 Task: For heading Use Roboto mono with blue colour & bold.  font size for heading20,  'Change the font style of data to'Roboto mono and font size to 12,  Change the alignment of both headline & data to Align right In the sheet  BankStmts logbookbook
Action: Mouse moved to (566, 315)
Screenshot: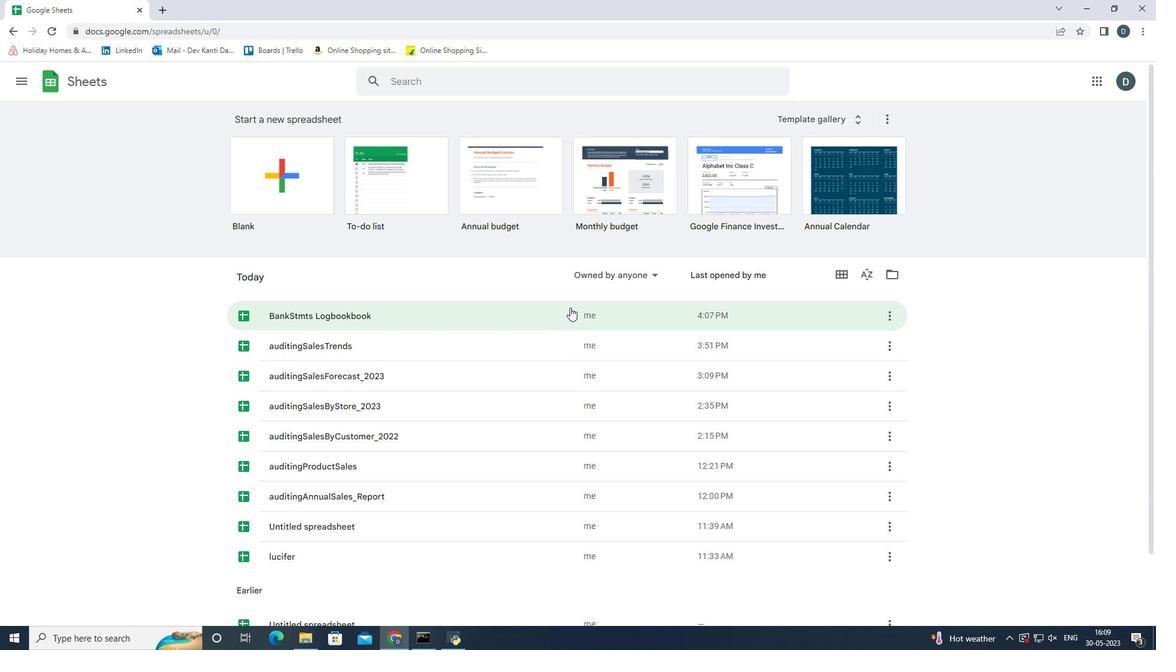 
Action: Mouse pressed left at (566, 315)
Screenshot: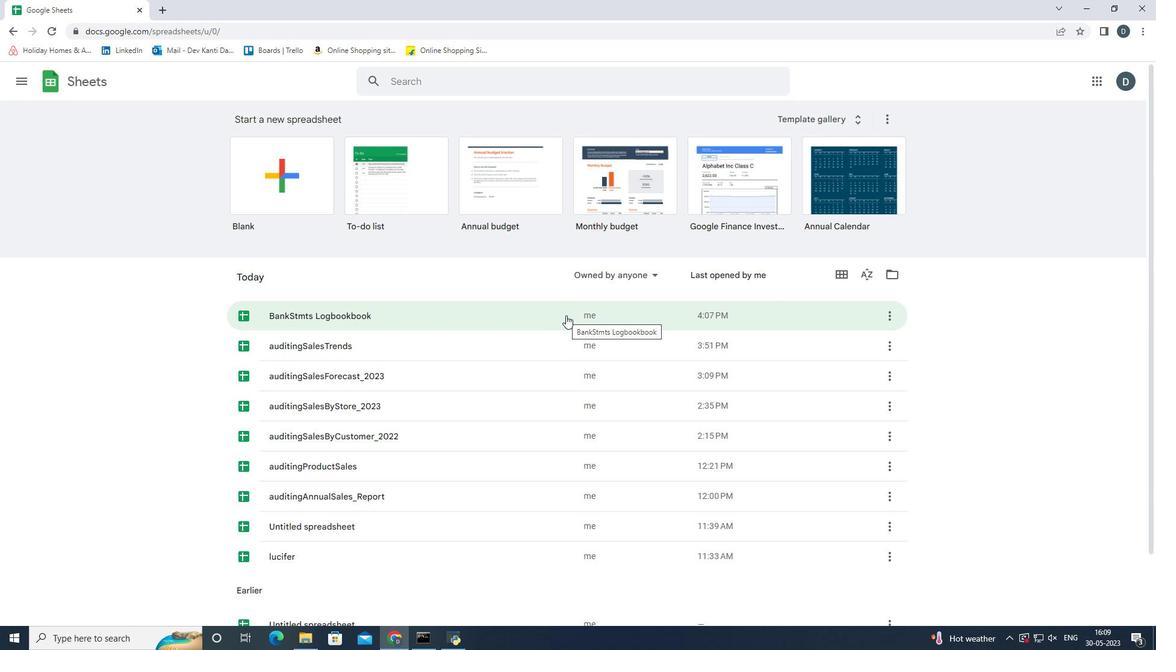 
Action: Mouse moved to (66, 166)
Screenshot: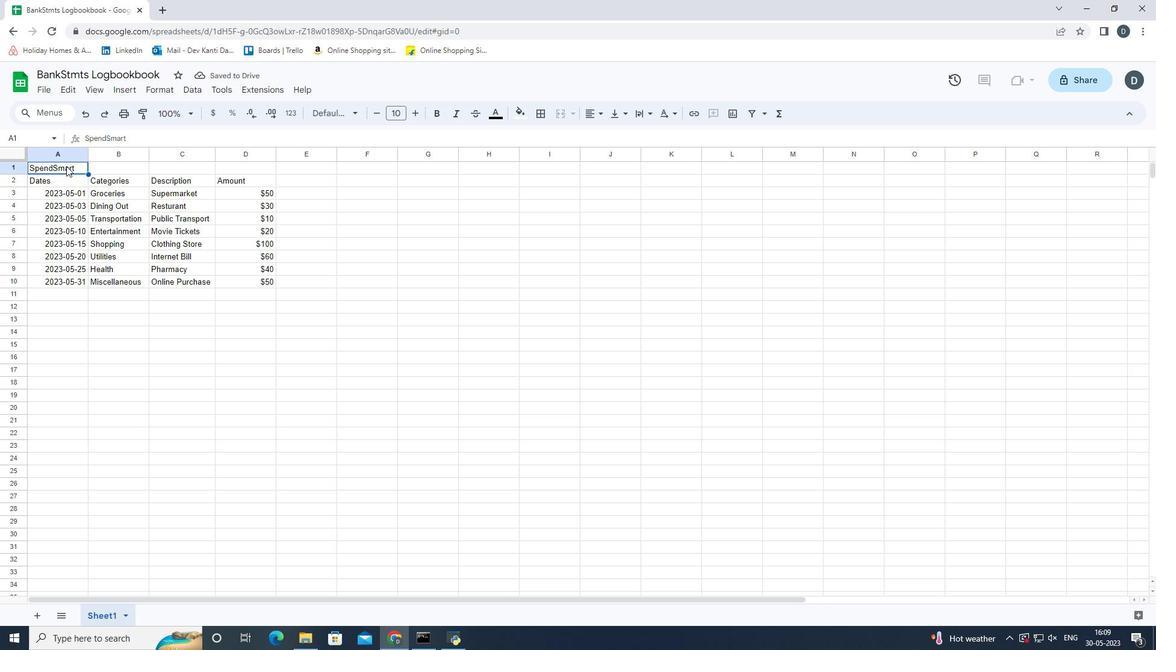 
Action: Mouse pressed left at (66, 166)
Screenshot: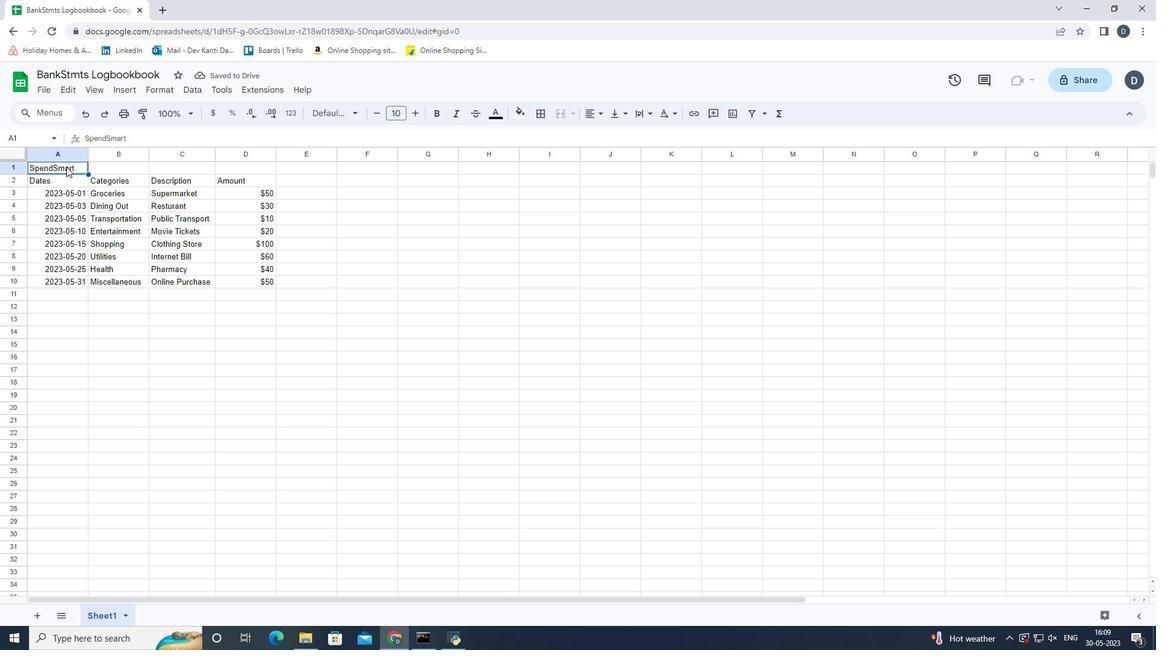 
Action: Mouse moved to (342, 110)
Screenshot: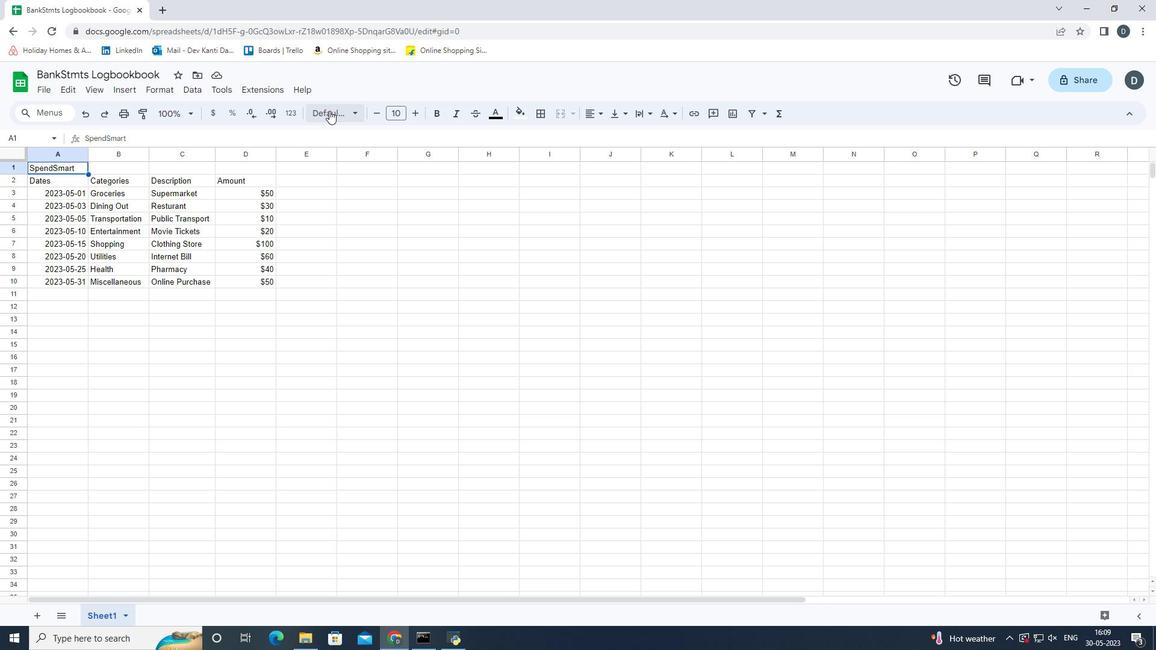 
Action: Mouse pressed left at (342, 110)
Screenshot: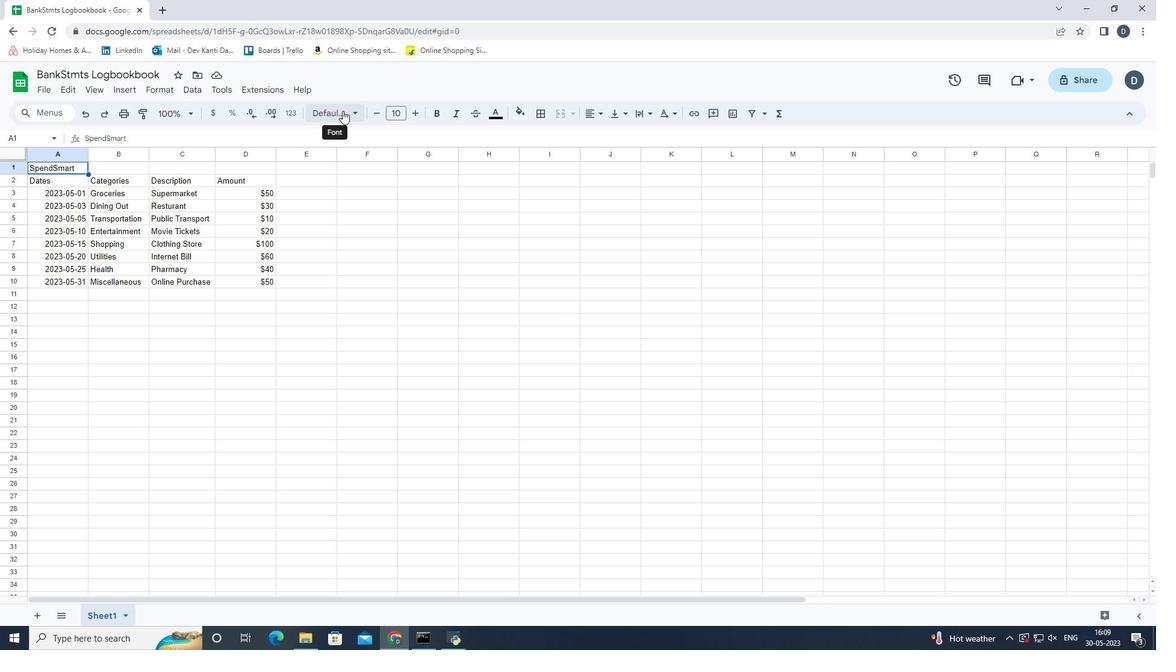 
Action: Mouse moved to (364, 345)
Screenshot: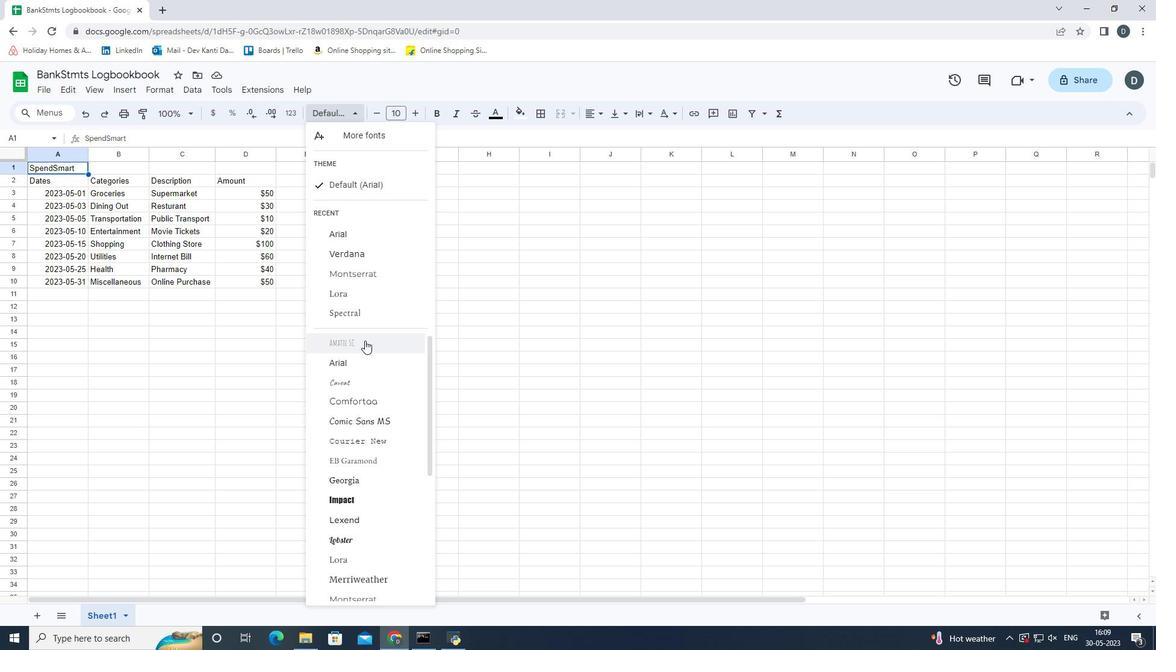 
Action: Mouse scrolled (364, 345) with delta (0, 0)
Screenshot: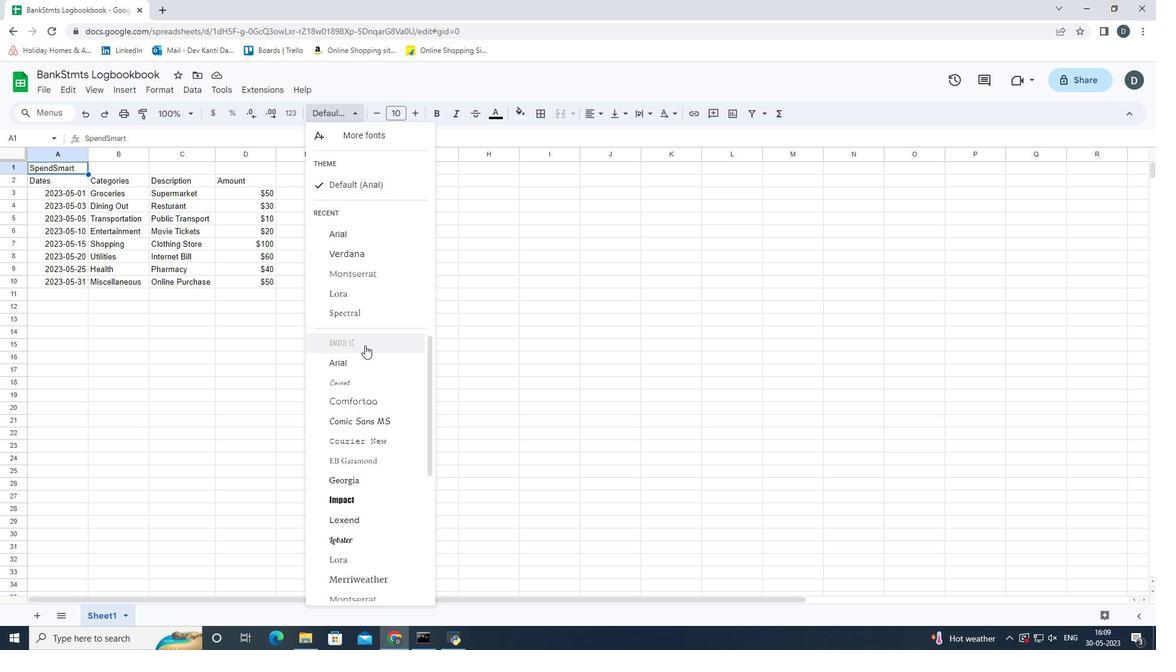 
Action: Mouse scrolled (364, 345) with delta (0, 0)
Screenshot: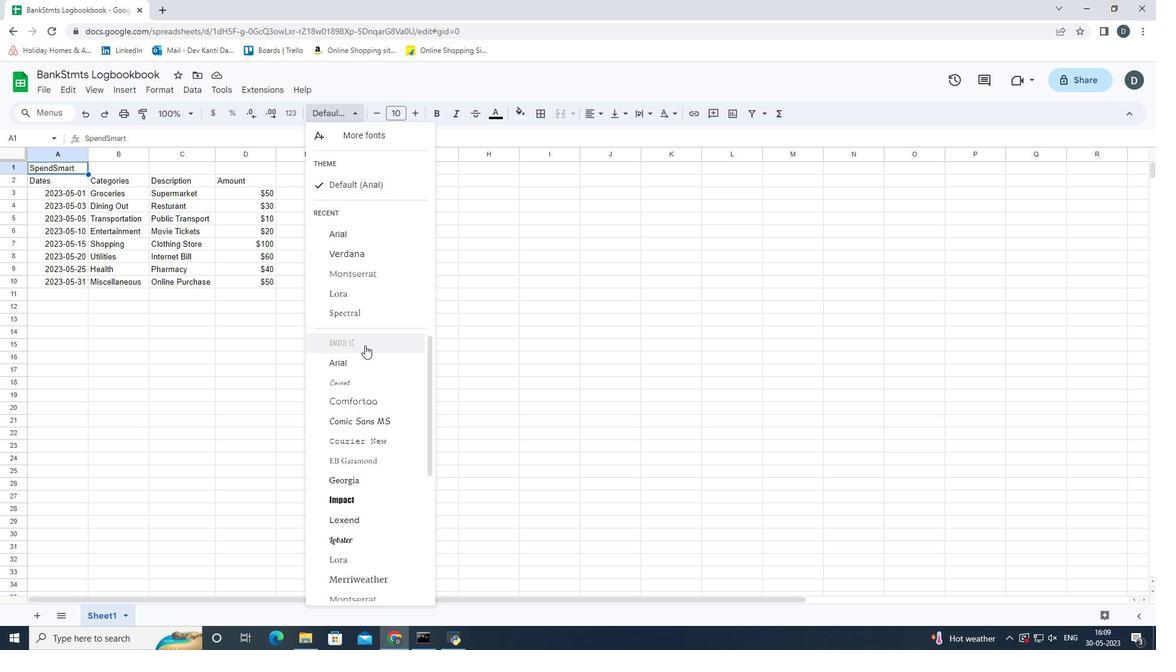 
Action: Mouse scrolled (364, 345) with delta (0, 0)
Screenshot: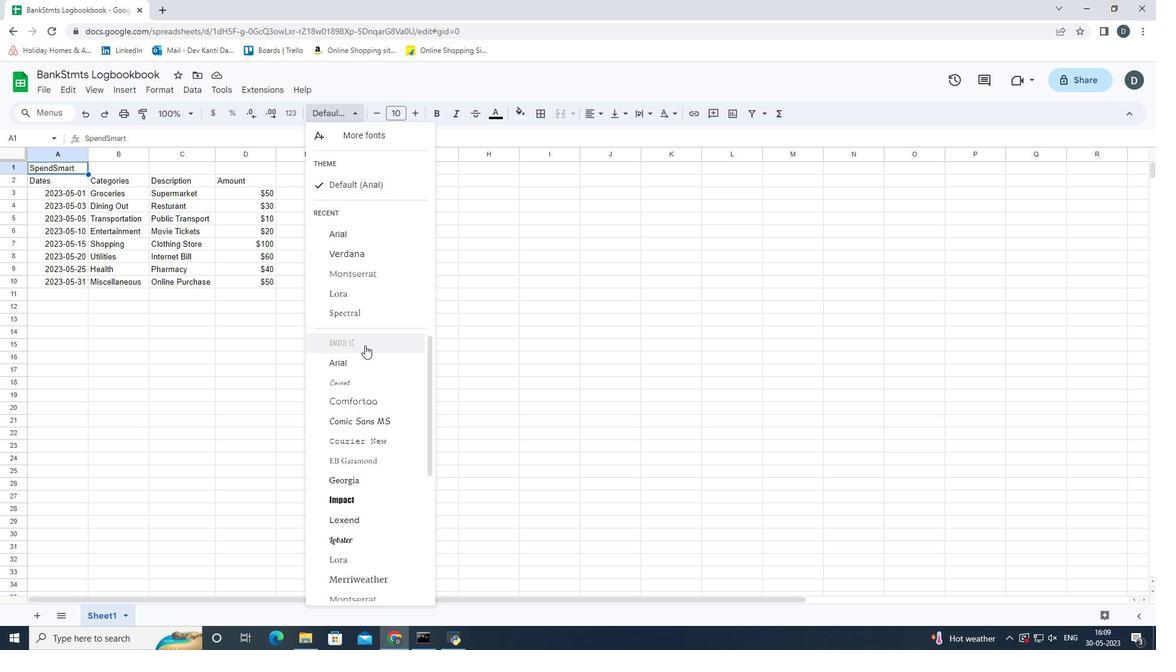 
Action: Mouse scrolled (364, 345) with delta (0, 0)
Screenshot: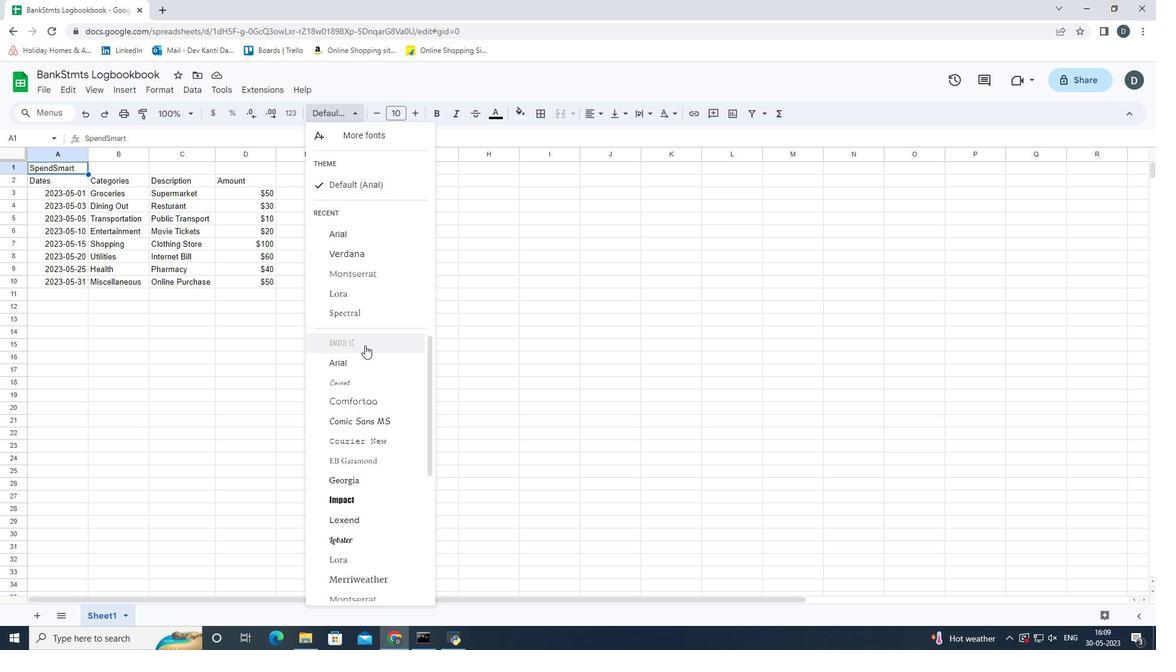 
Action: Mouse scrolled (364, 345) with delta (0, 0)
Screenshot: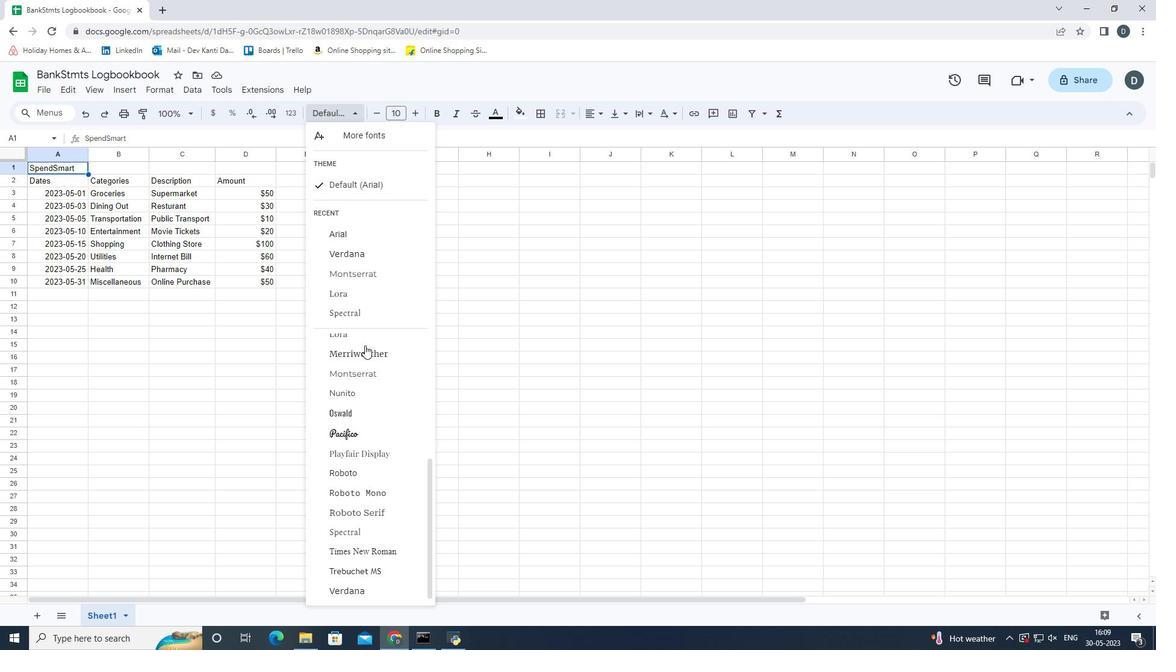
Action: Mouse scrolled (364, 345) with delta (0, 0)
Screenshot: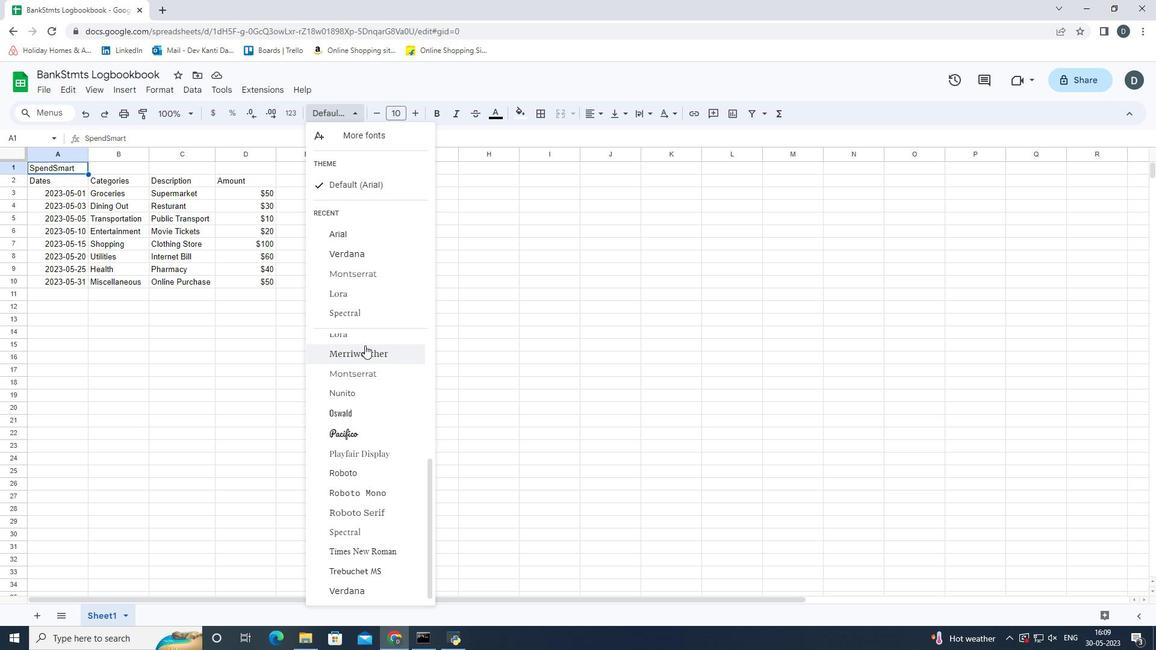 
Action: Mouse scrolled (364, 345) with delta (0, 0)
Screenshot: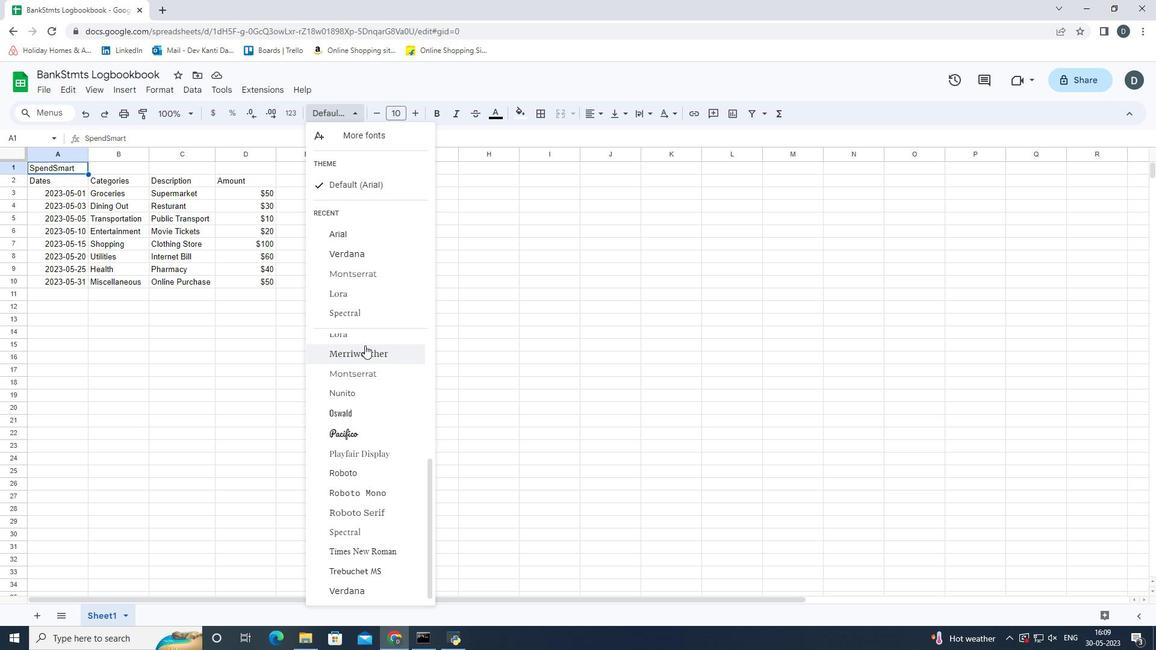 
Action: Mouse moved to (381, 496)
Screenshot: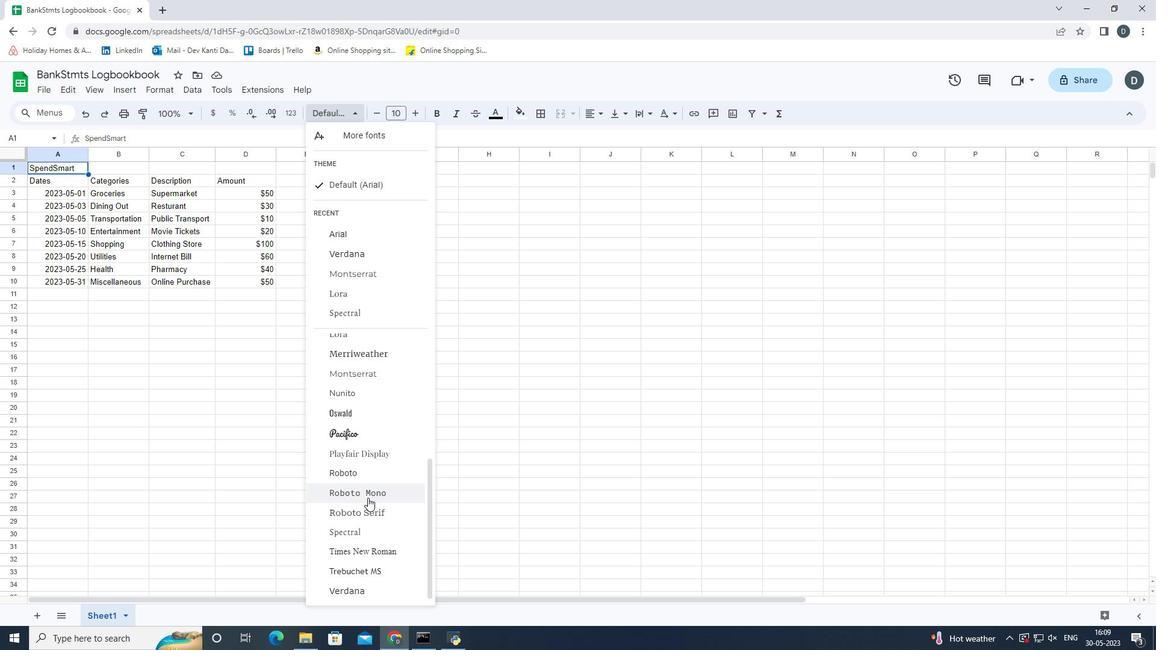 
Action: Mouse pressed left at (381, 496)
Screenshot: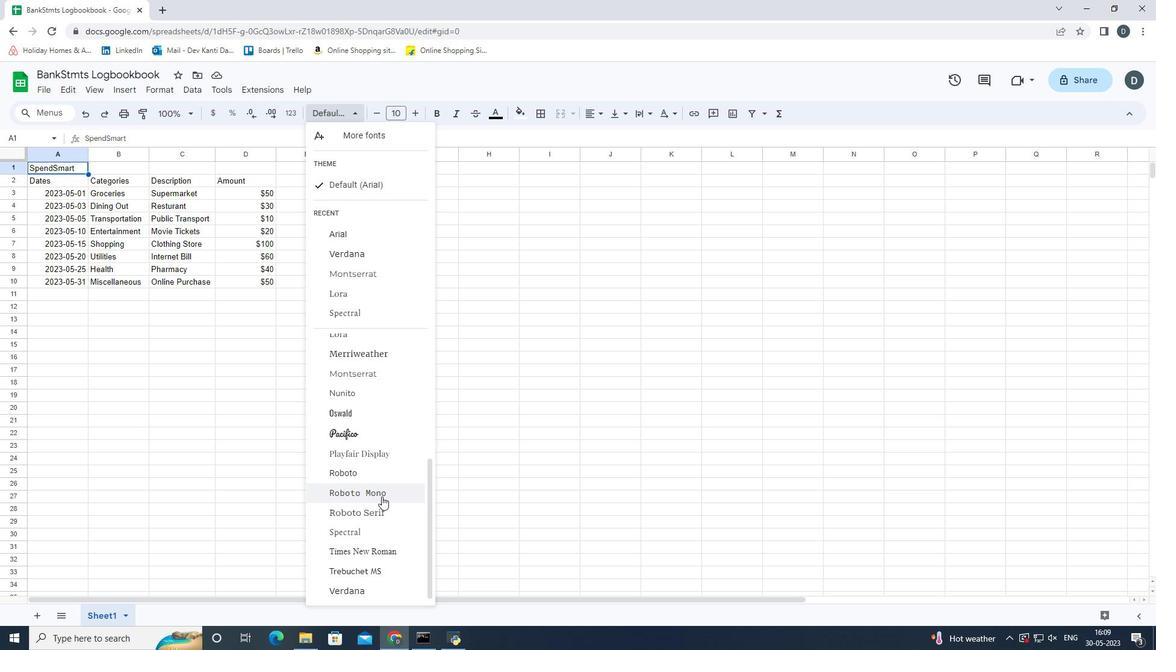 
Action: Mouse moved to (491, 115)
Screenshot: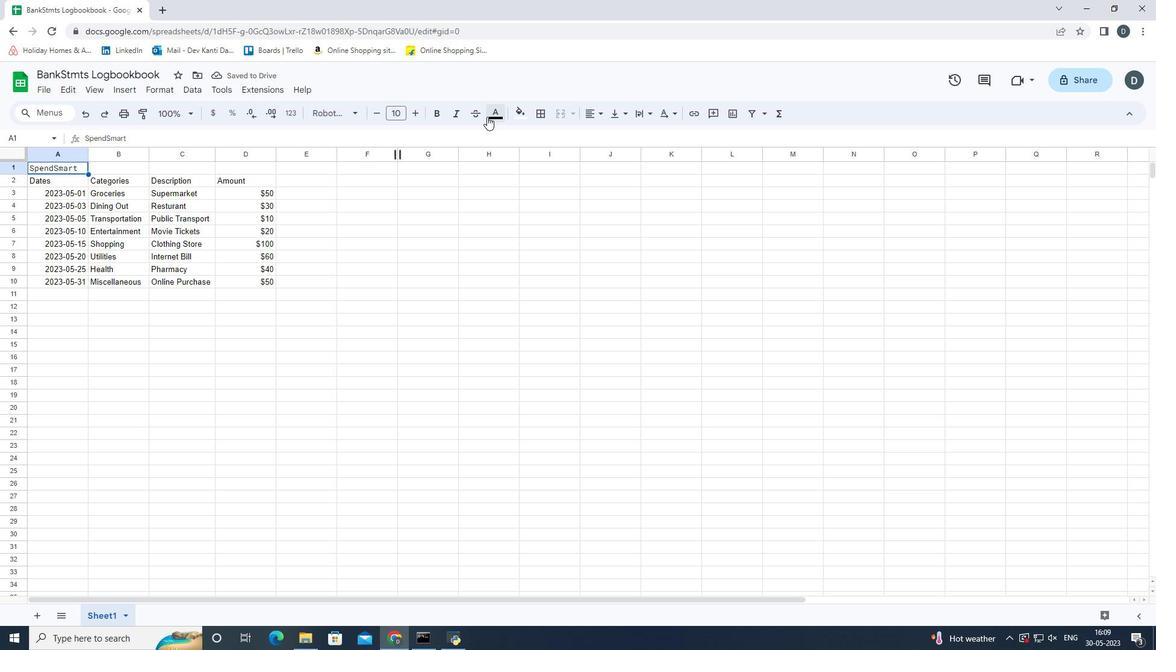 
Action: Mouse pressed left at (491, 115)
Screenshot: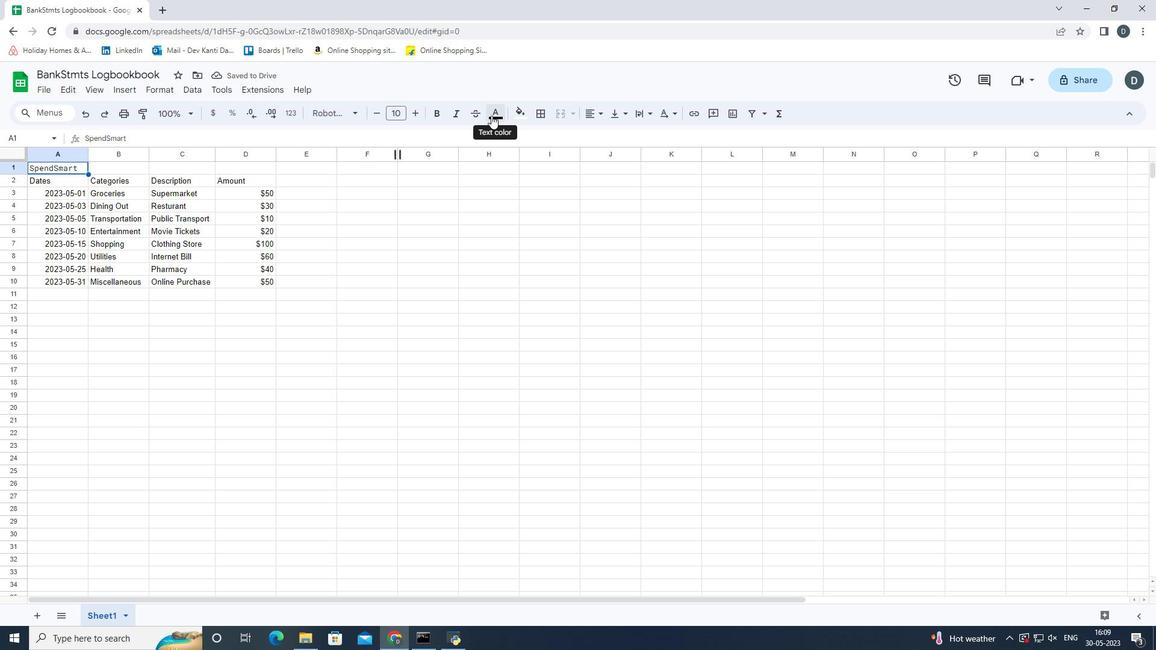 
Action: Mouse moved to (589, 169)
Screenshot: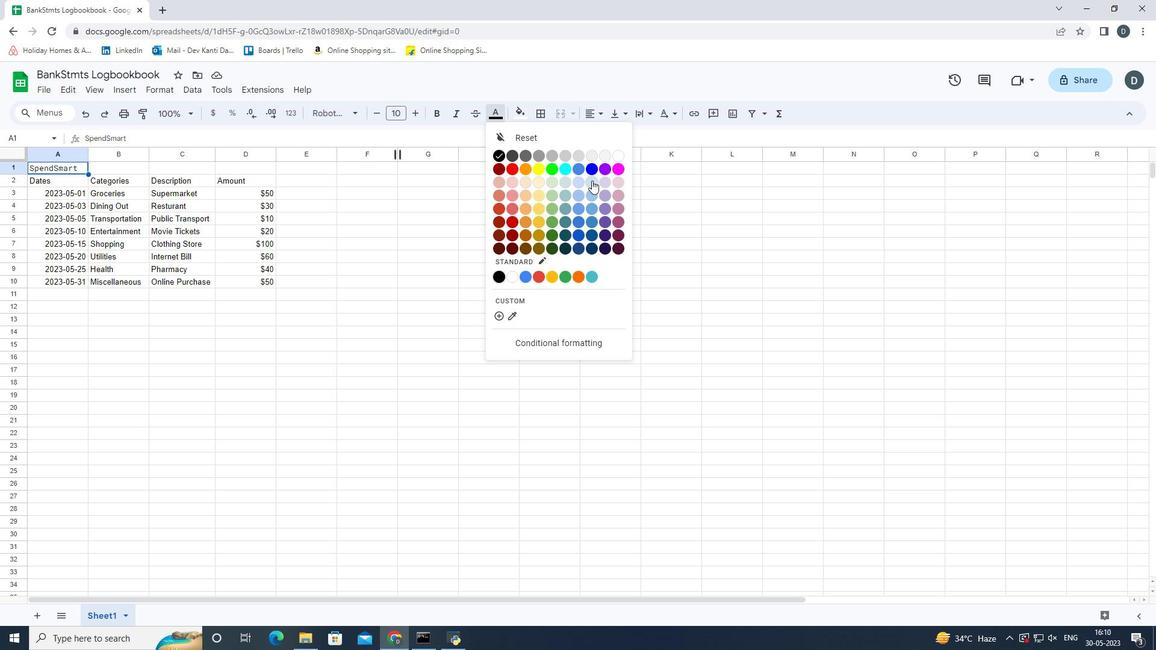 
Action: Mouse pressed left at (589, 169)
Screenshot: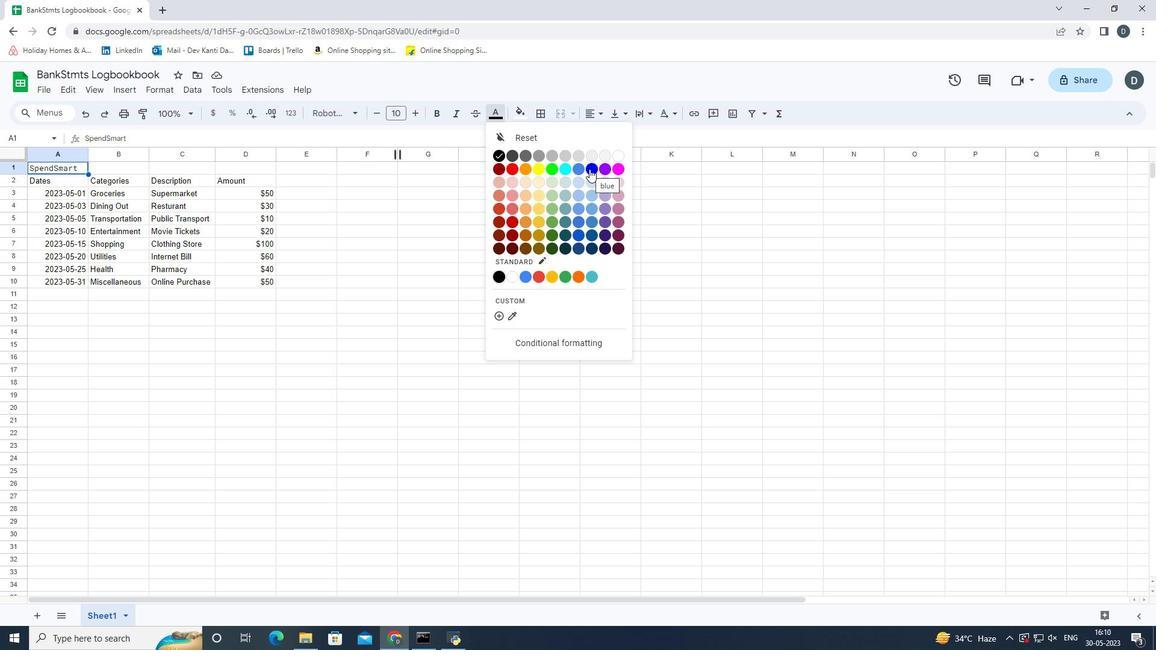 
Action: Mouse moved to (445, 118)
Screenshot: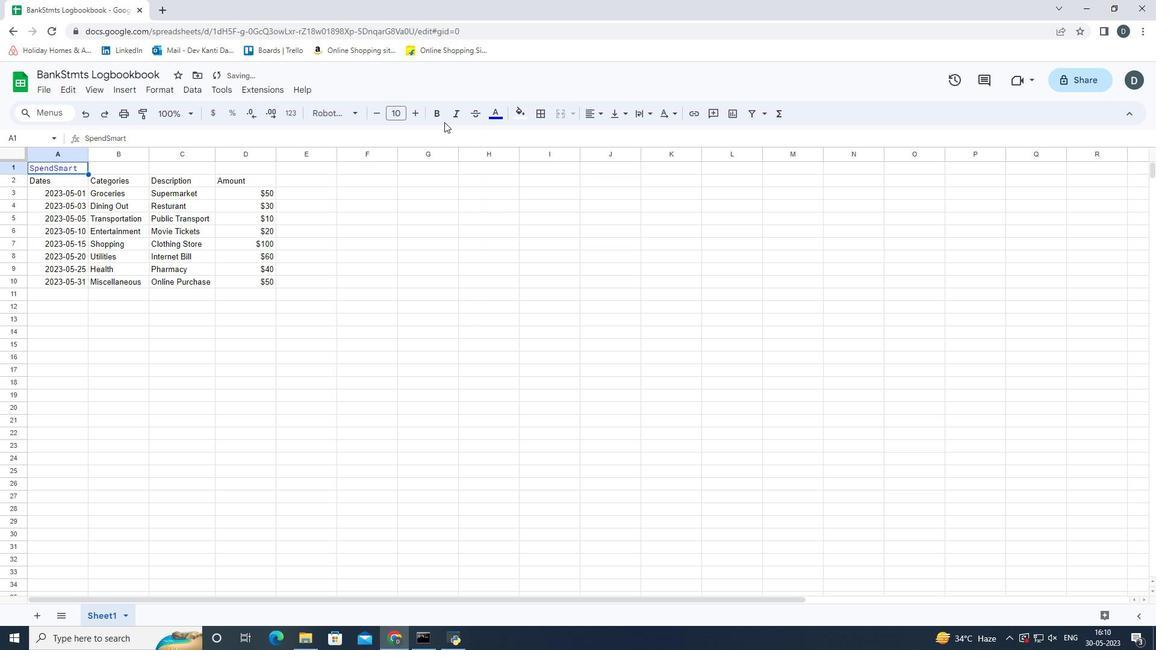 
Action: Mouse pressed left at (445, 118)
Screenshot: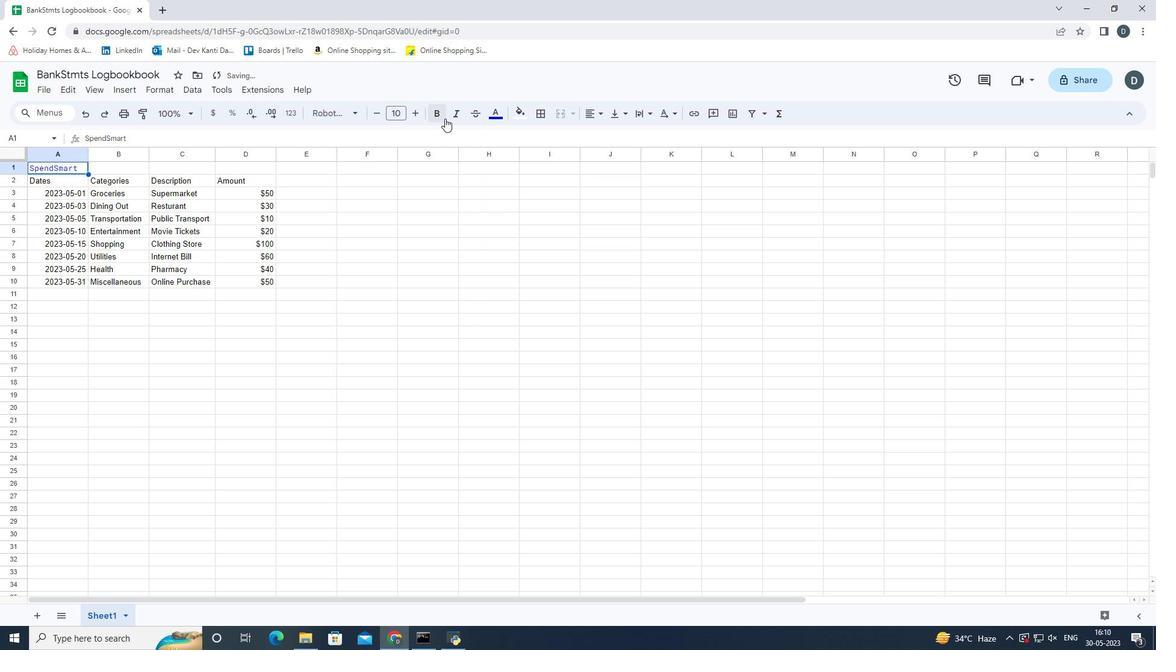 
Action: Mouse moved to (414, 113)
Screenshot: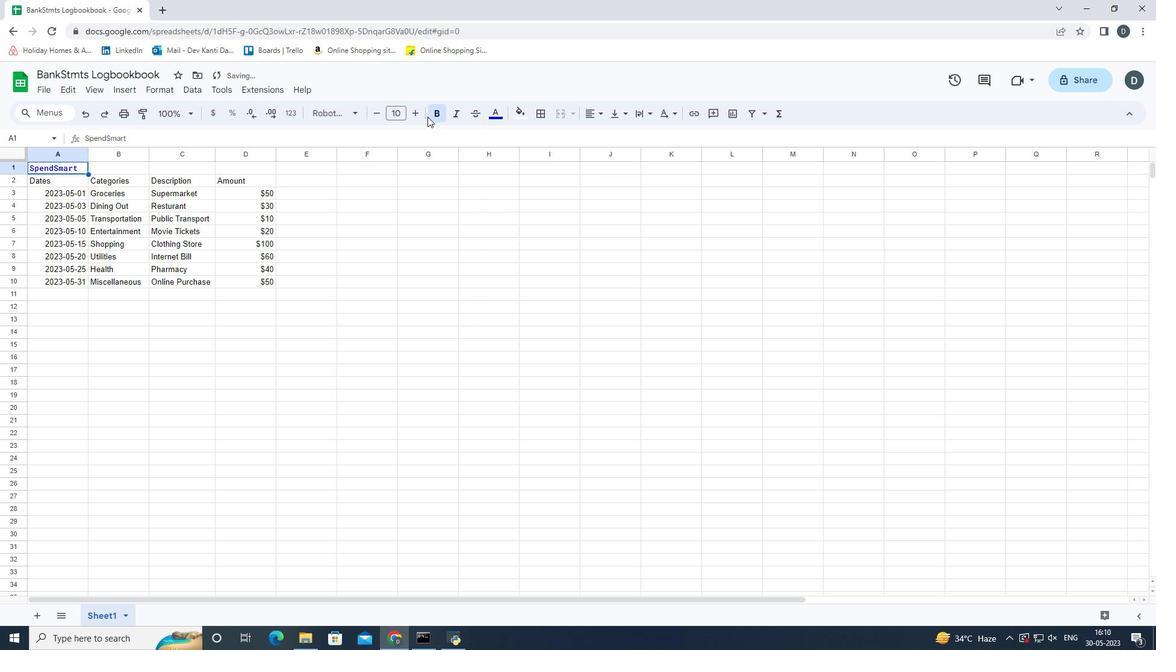 
Action: Mouse pressed left at (414, 113)
Screenshot: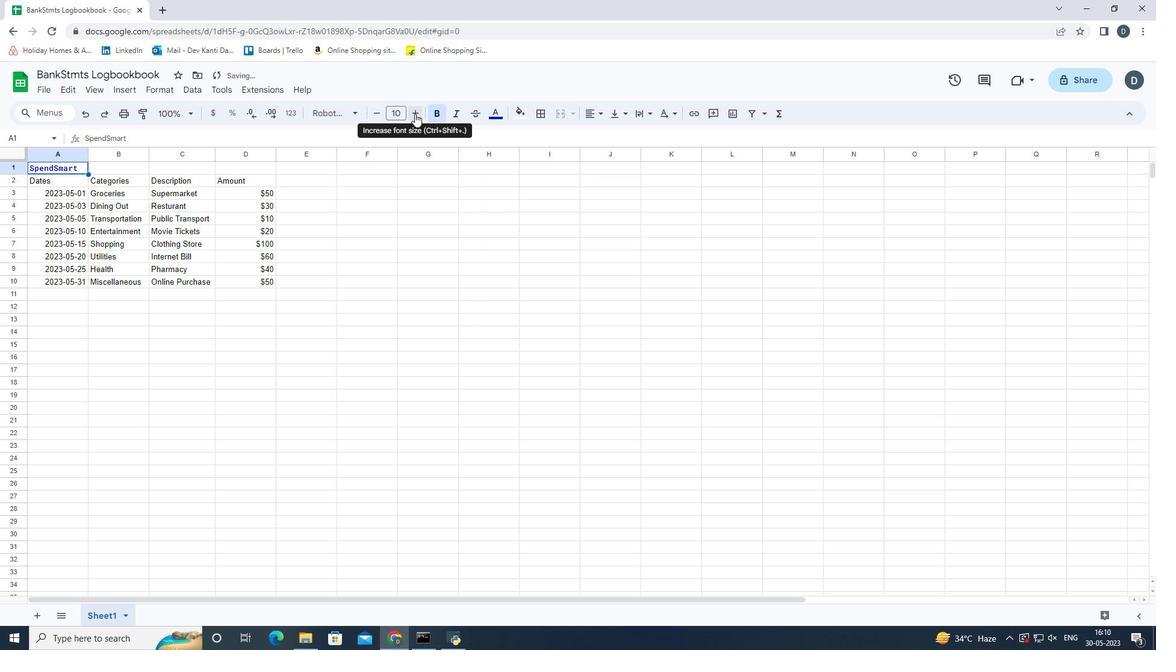 
Action: Mouse pressed left at (414, 113)
Screenshot: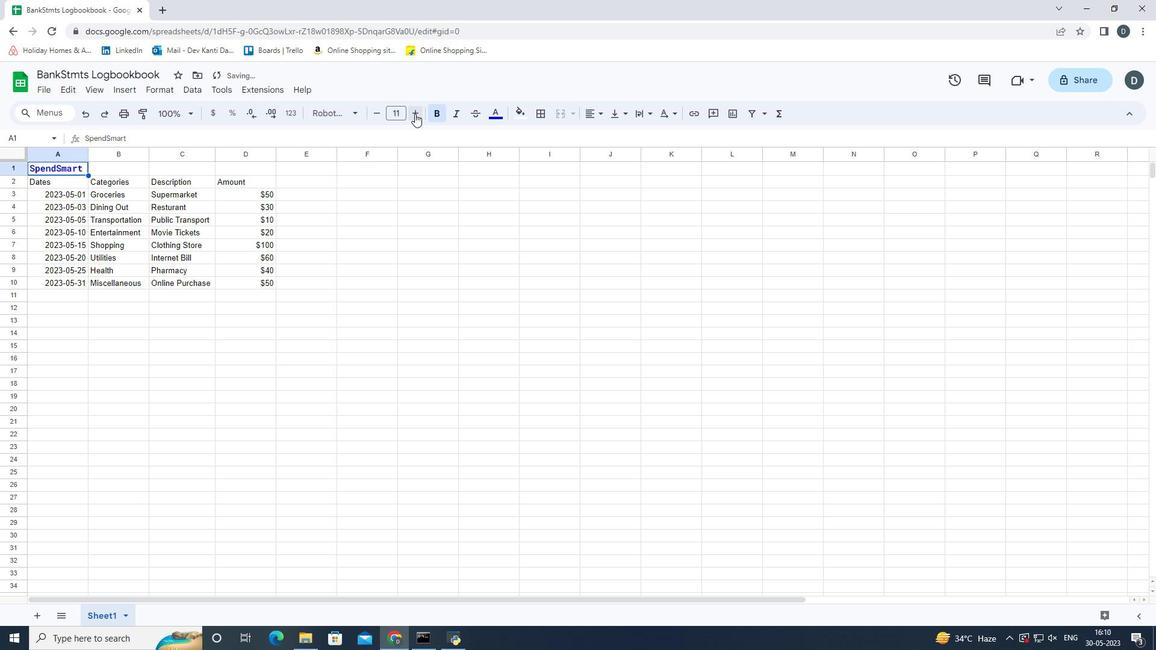 
Action: Mouse pressed left at (414, 113)
Screenshot: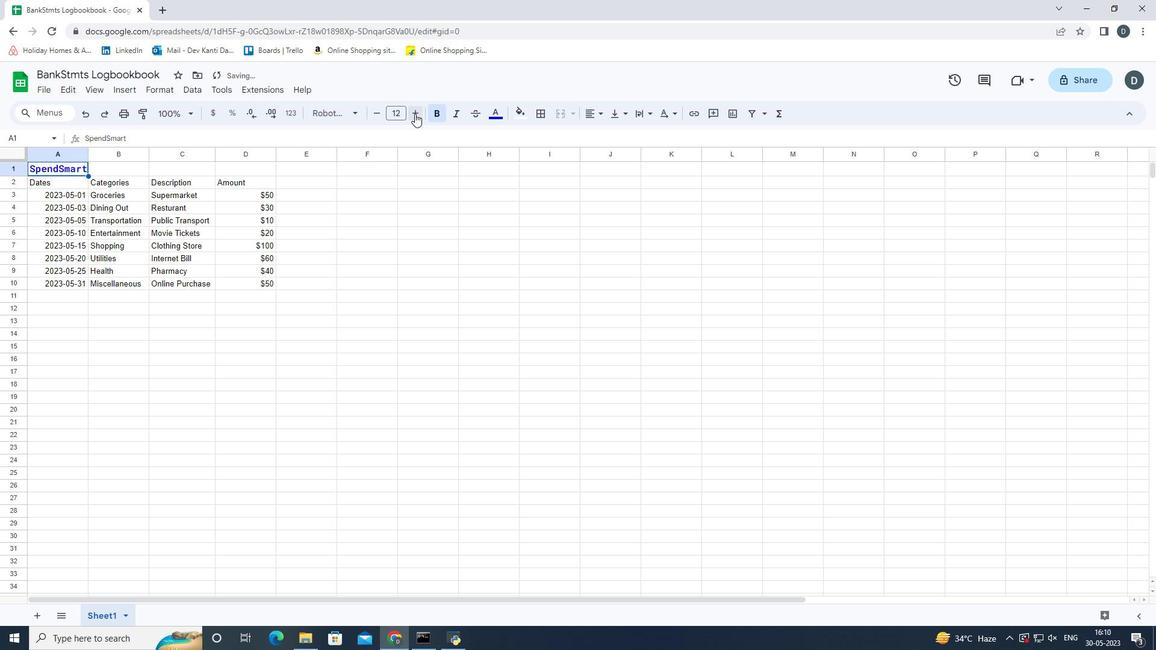 
Action: Mouse pressed left at (414, 113)
Screenshot: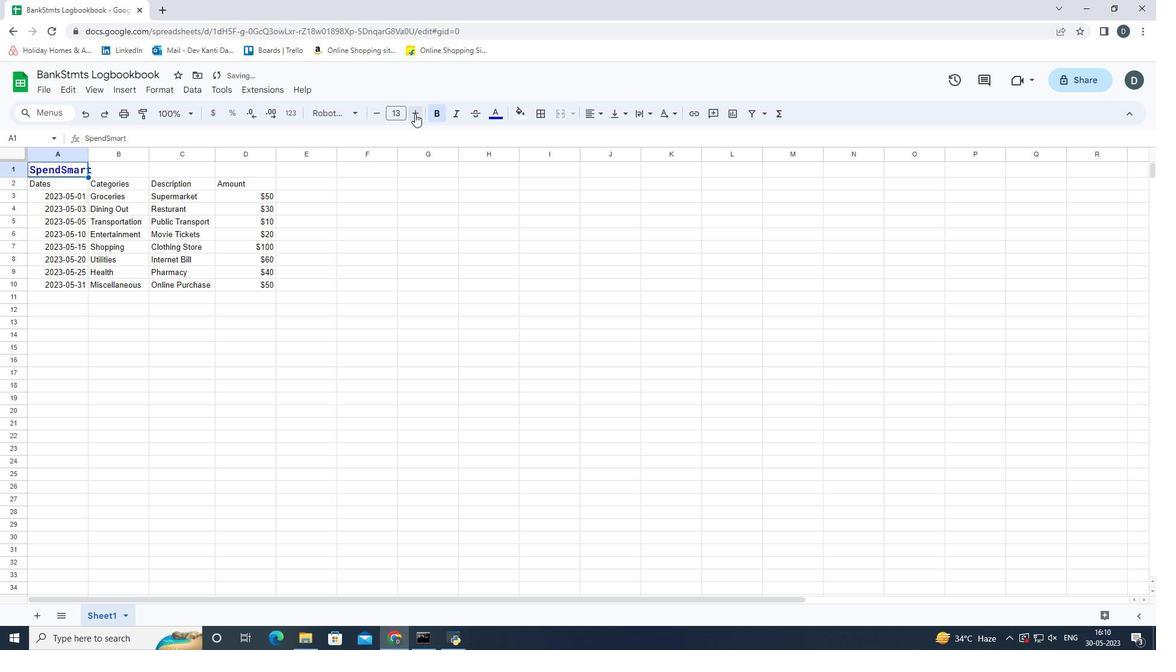 
Action: Mouse pressed left at (414, 113)
Screenshot: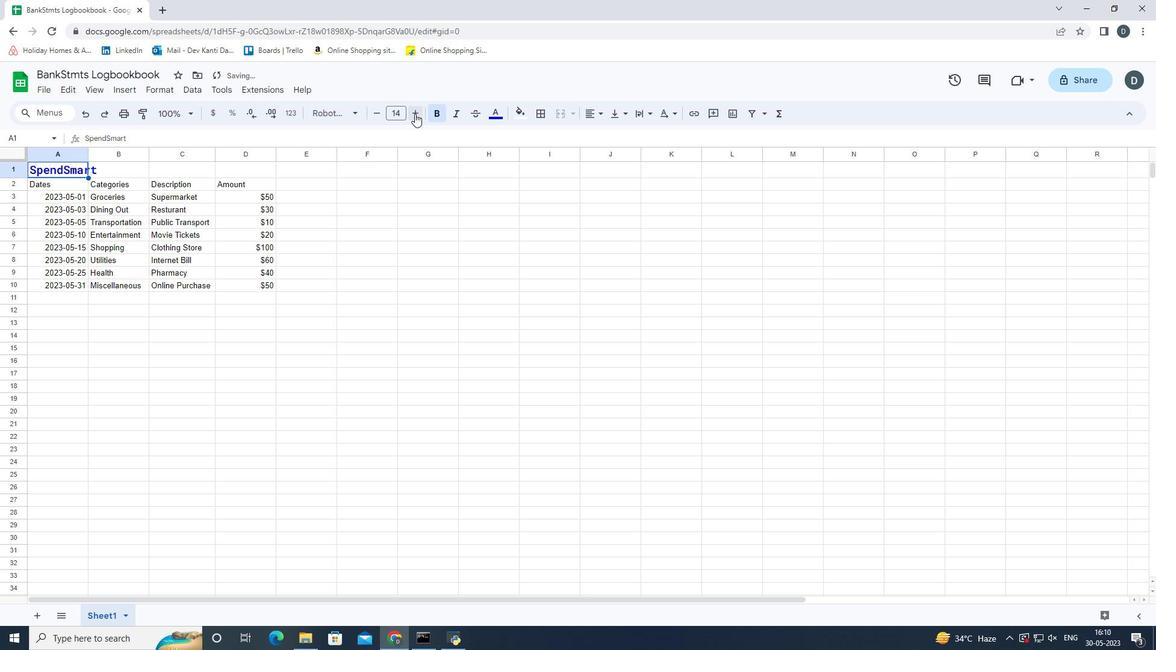 
Action: Mouse moved to (414, 113)
Screenshot: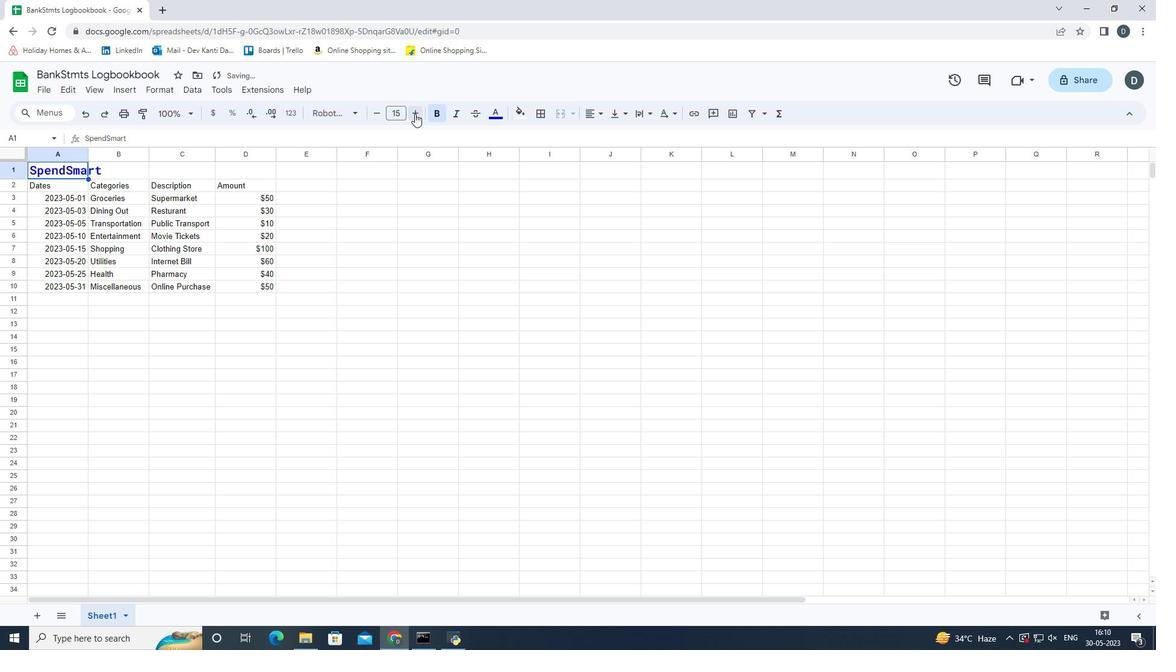 
Action: Mouse pressed left at (414, 113)
Screenshot: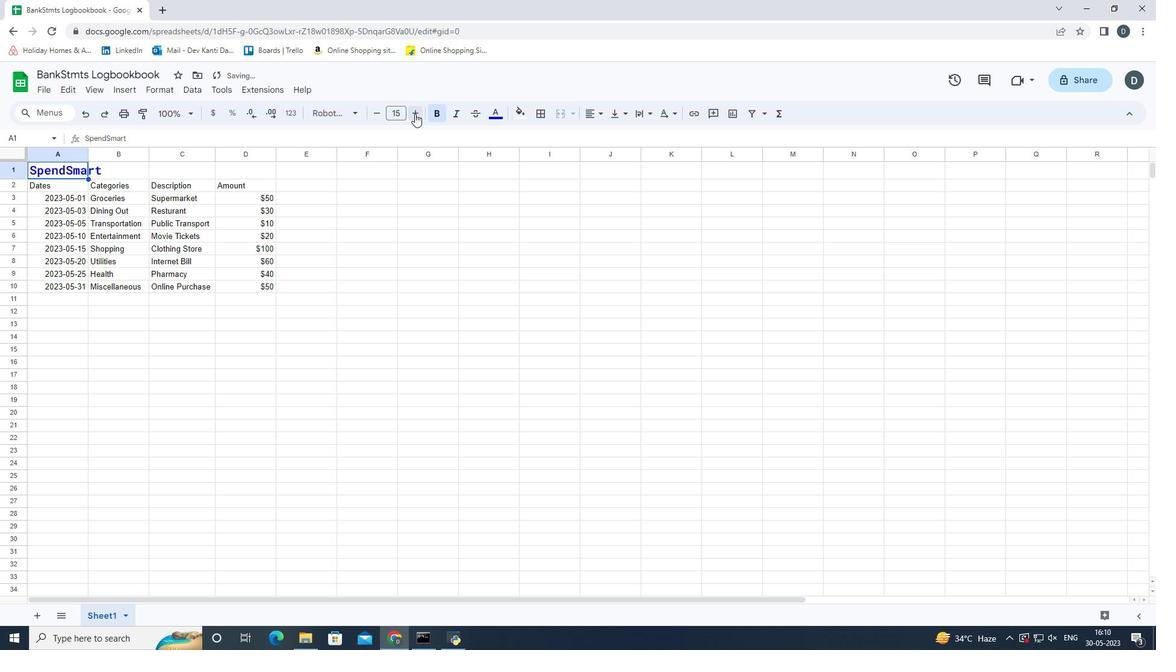 
Action: Mouse pressed left at (414, 113)
Screenshot: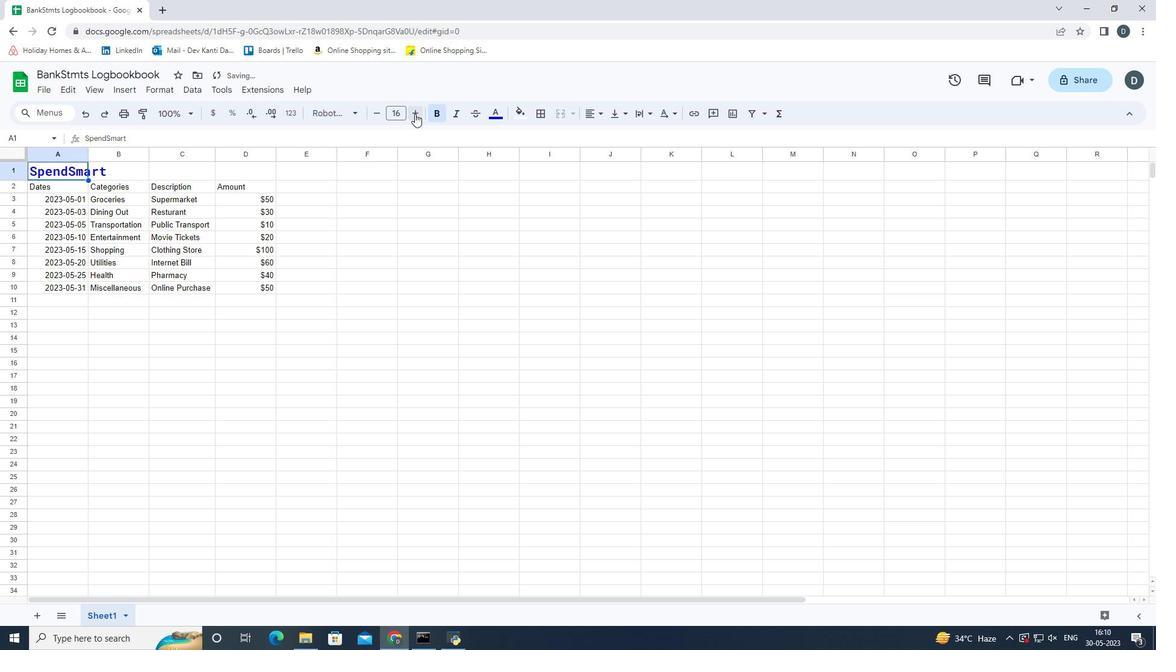 
Action: Mouse pressed left at (414, 113)
Screenshot: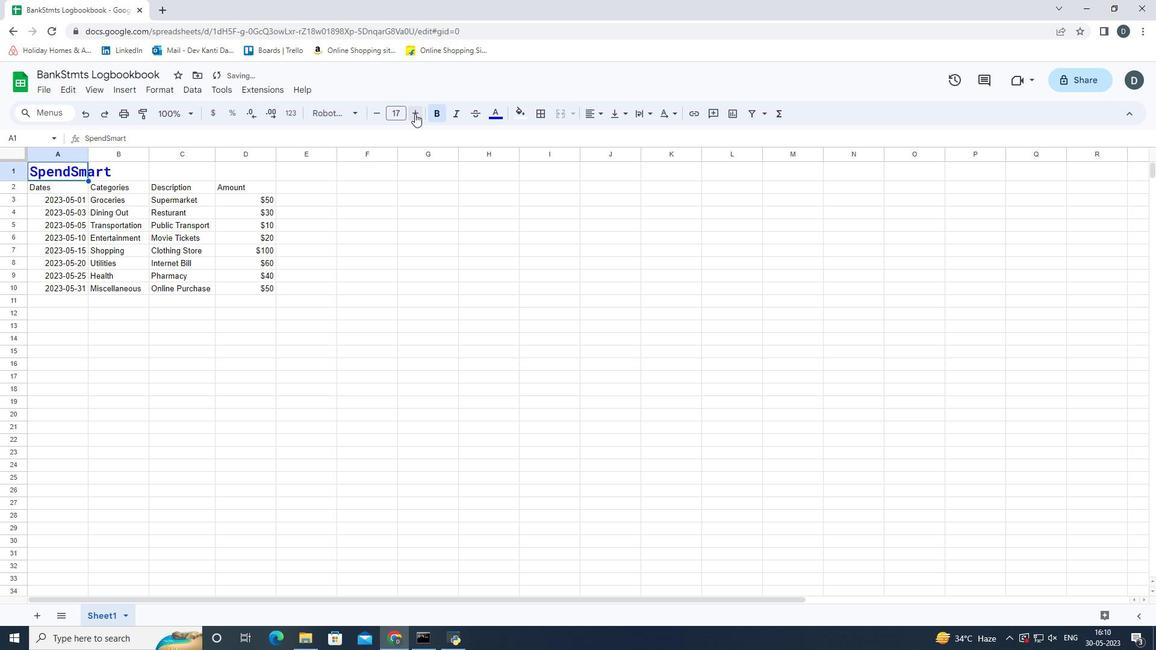 
Action: Mouse pressed left at (414, 113)
Screenshot: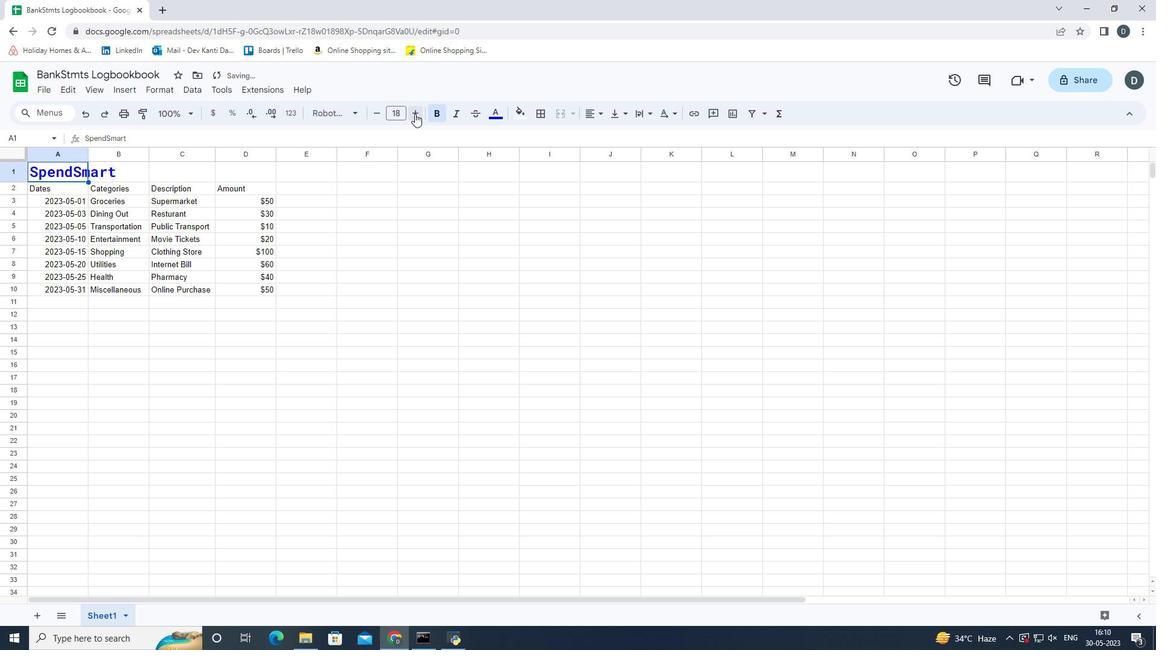 
Action: Mouse pressed left at (414, 113)
Screenshot: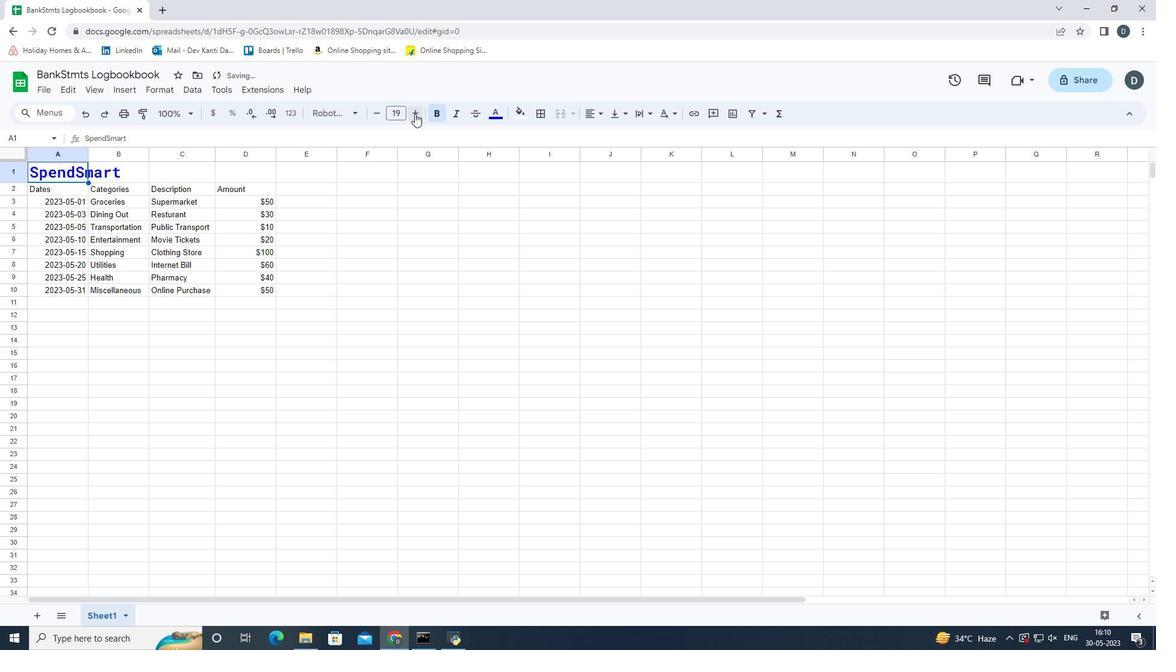 
Action: Mouse moved to (66, 171)
Screenshot: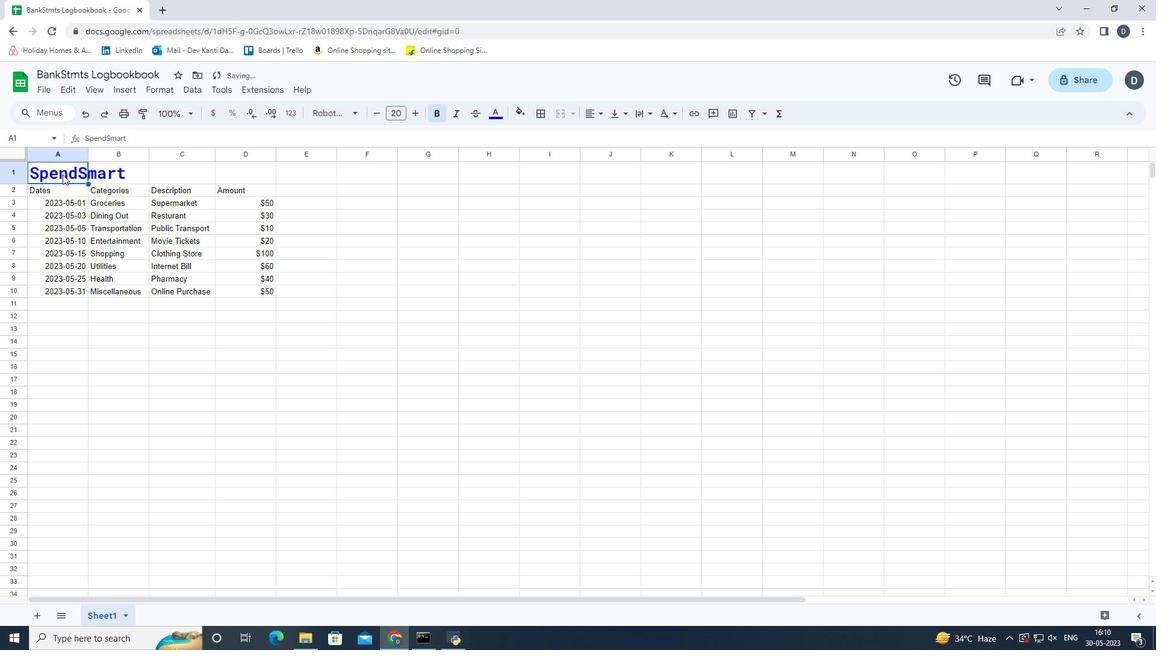 
Action: Mouse pressed left at (66, 171)
Screenshot: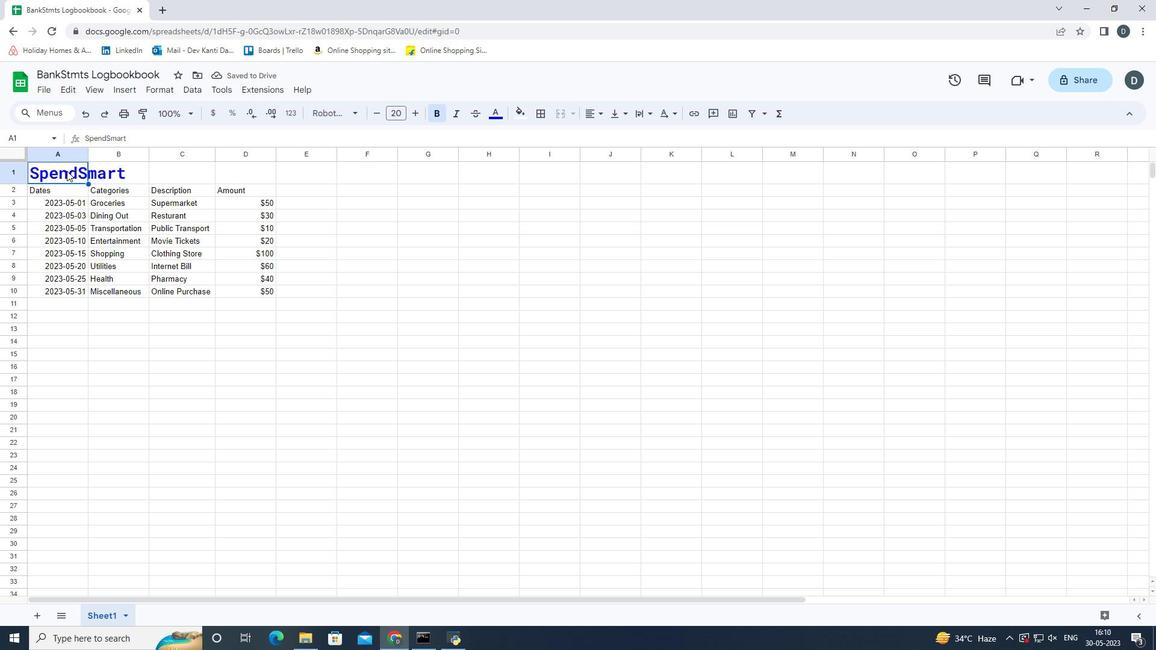 
Action: Mouse moved to (564, 109)
Screenshot: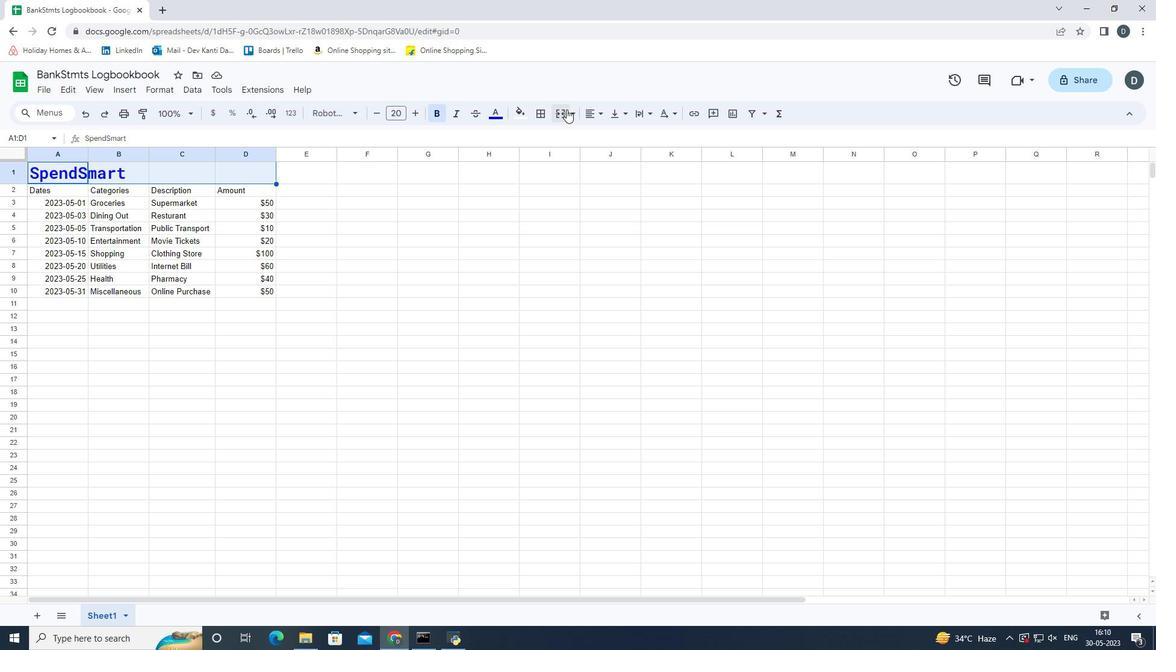 
Action: Mouse pressed left at (564, 109)
Screenshot: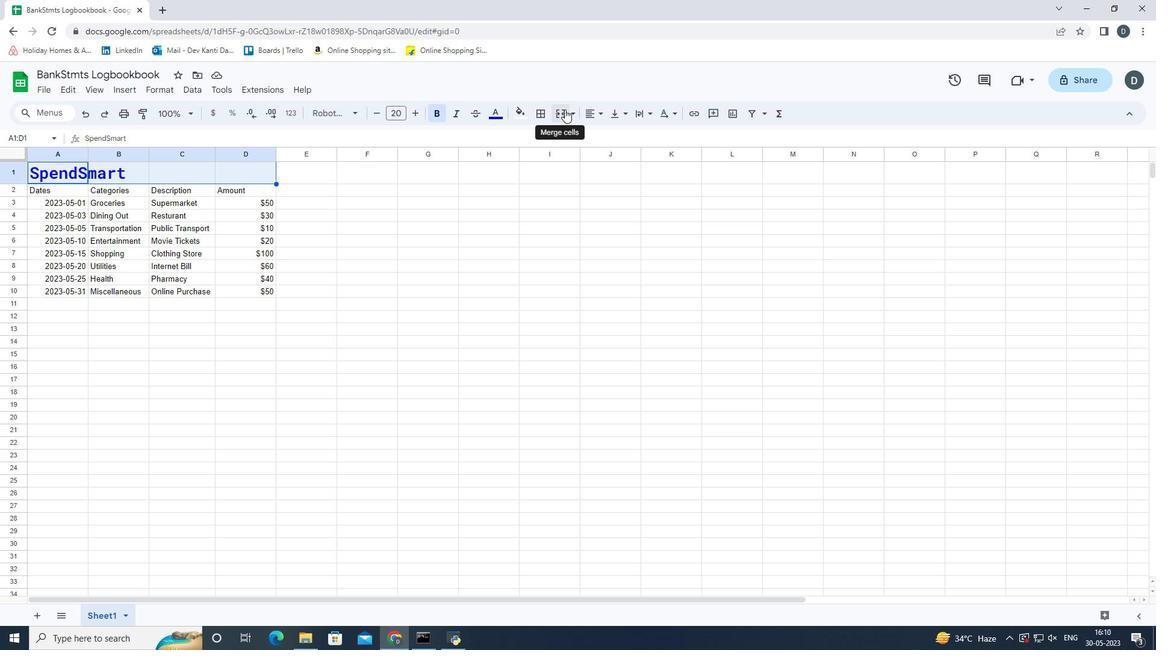 
Action: Mouse moved to (46, 188)
Screenshot: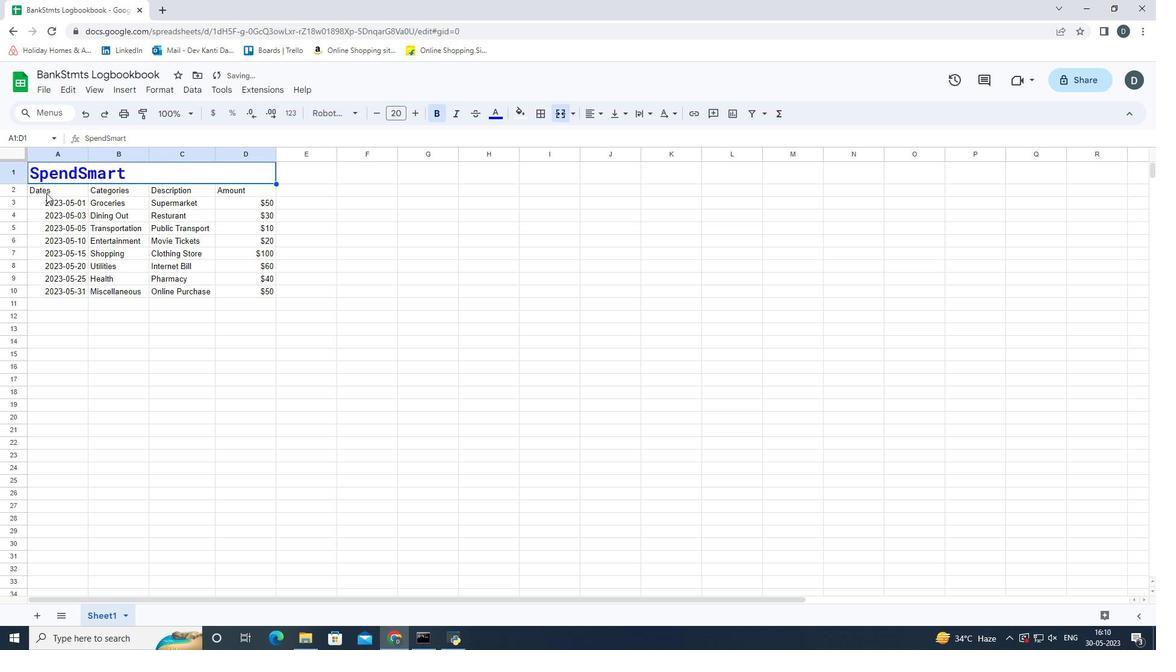 
Action: Mouse pressed left at (46, 188)
Screenshot: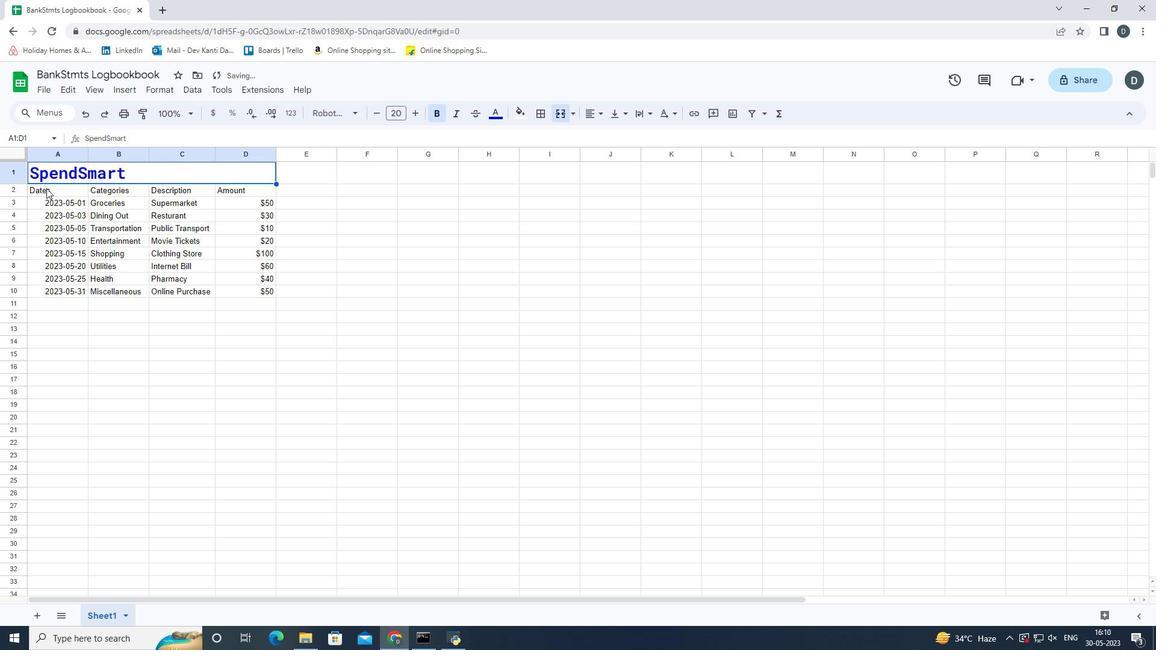 
Action: Mouse pressed left at (46, 188)
Screenshot: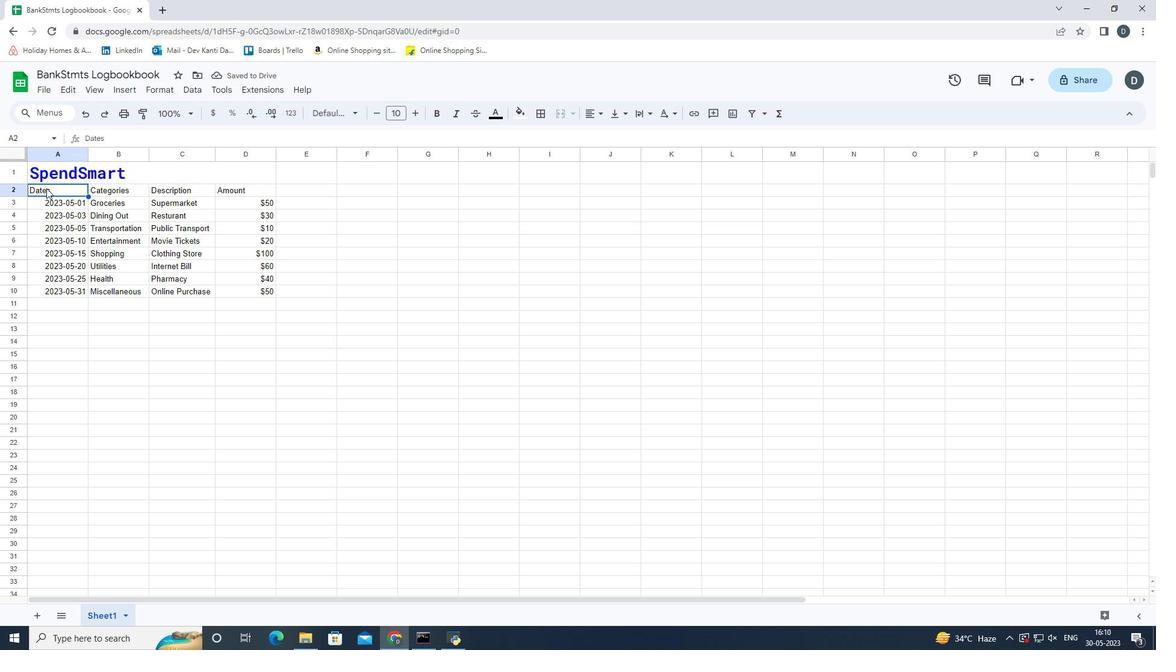 
Action: Mouse moved to (355, 108)
Screenshot: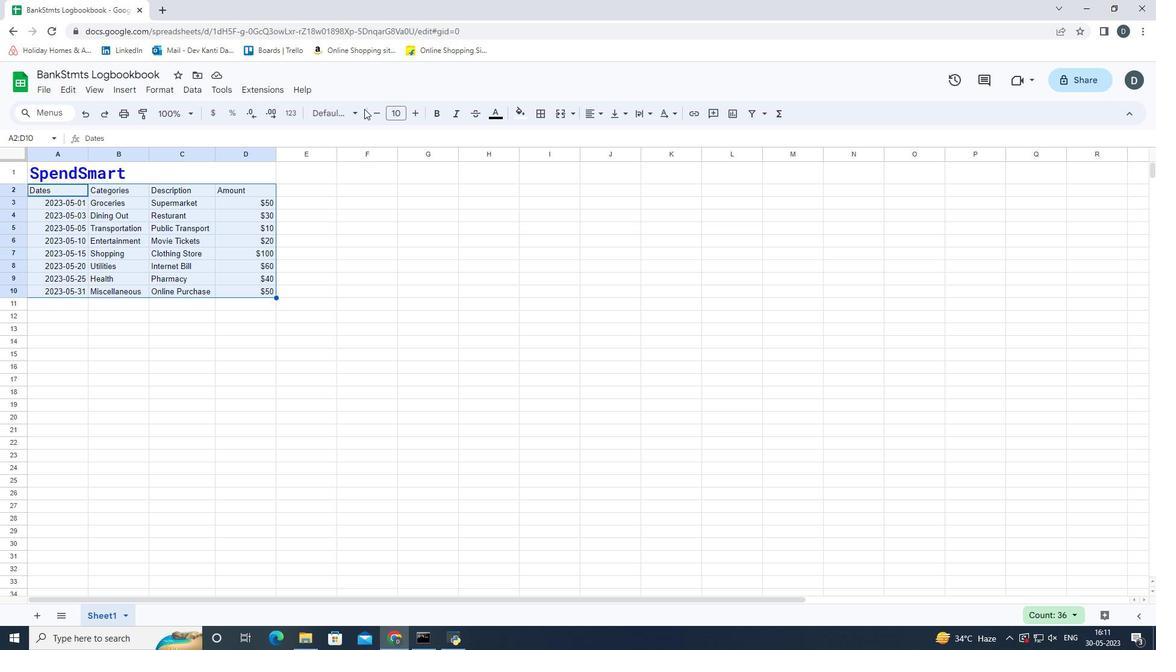 
Action: Mouse pressed left at (355, 108)
Screenshot: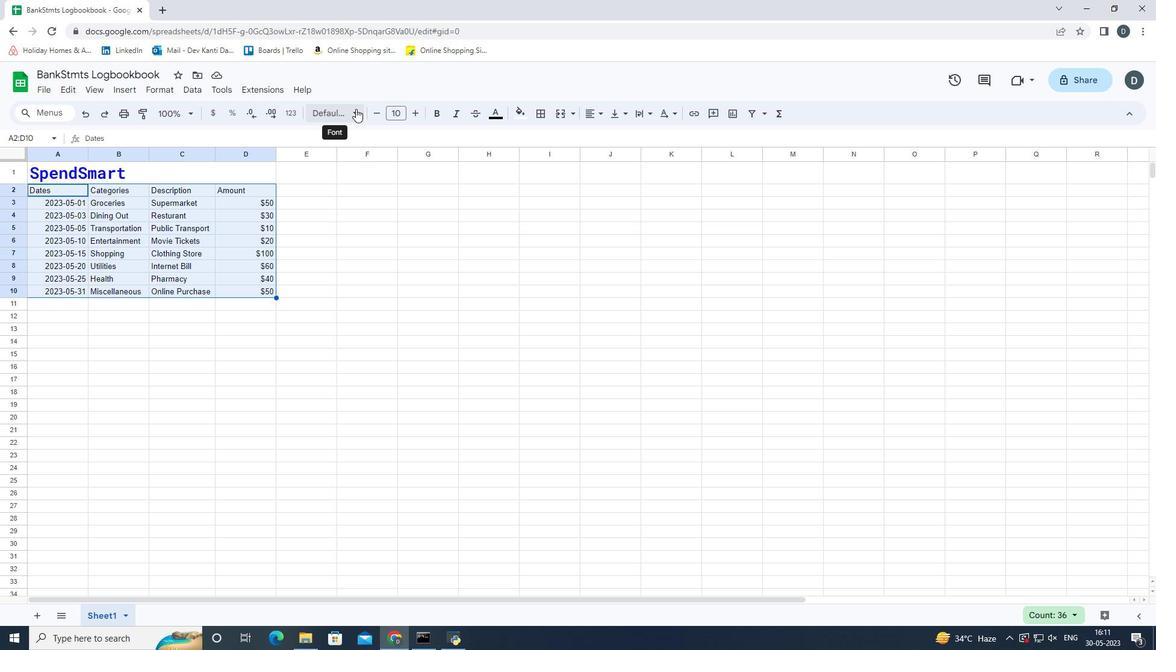 
Action: Mouse moved to (367, 236)
Screenshot: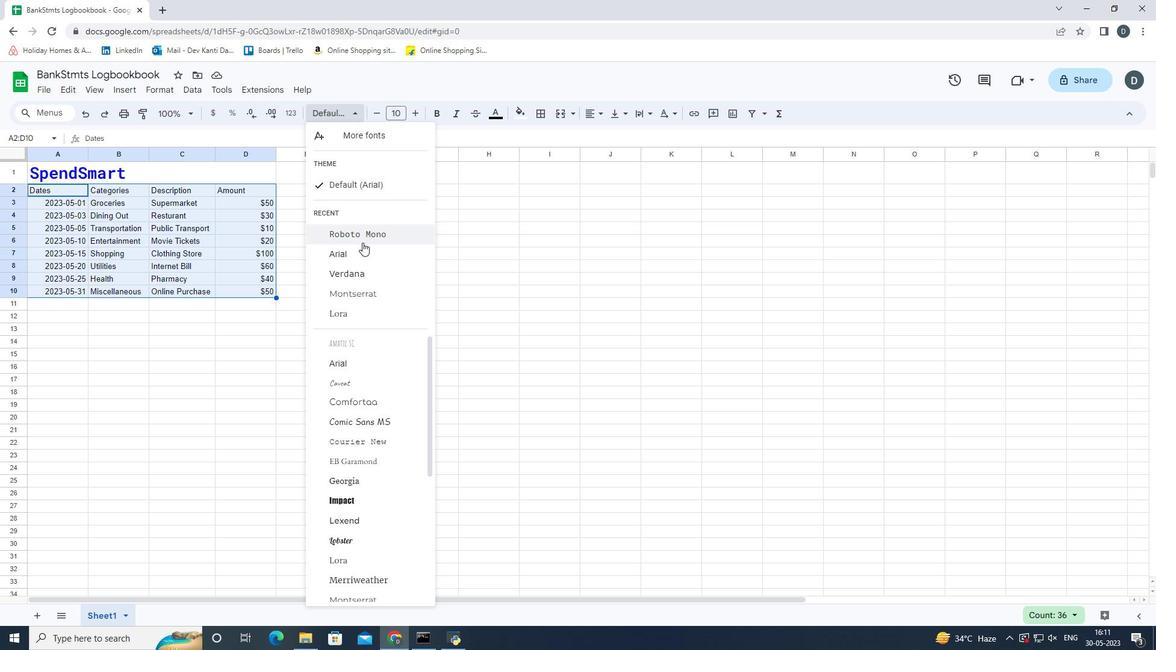
Action: Mouse pressed left at (367, 236)
Screenshot: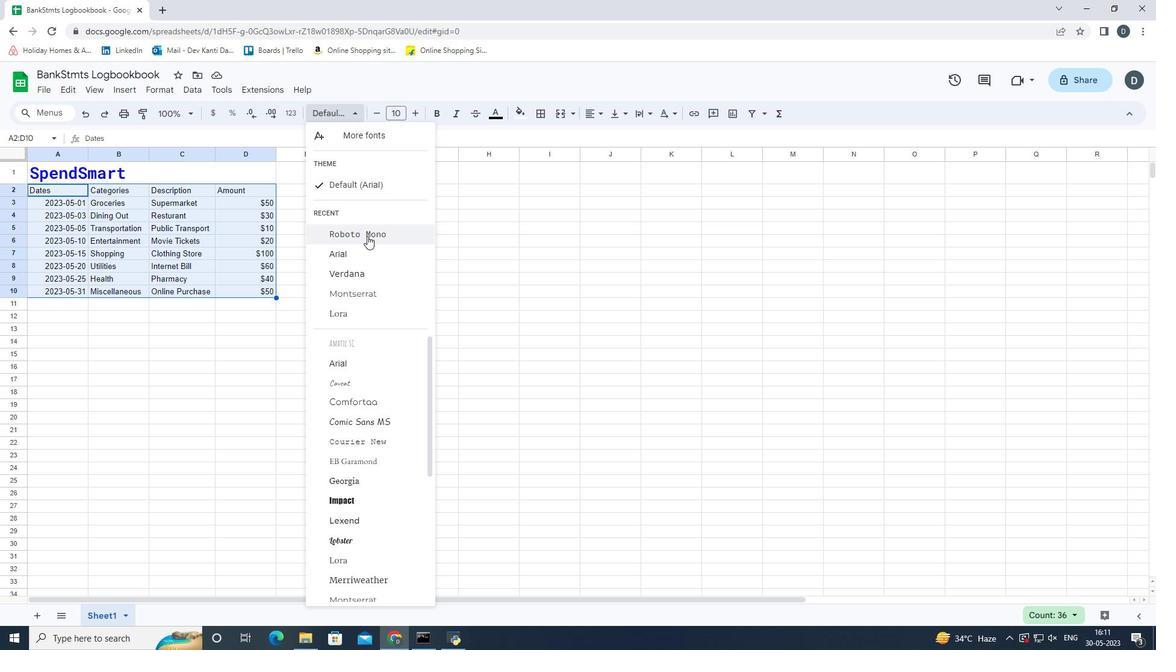 
Action: Mouse moved to (414, 115)
Screenshot: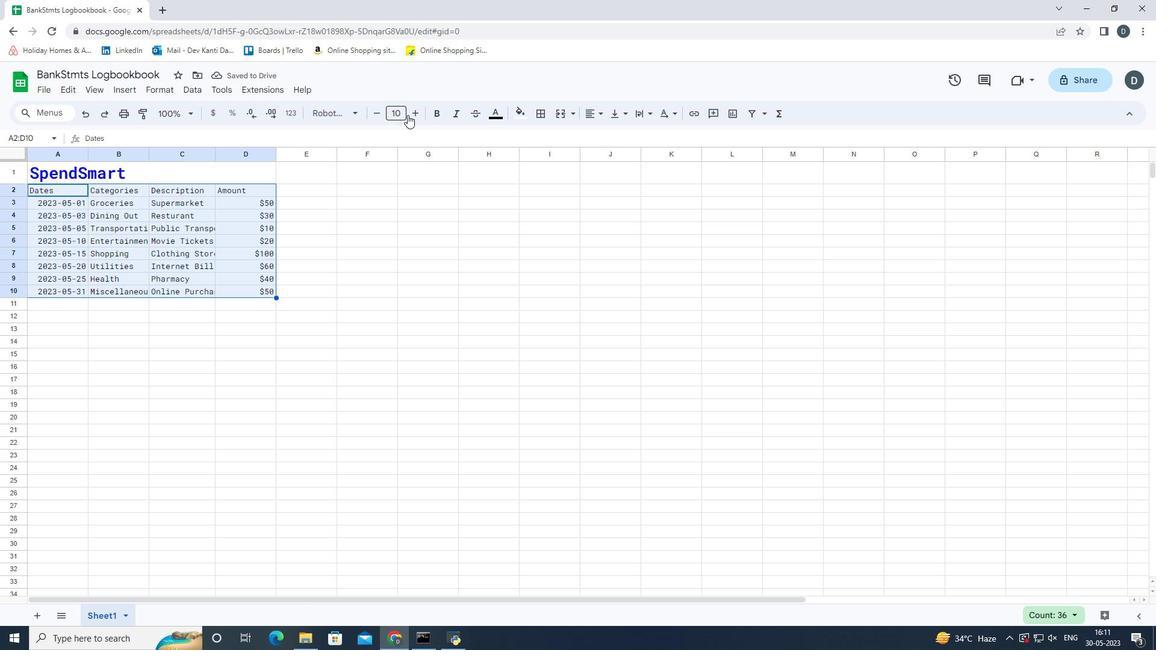 
Action: Mouse pressed left at (414, 115)
Screenshot: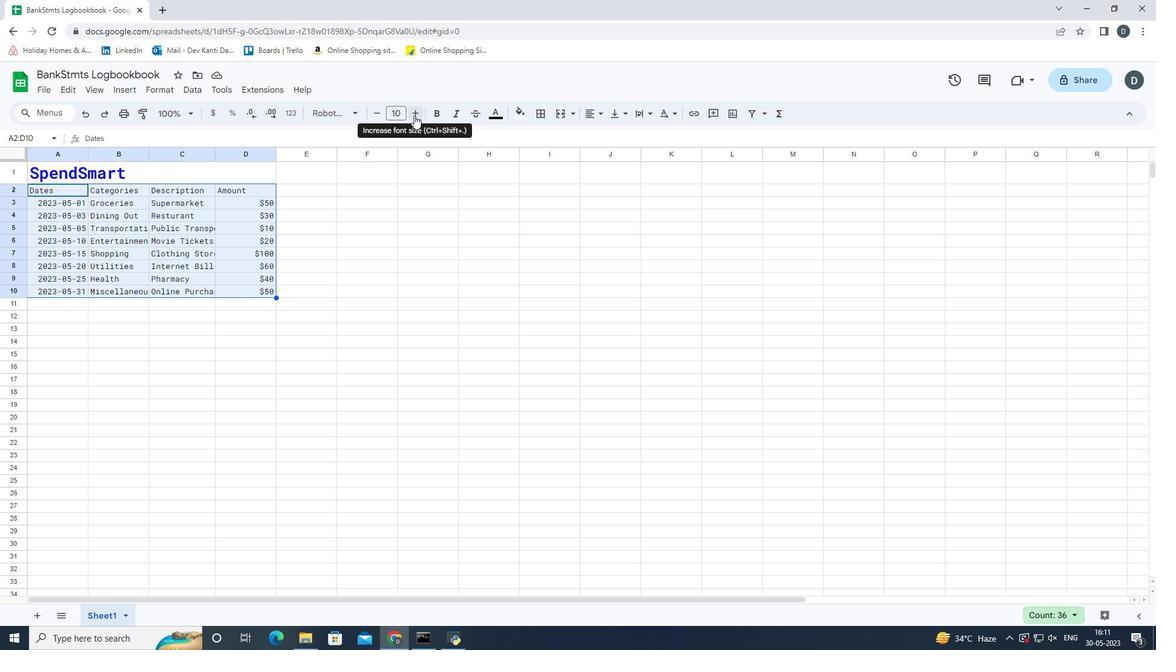 
Action: Mouse pressed left at (414, 115)
Screenshot: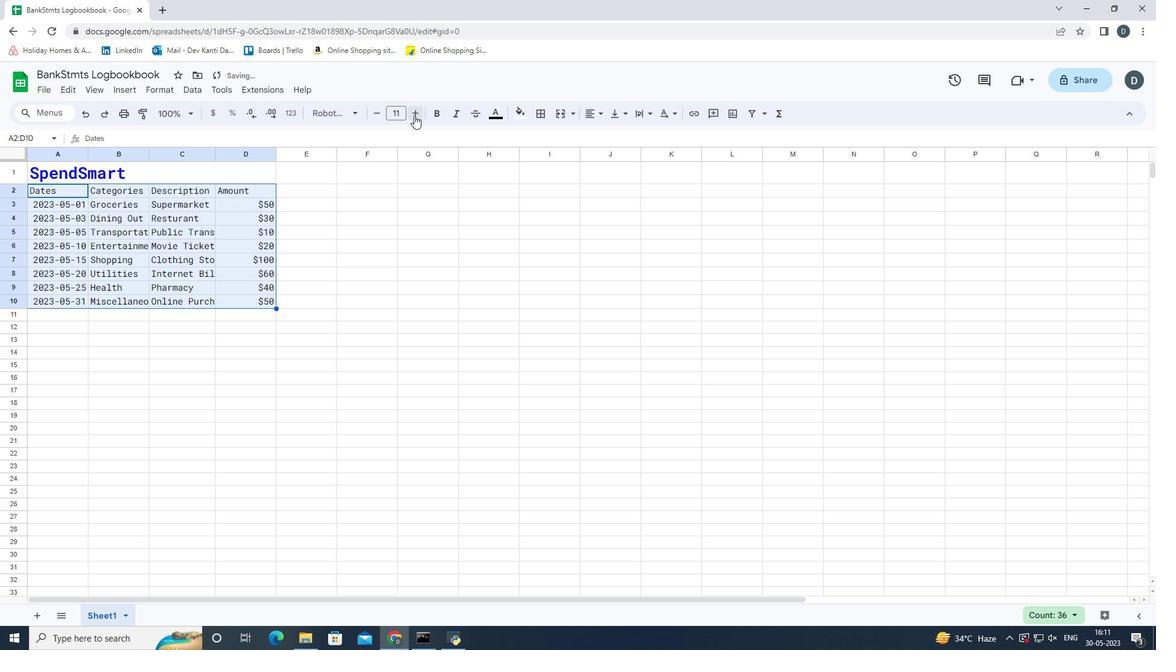
Action: Mouse moved to (216, 148)
Screenshot: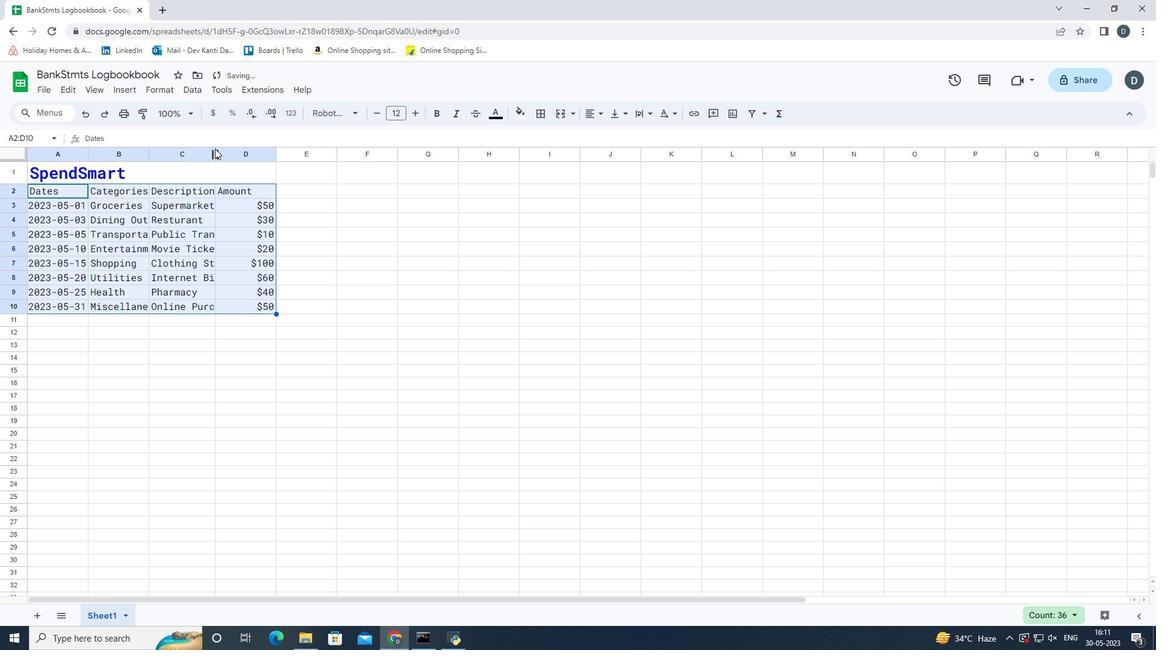 
Action: Mouse pressed left at (216, 148)
Screenshot: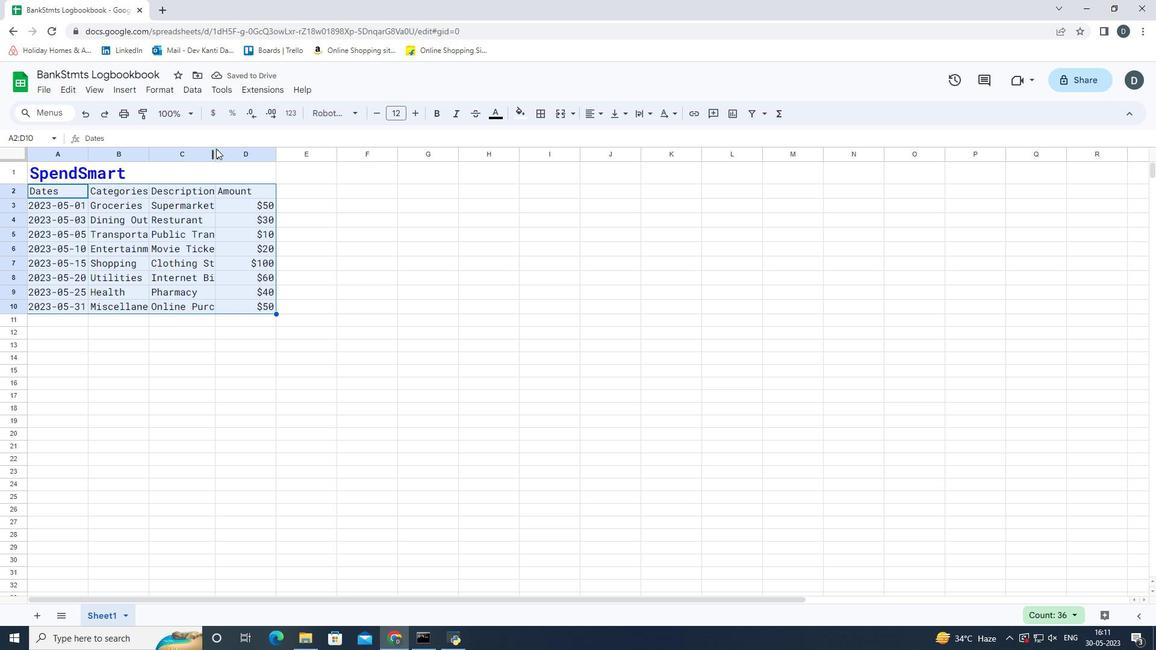 
Action: Mouse moved to (199, 197)
Screenshot: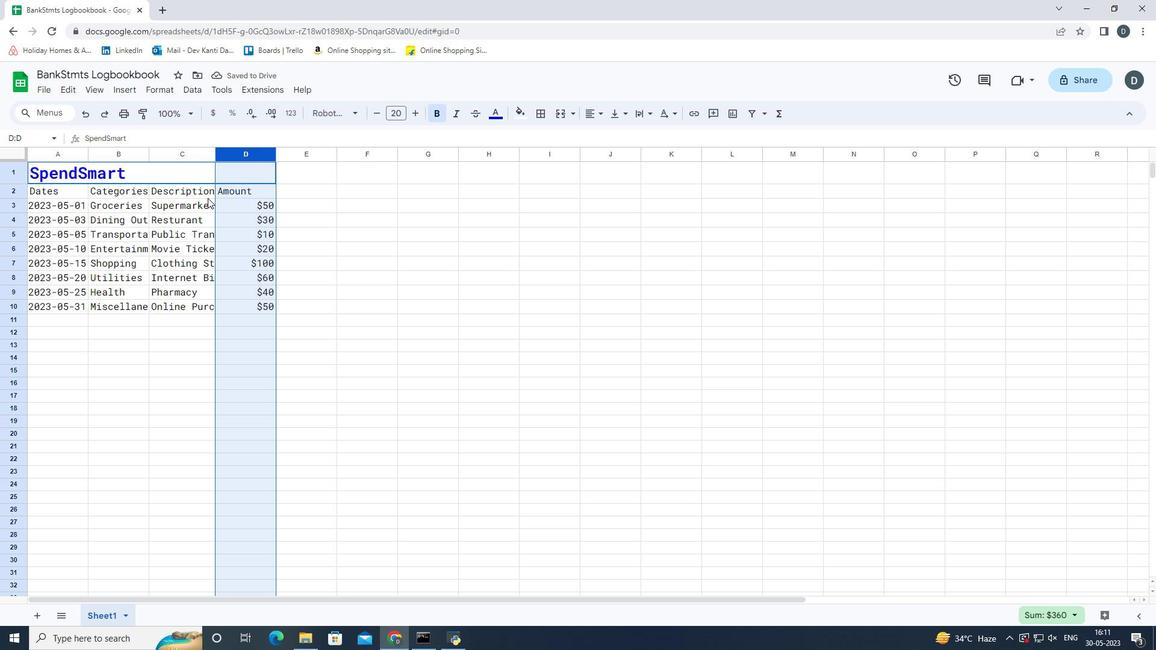
Action: Mouse pressed left at (199, 197)
Screenshot: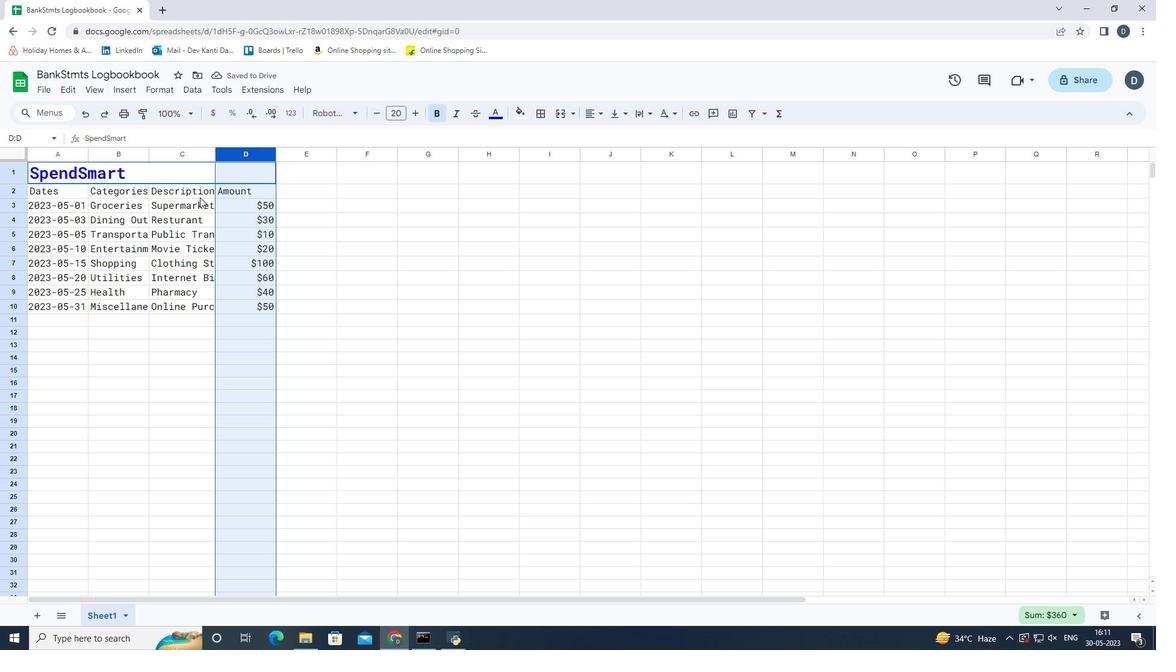 
Action: Mouse moved to (213, 151)
Screenshot: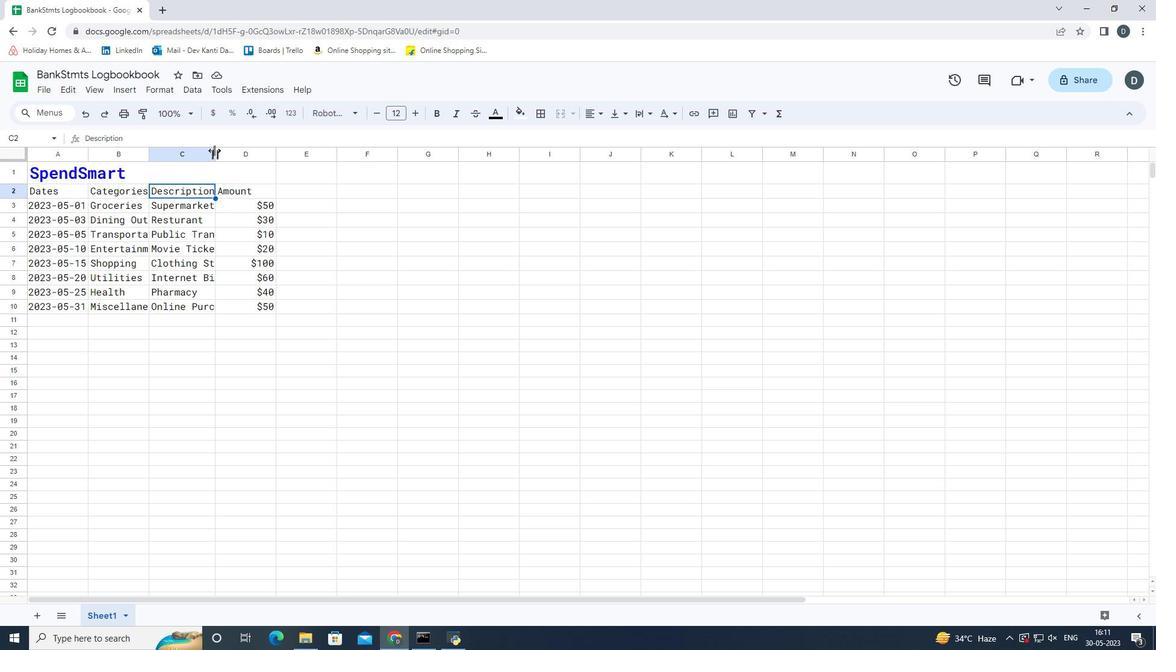 
Action: Mouse pressed left at (213, 151)
Screenshot: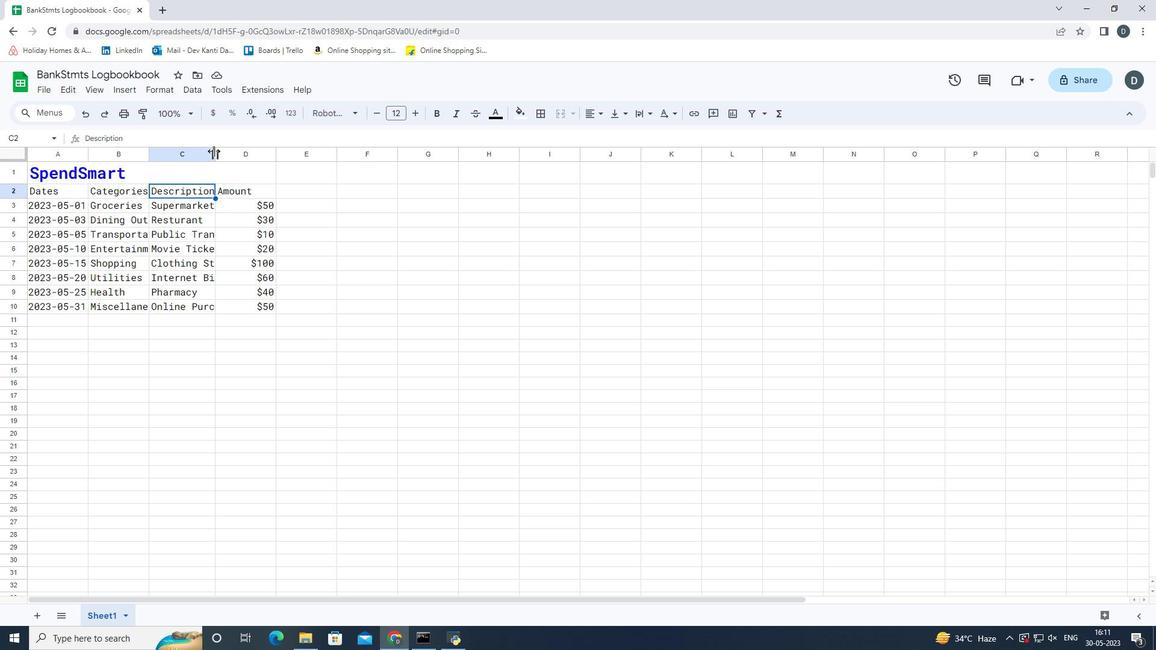 
Action: Mouse moved to (232, 155)
Screenshot: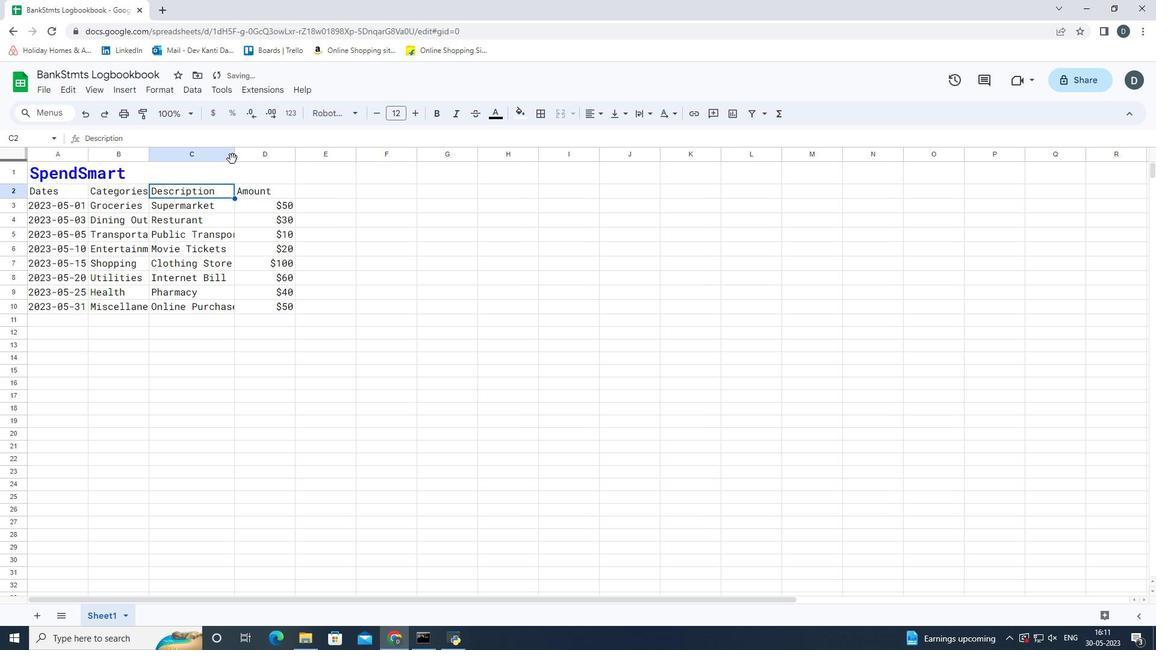 
Action: Mouse pressed left at (232, 155)
Screenshot: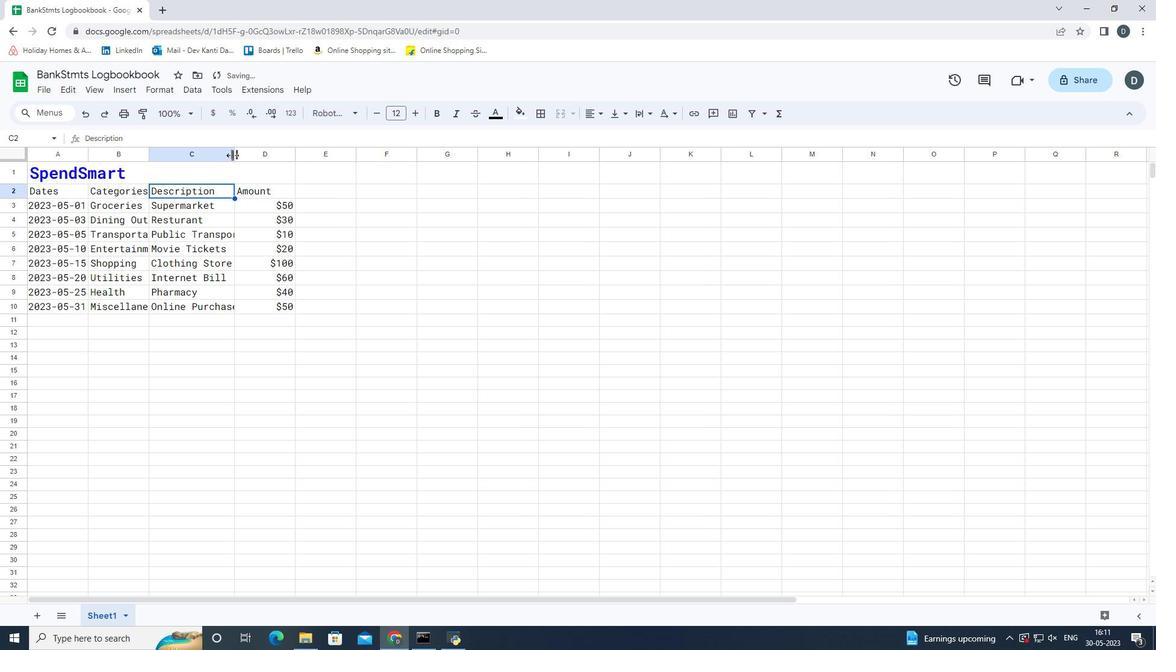 
Action: Mouse moved to (149, 152)
Screenshot: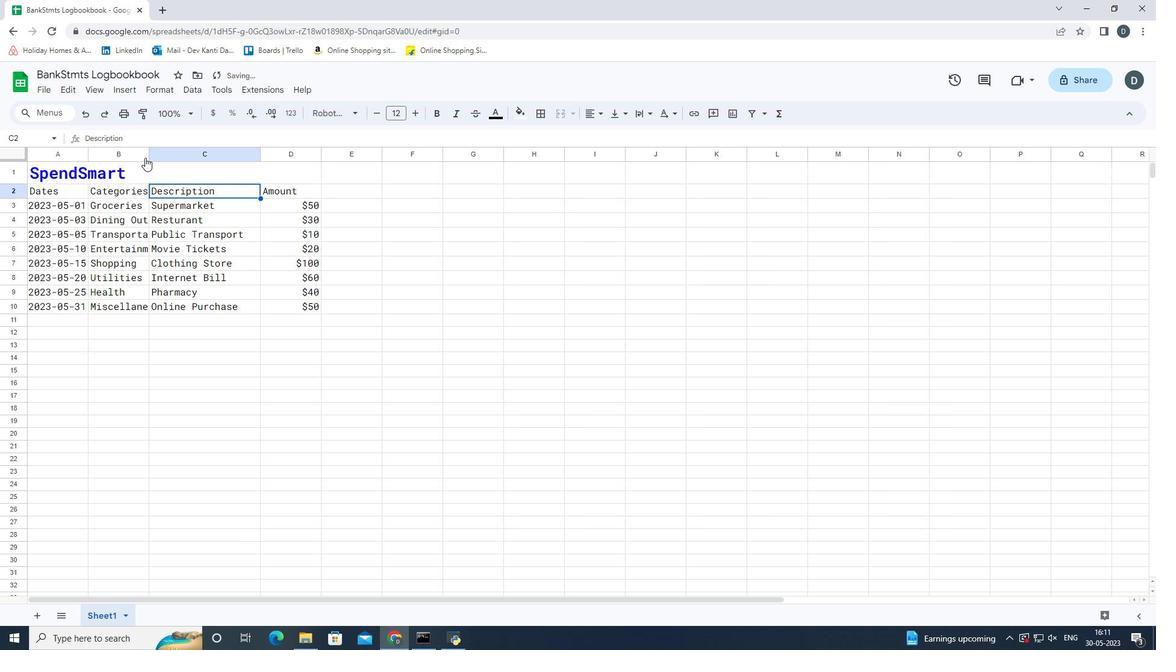 
Action: Mouse pressed left at (149, 152)
Screenshot: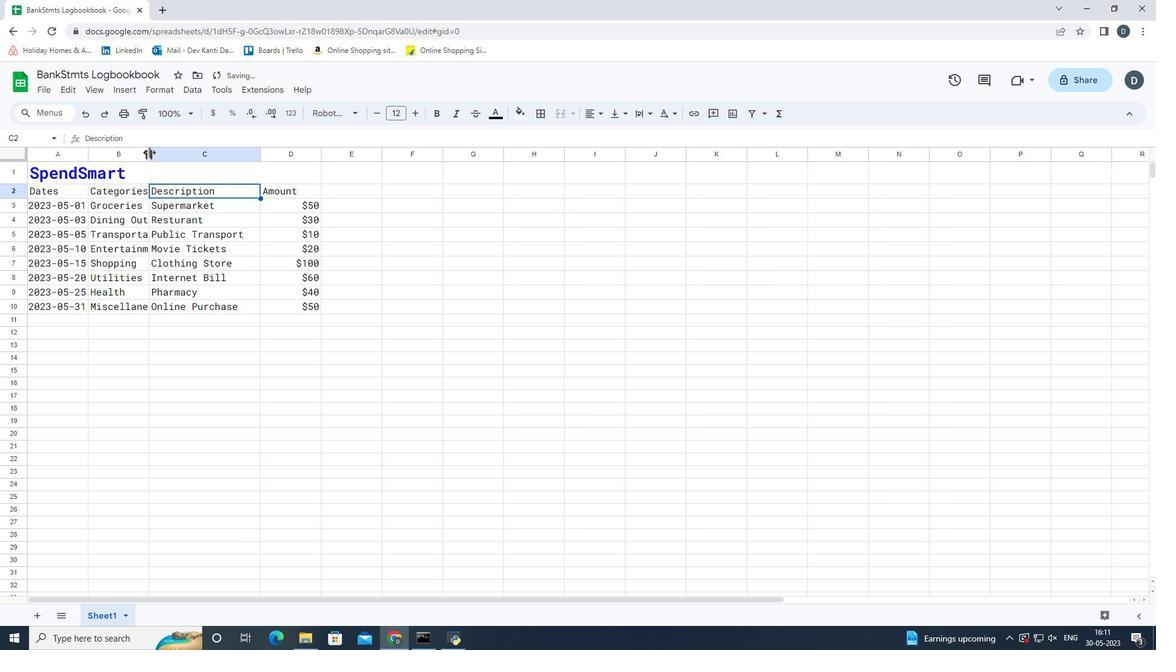 
Action: Mouse moved to (180, 153)
Screenshot: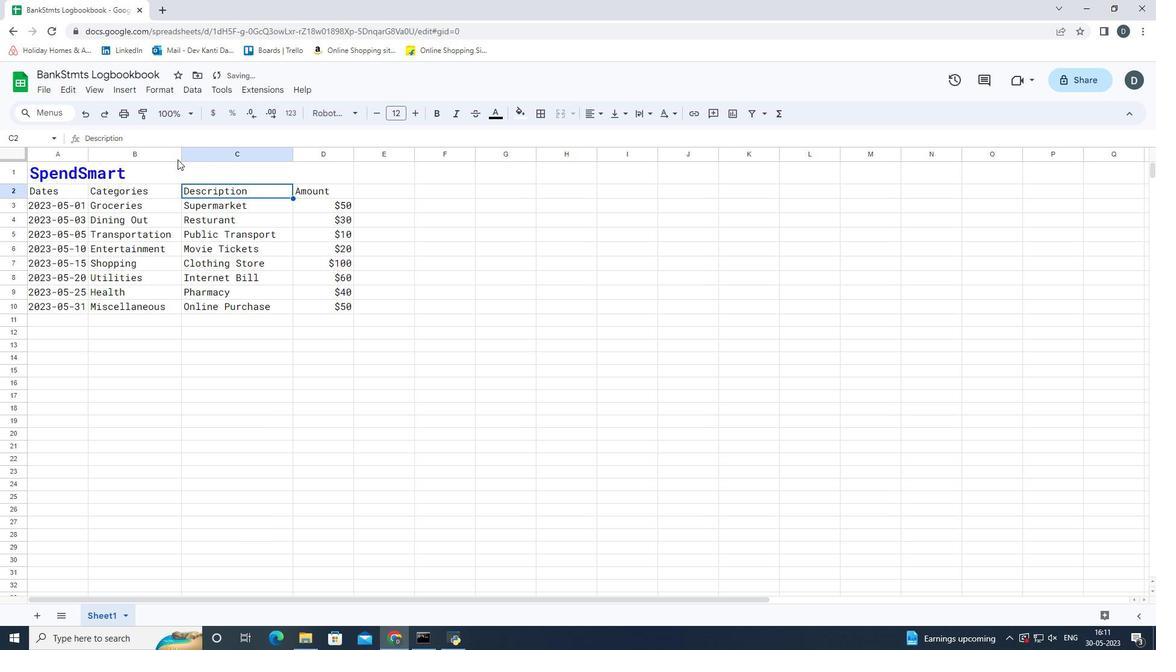 
Action: Mouse pressed left at (180, 153)
Screenshot: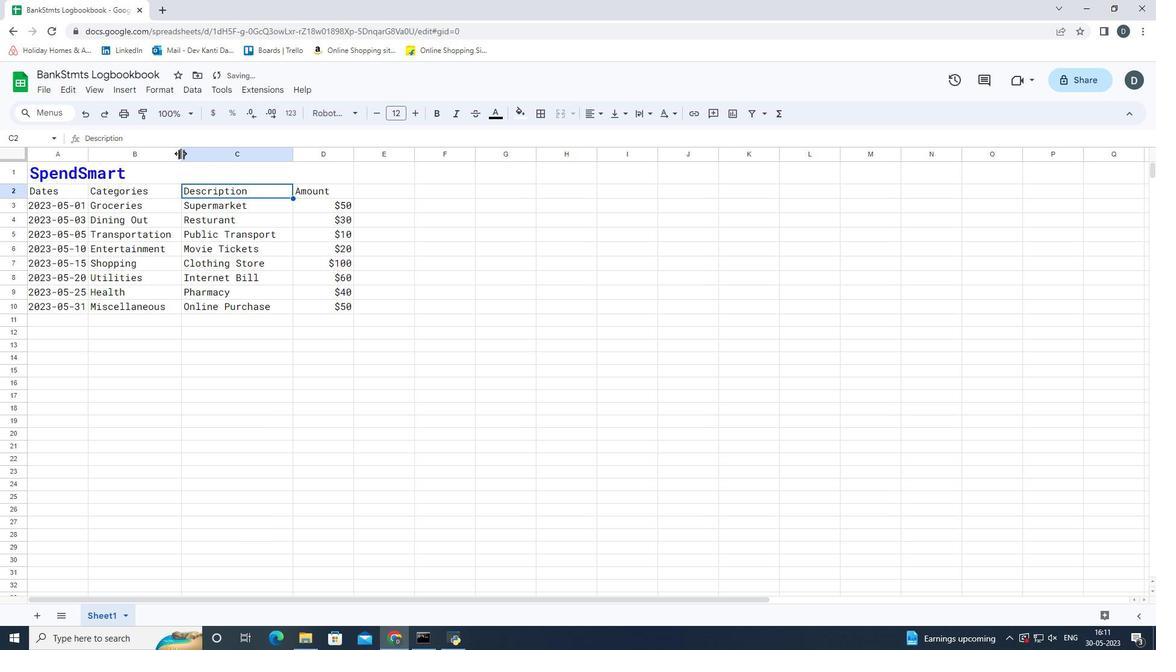 
Action: Mouse moved to (185, 158)
Screenshot: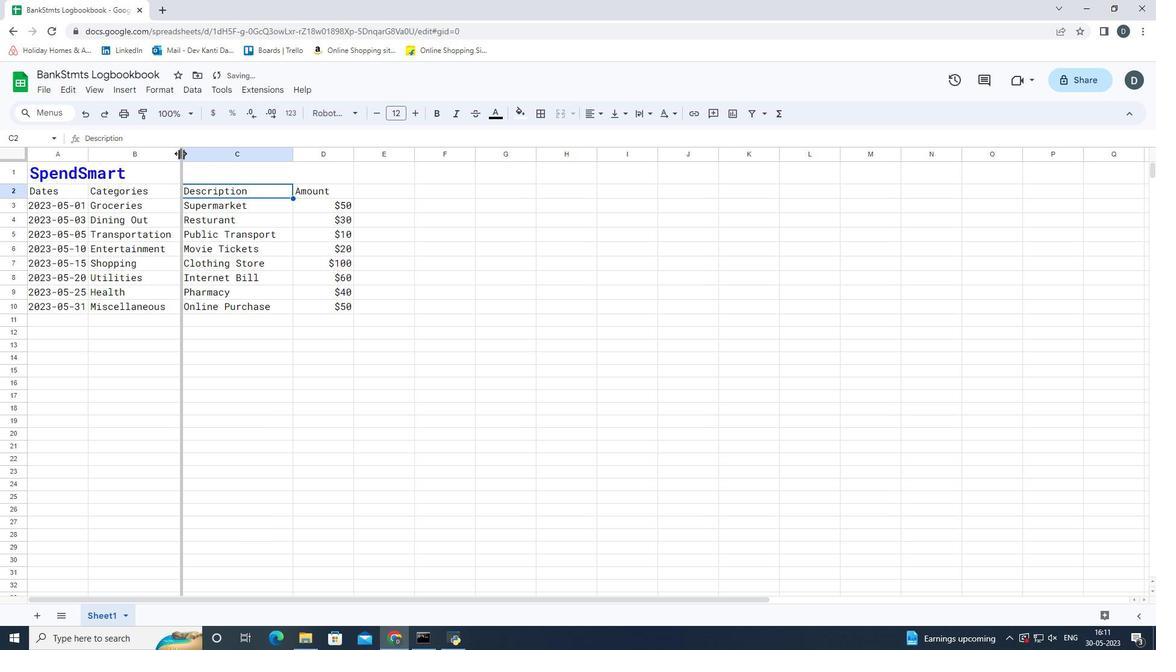 
Action: Mouse pressed left at (185, 158)
Screenshot: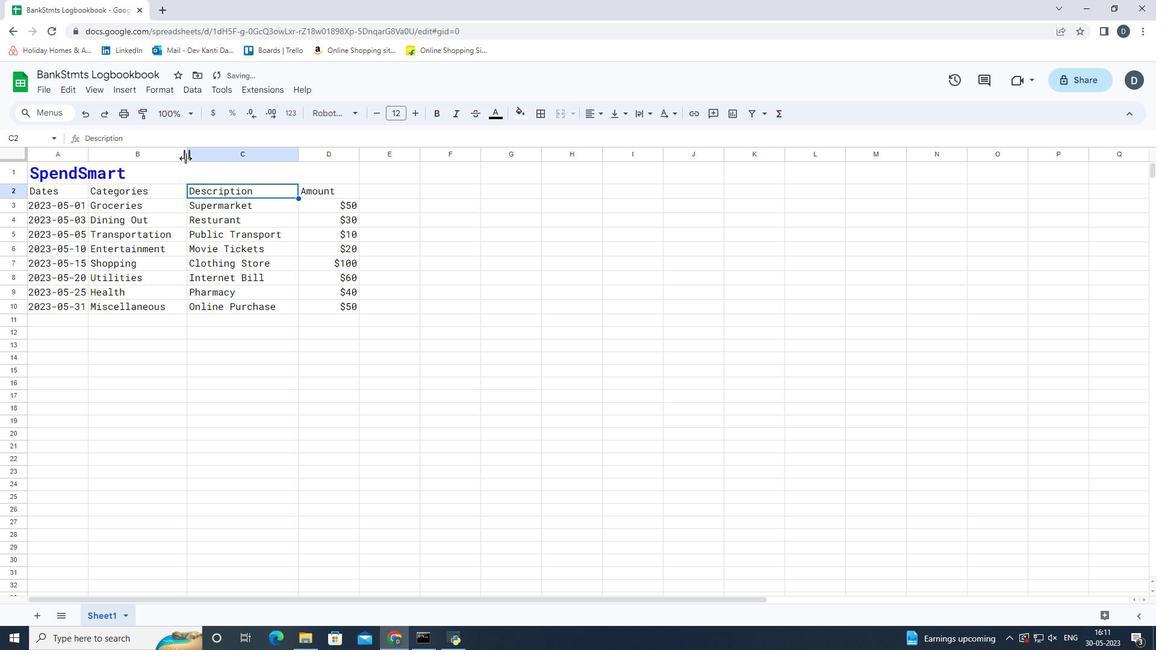 
Action: Mouse moved to (290, 157)
Screenshot: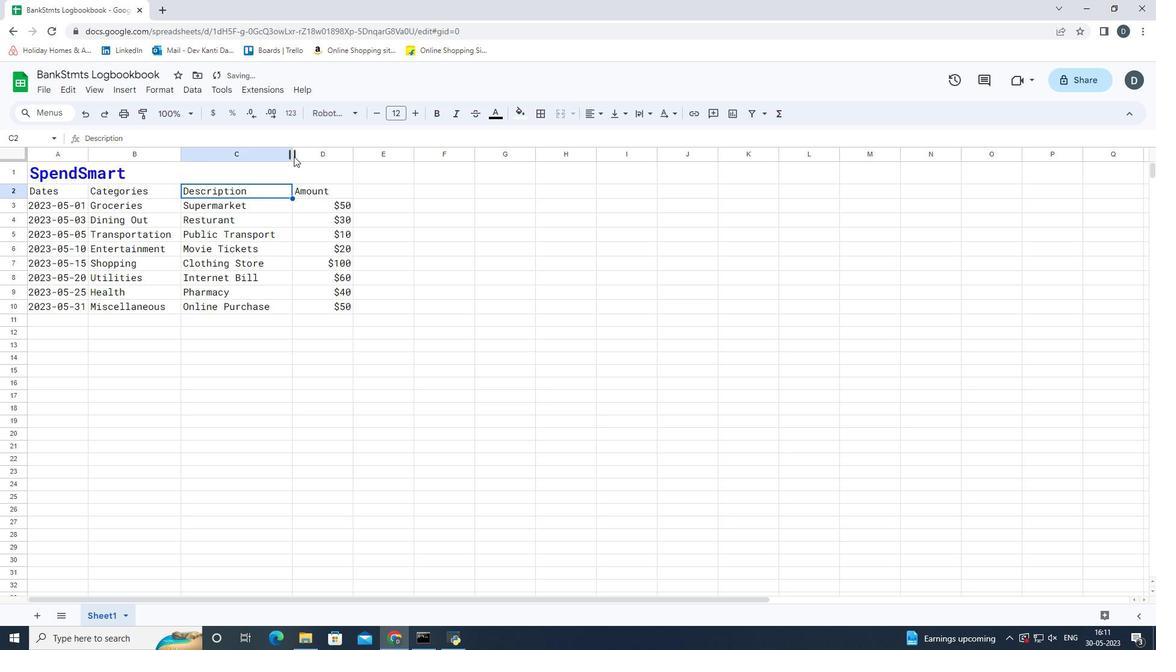 
Action: Mouse pressed left at (290, 157)
Screenshot: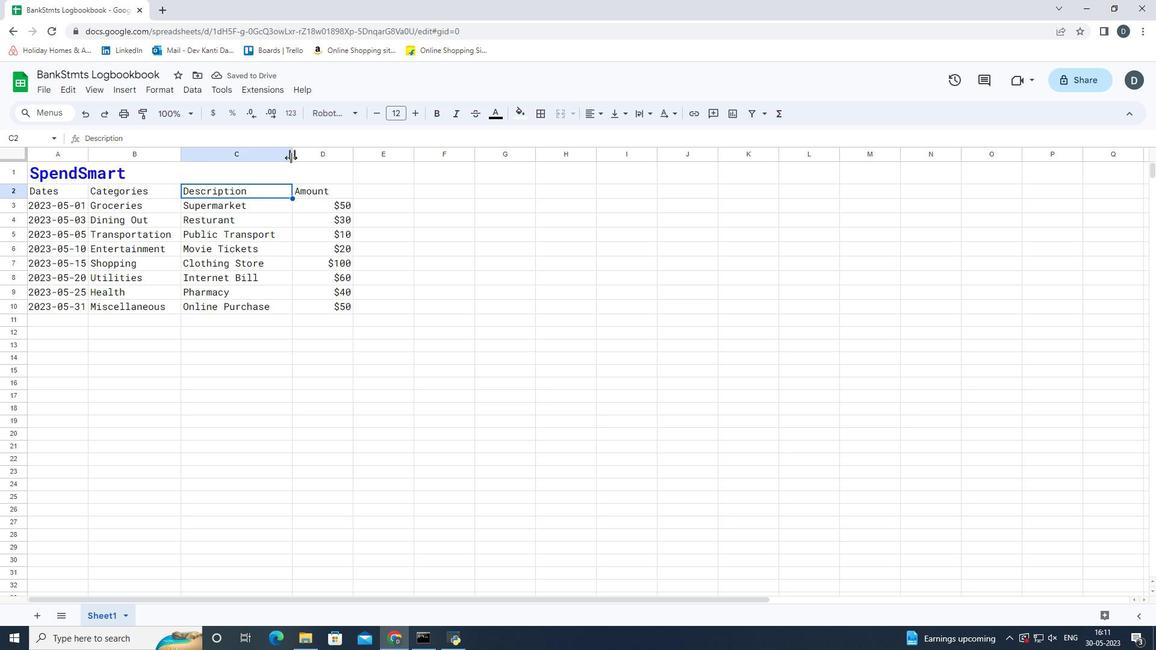 
Action: Mouse moved to (88, 156)
Screenshot: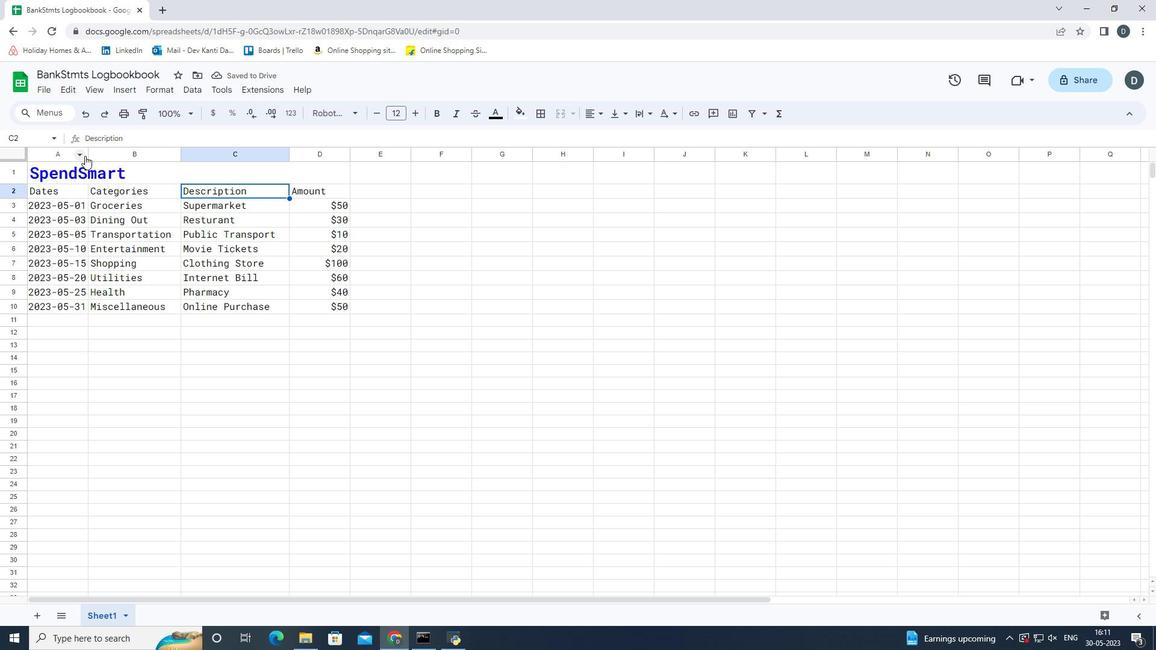 
Action: Mouse pressed left at (88, 156)
Screenshot: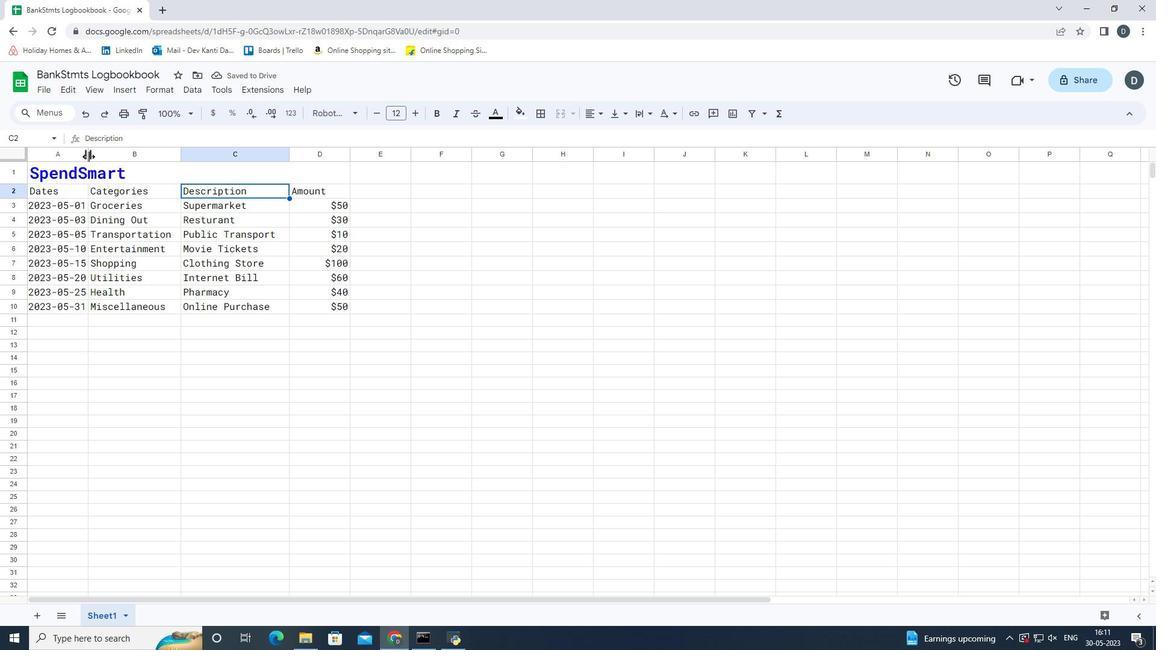 
Action: Mouse moved to (351, 304)
Screenshot: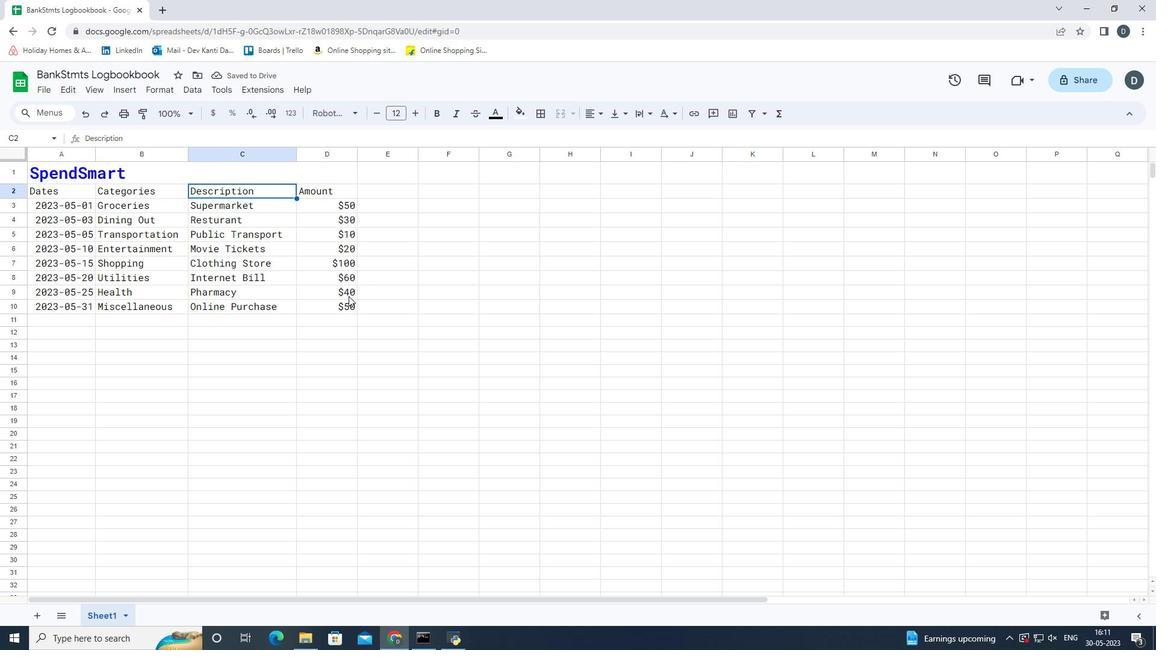 
Action: Mouse pressed left at (351, 304)
Screenshot: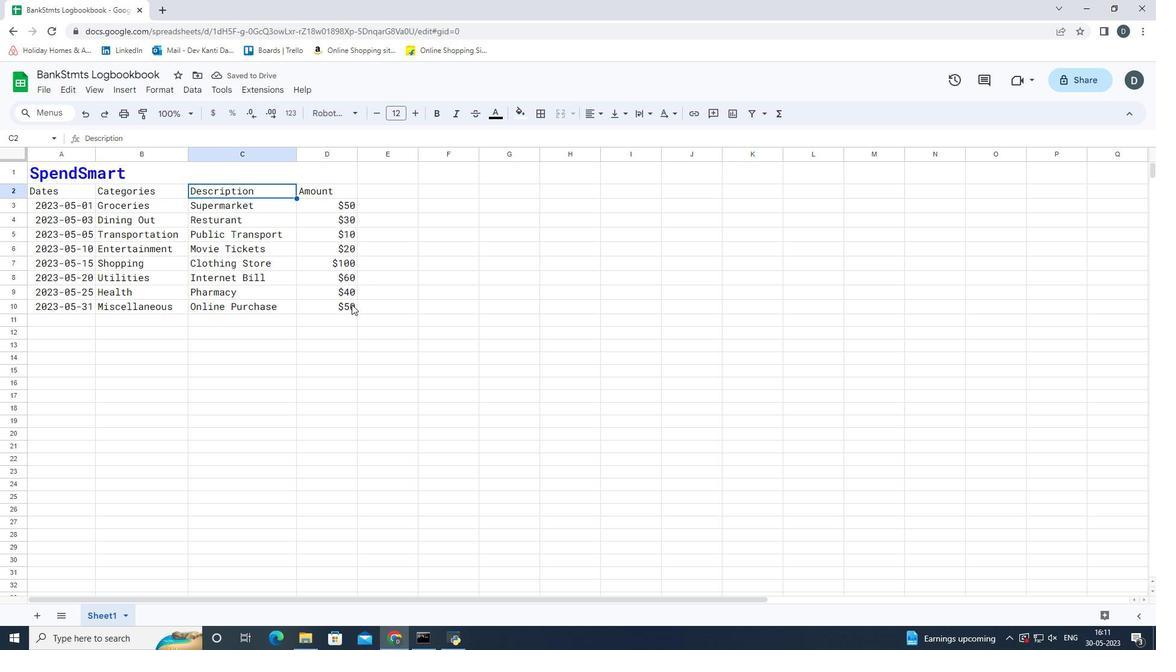 
Action: Mouse moved to (55, 166)
Screenshot: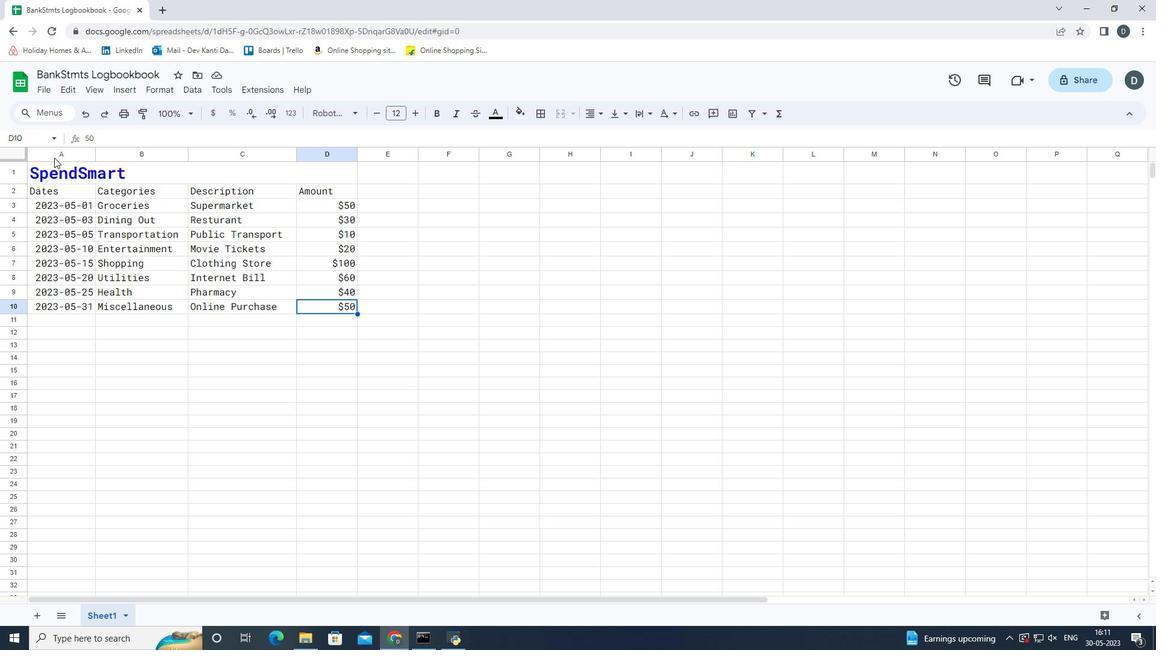 
Action: Mouse pressed left at (55, 166)
Screenshot: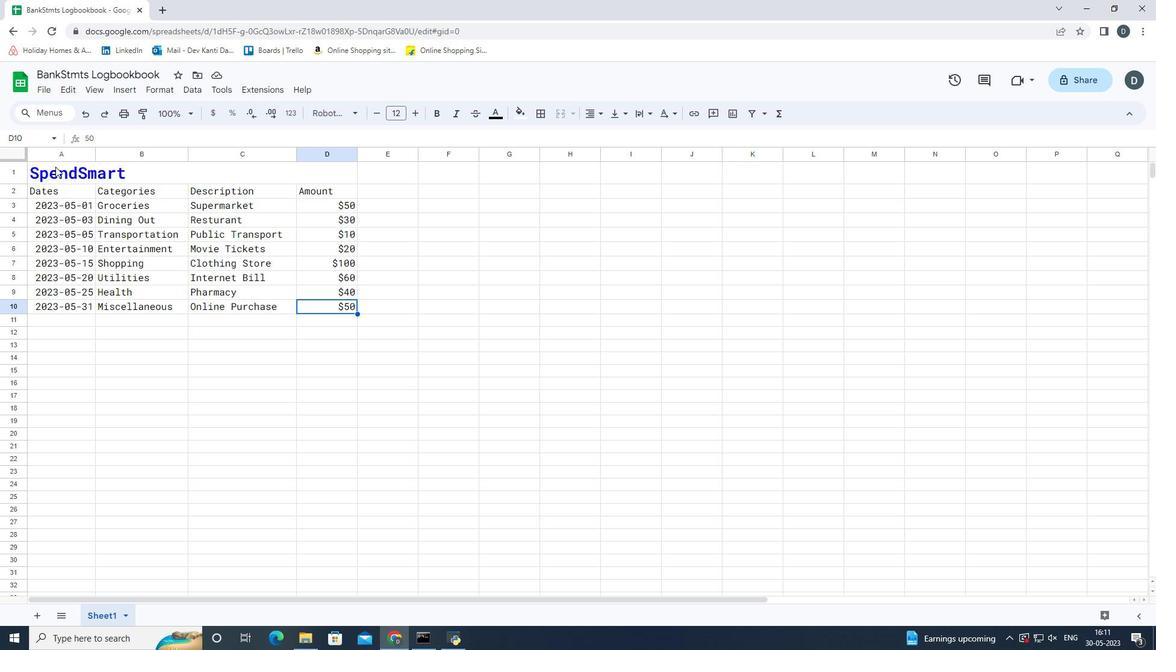 
Action: Mouse pressed left at (55, 166)
Screenshot: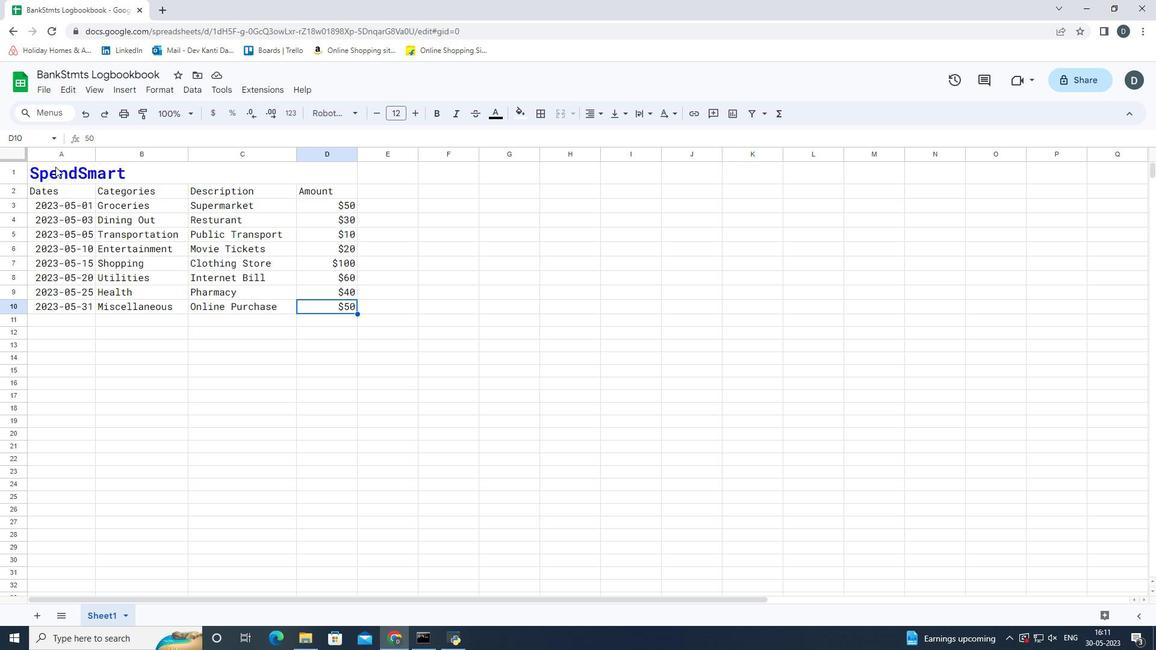 
Action: Mouse moved to (598, 114)
Screenshot: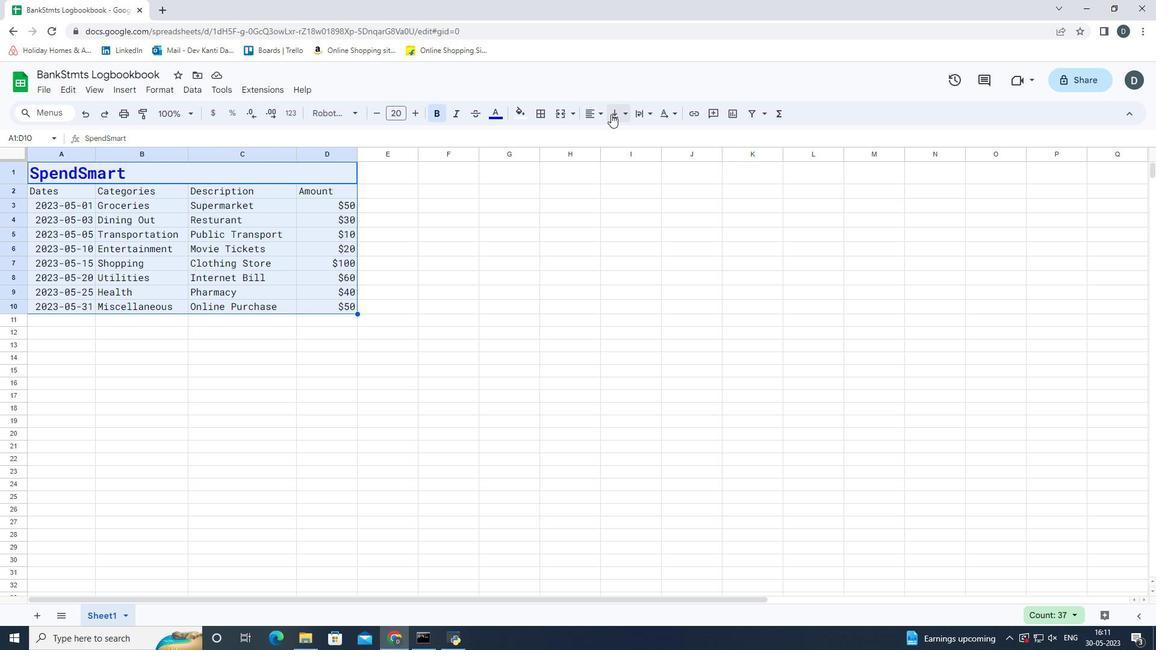 
Action: Mouse pressed left at (598, 114)
Screenshot: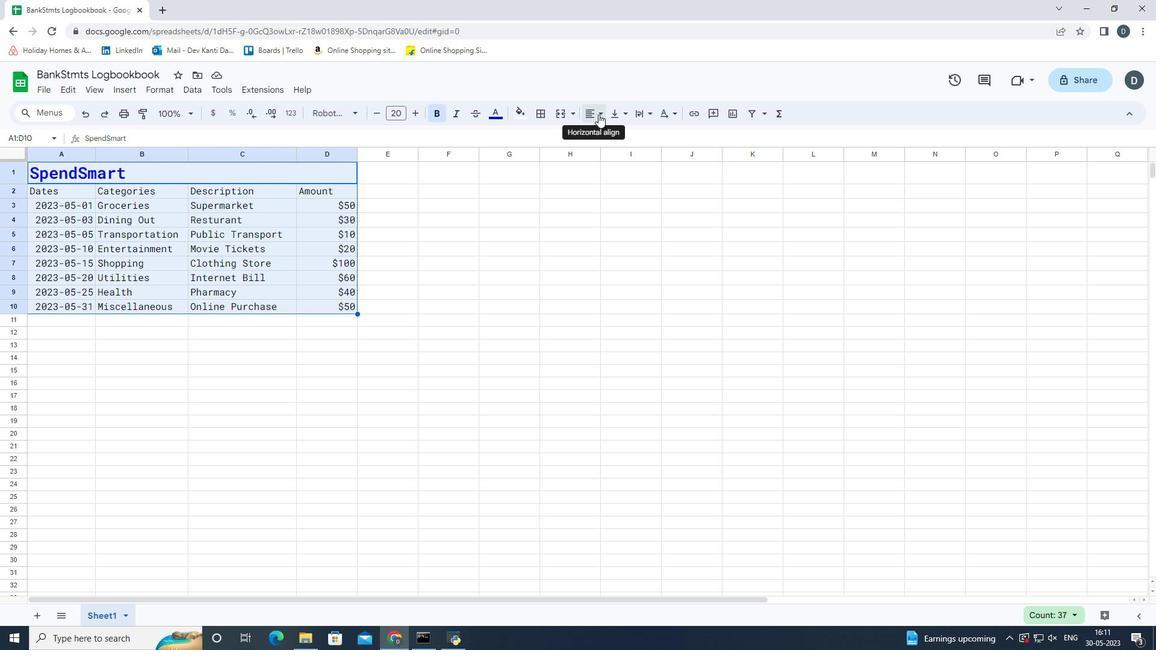 
Action: Mouse moved to (616, 137)
Screenshot: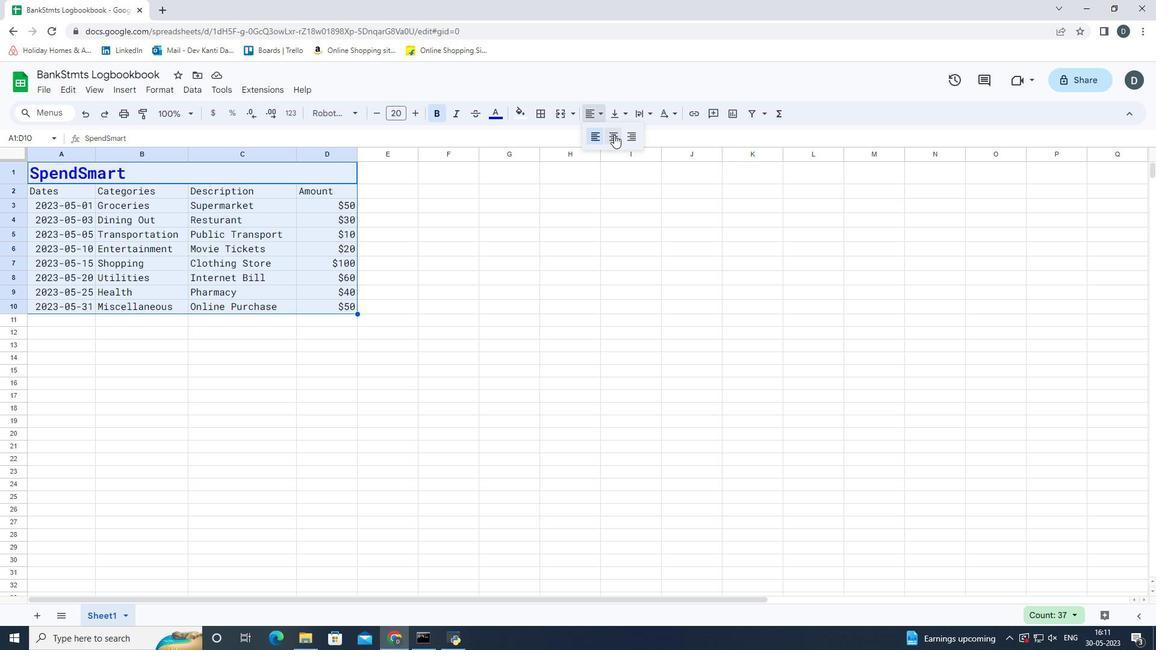 
Action: Mouse pressed left at (616, 137)
Screenshot: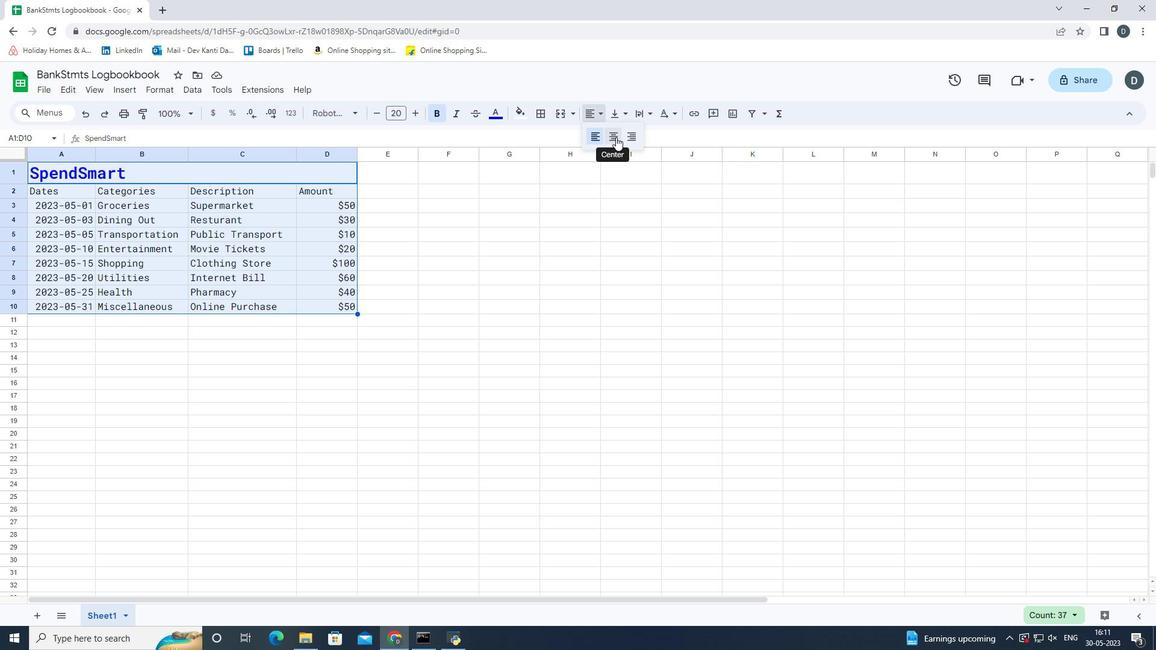 
Action: Mouse moved to (368, 305)
Screenshot: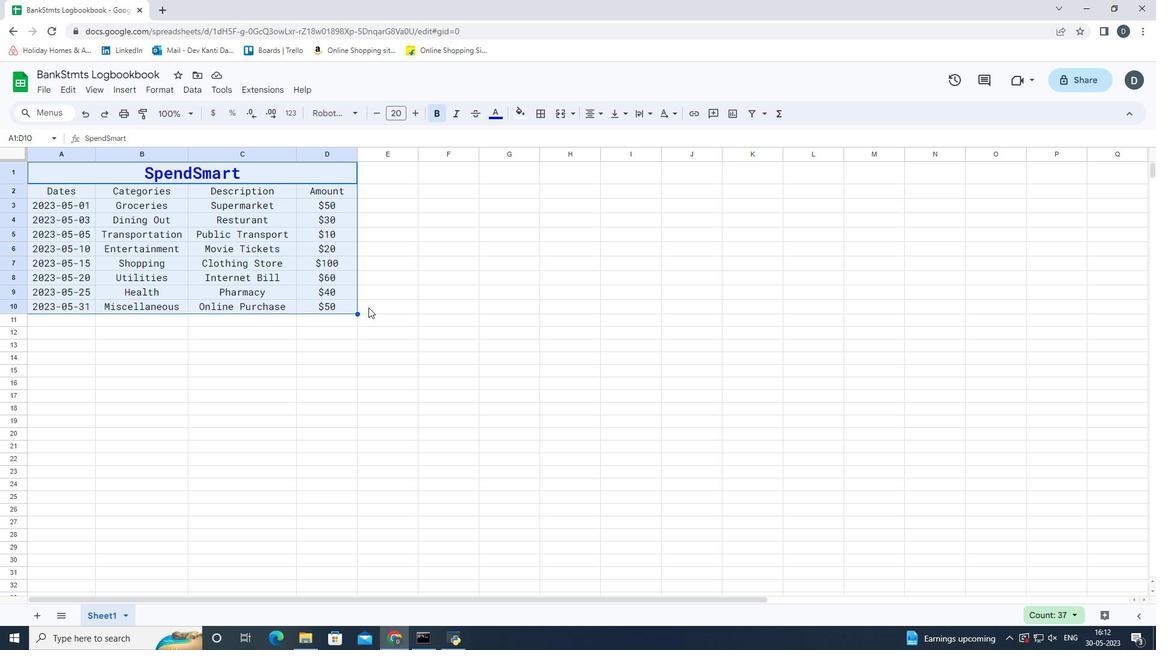 
Action: Mouse pressed left at (368, 305)
Screenshot: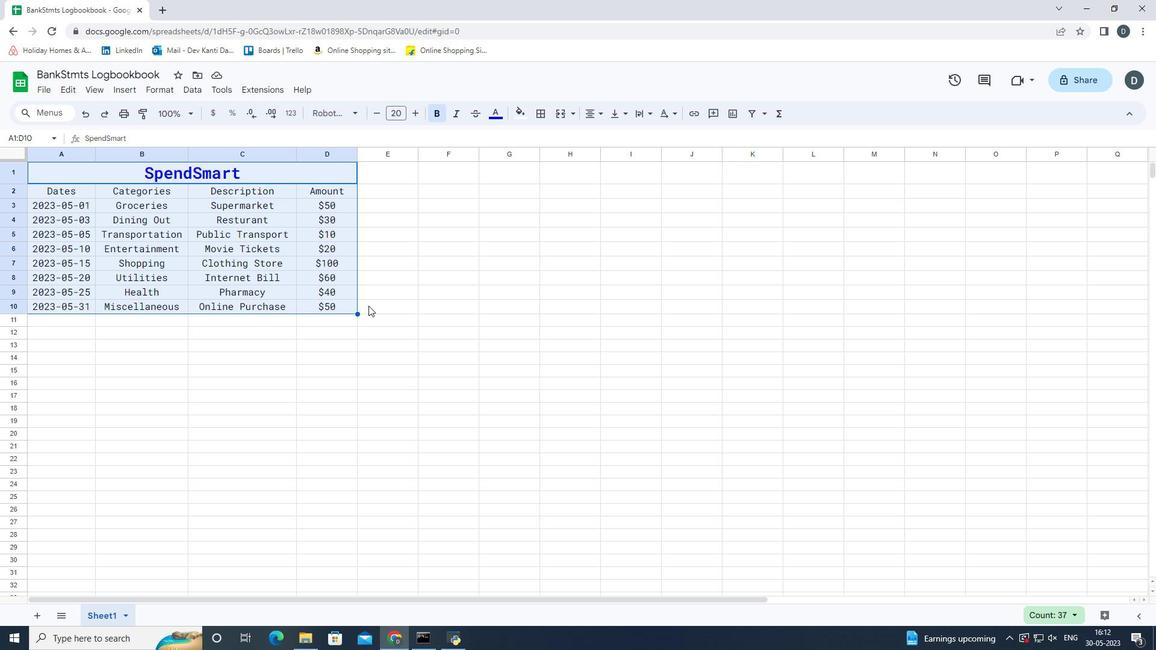 
Action: Mouse moved to (336, 305)
Screenshot: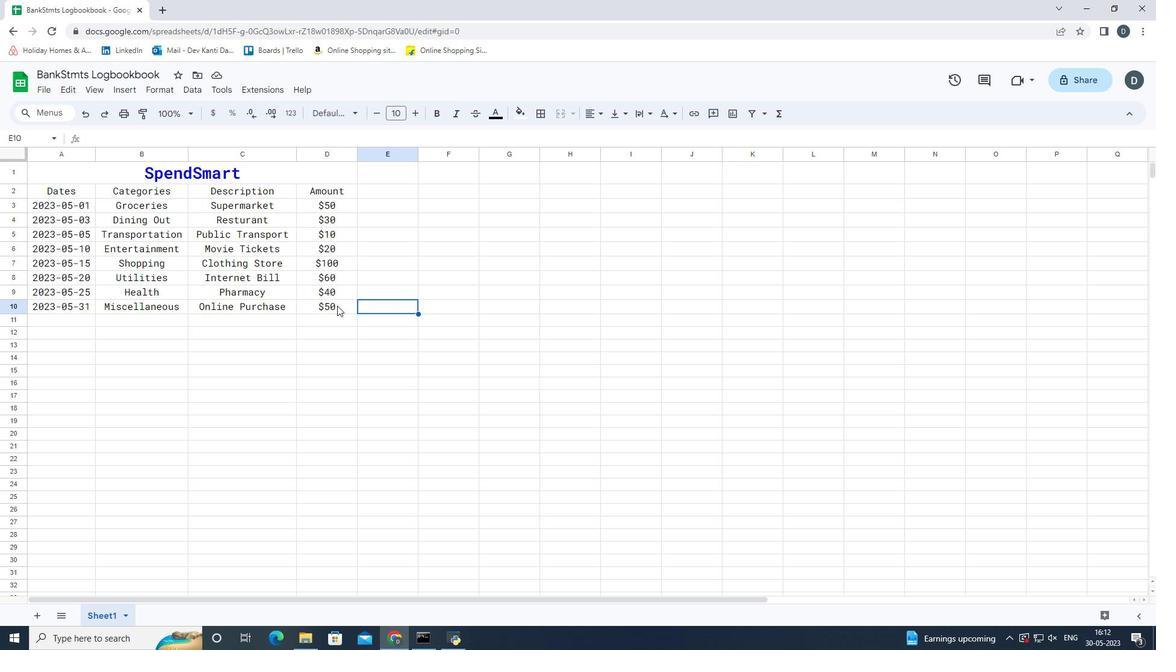 
Action: Mouse pressed left at (336, 305)
Screenshot: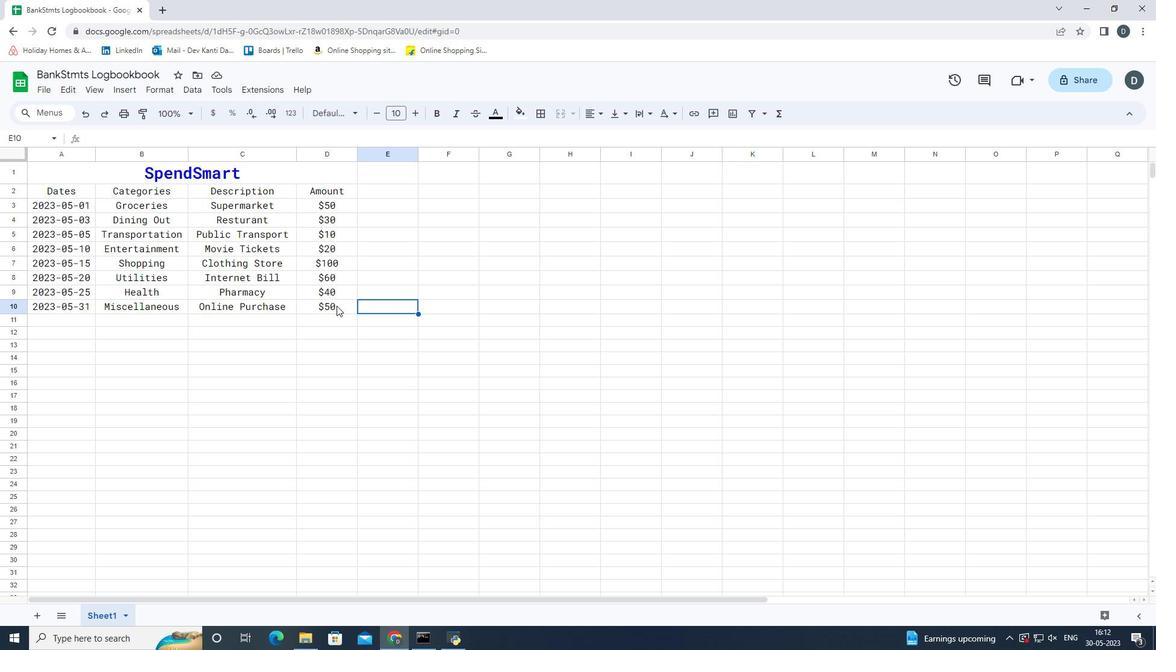
Action: Mouse moved to (363, 308)
Screenshot: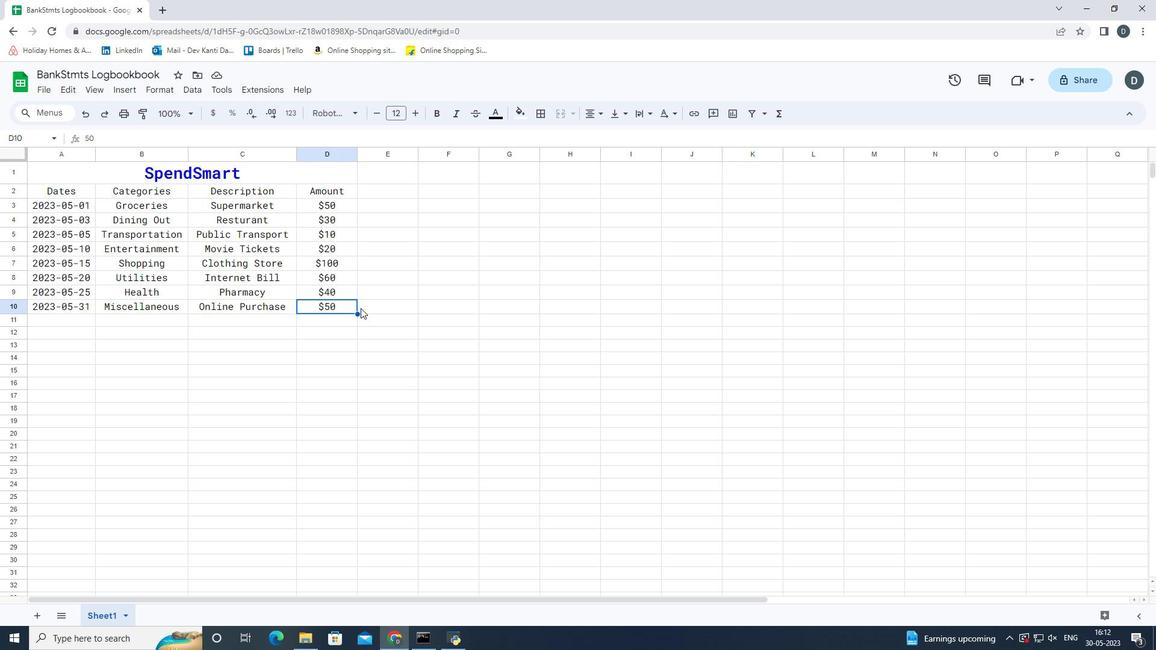 
Action: Mouse pressed left at (363, 308)
Screenshot: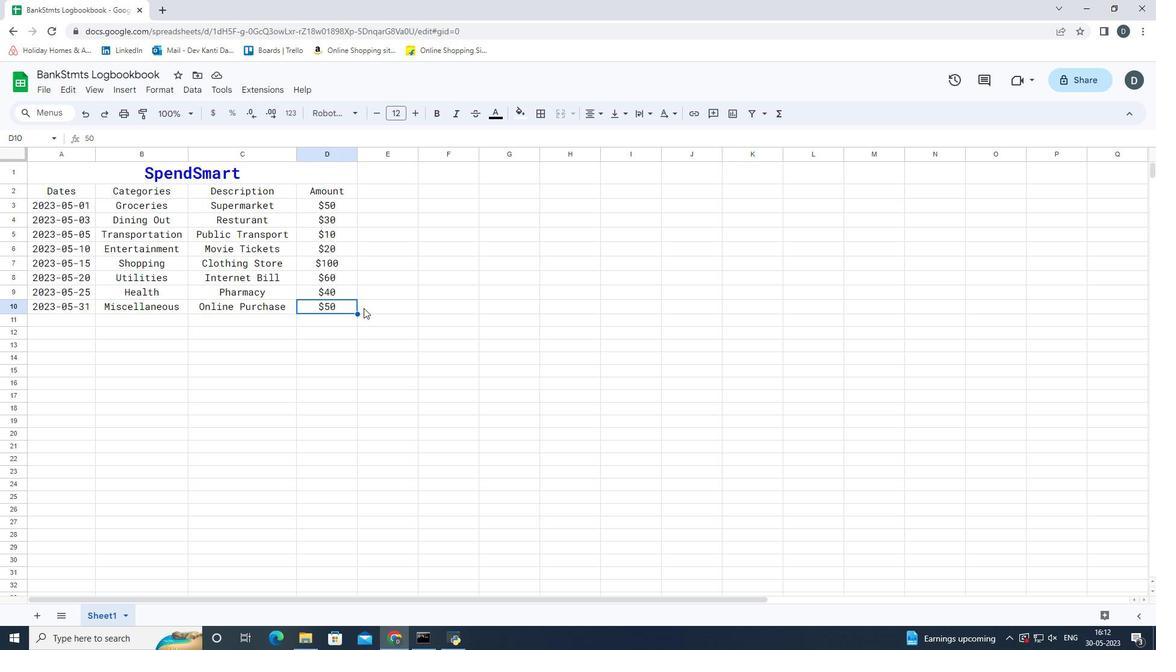 
Action: Mouse moved to (331, 308)
Screenshot: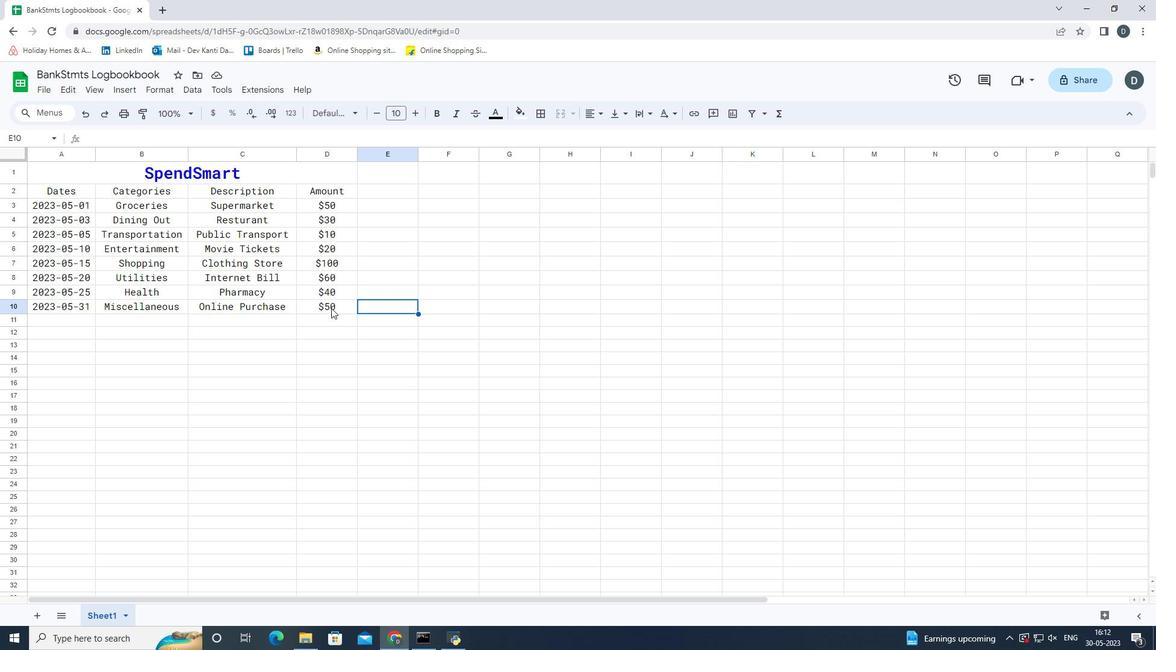 
Action: Mouse pressed left at (331, 308)
Screenshot: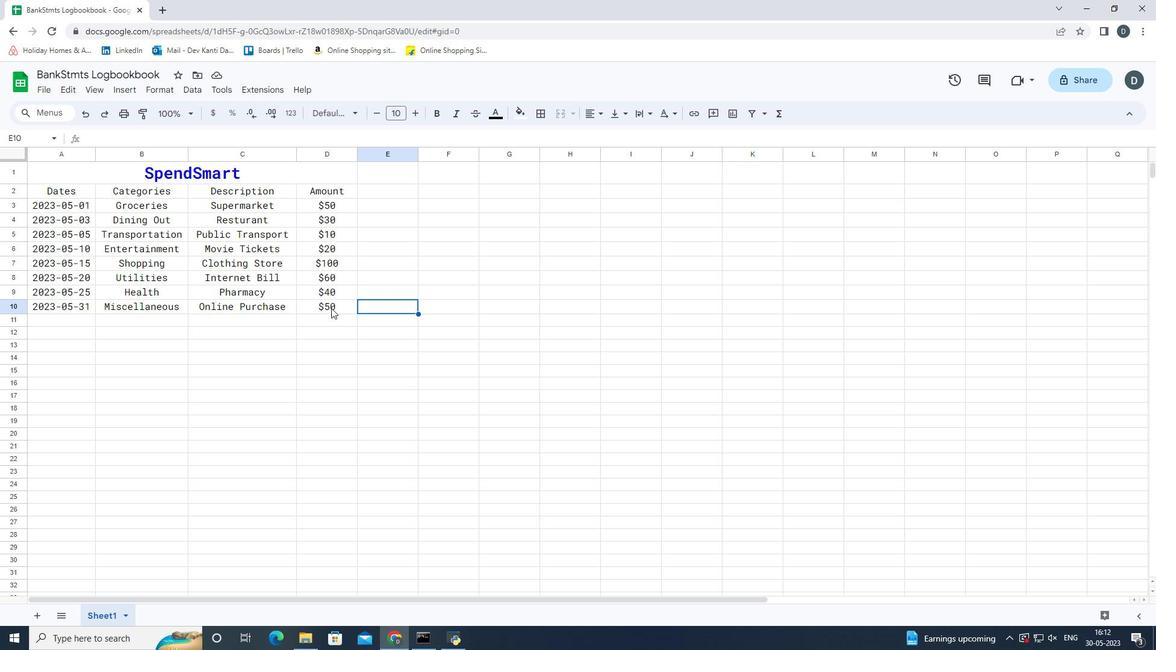 
Action: Mouse moved to (127, 171)
Screenshot: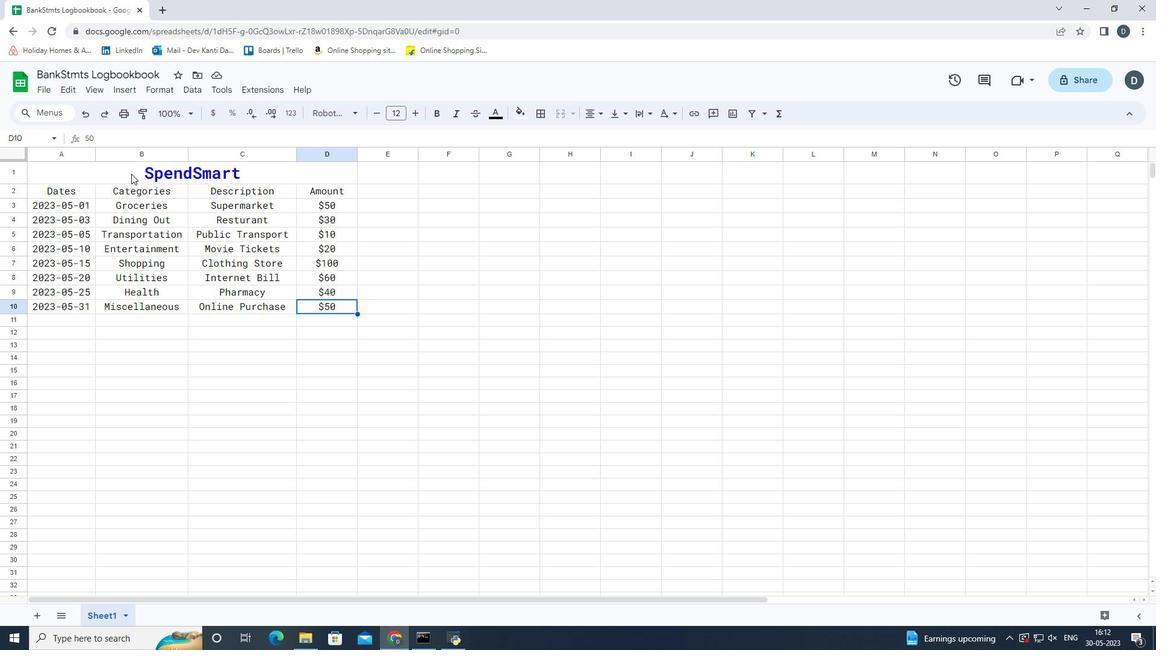 
Action: Mouse pressed left at (127, 171)
Screenshot: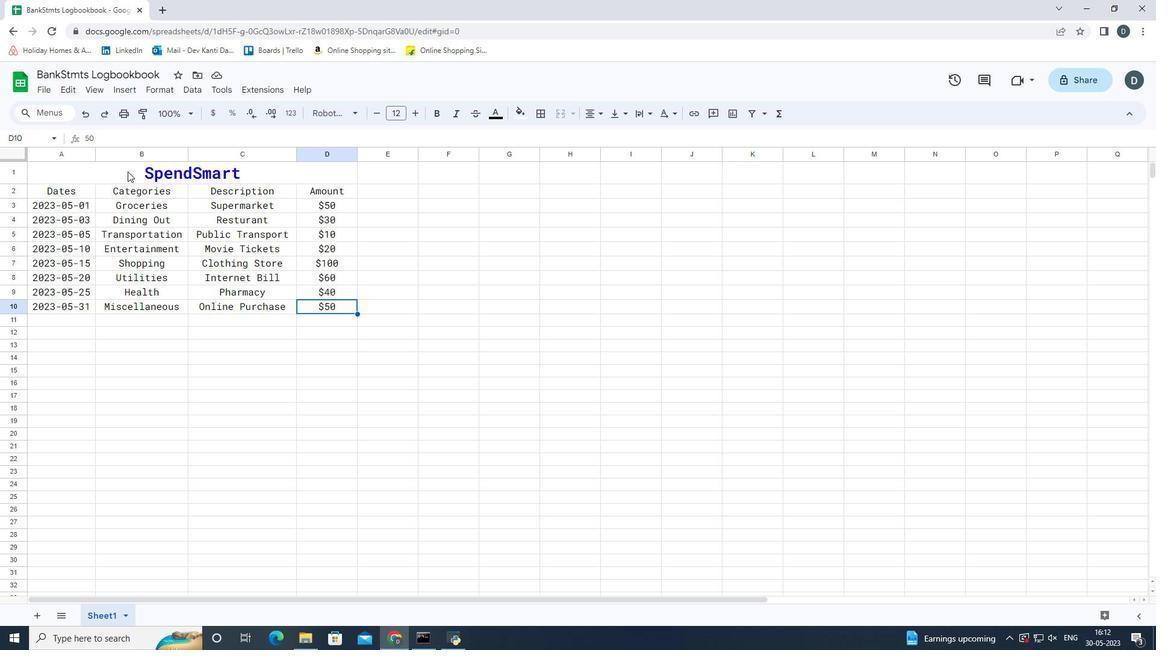 
Action: Mouse pressed left at (127, 171)
Screenshot: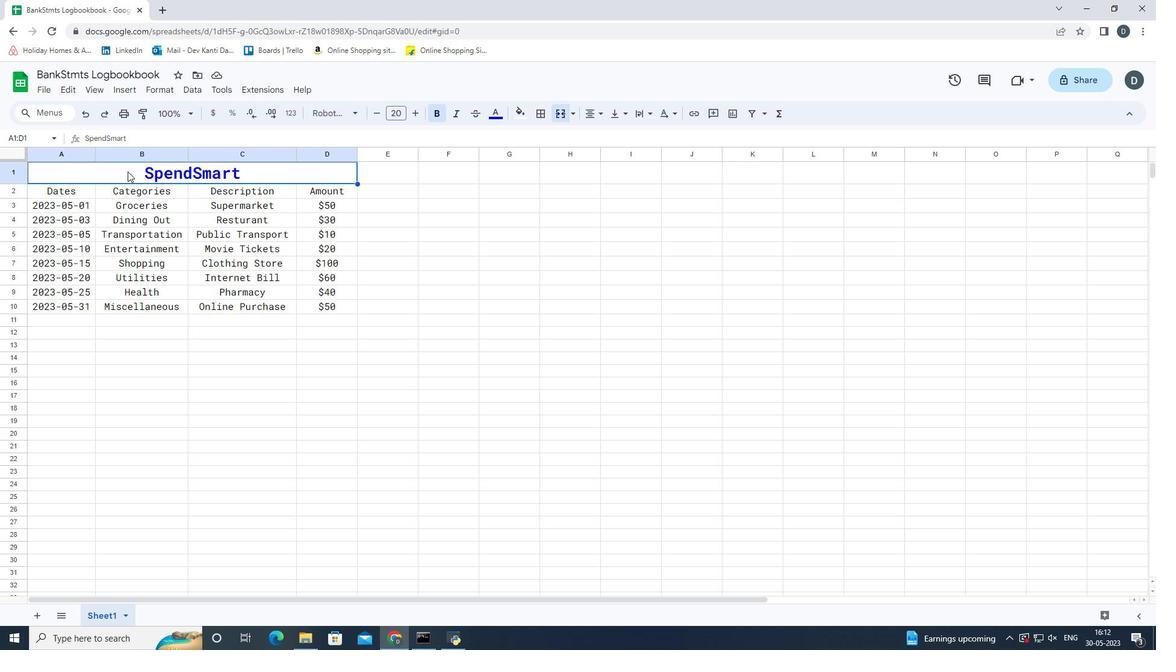 
Action: Mouse moved to (597, 117)
Screenshot: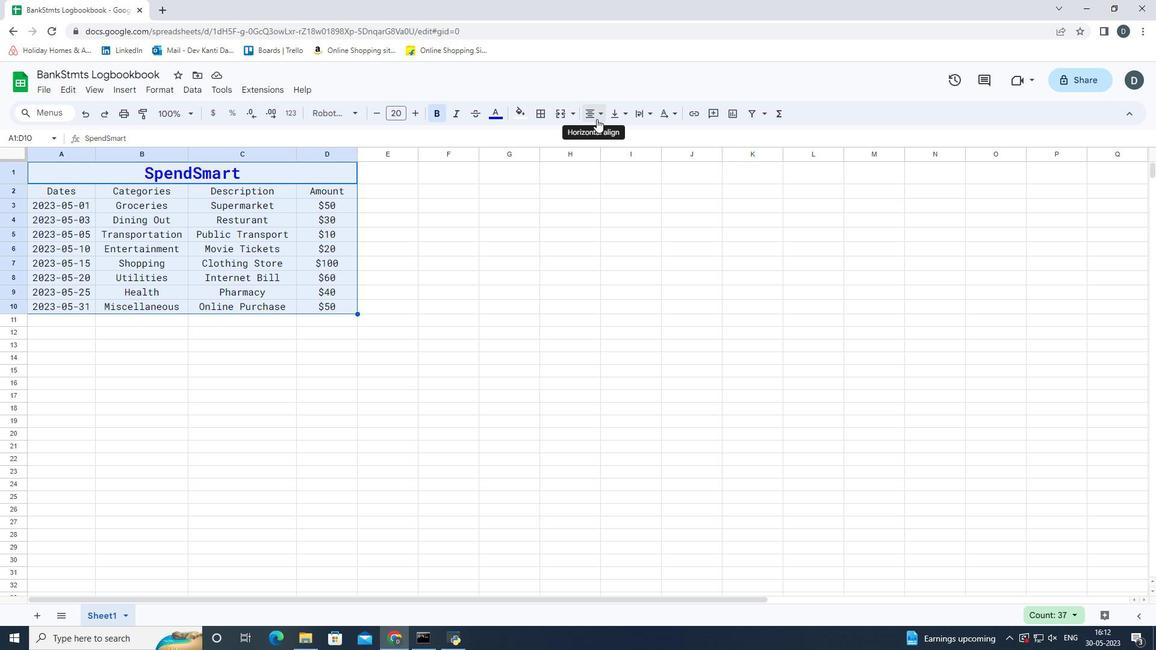 
Action: Mouse pressed left at (597, 117)
Screenshot: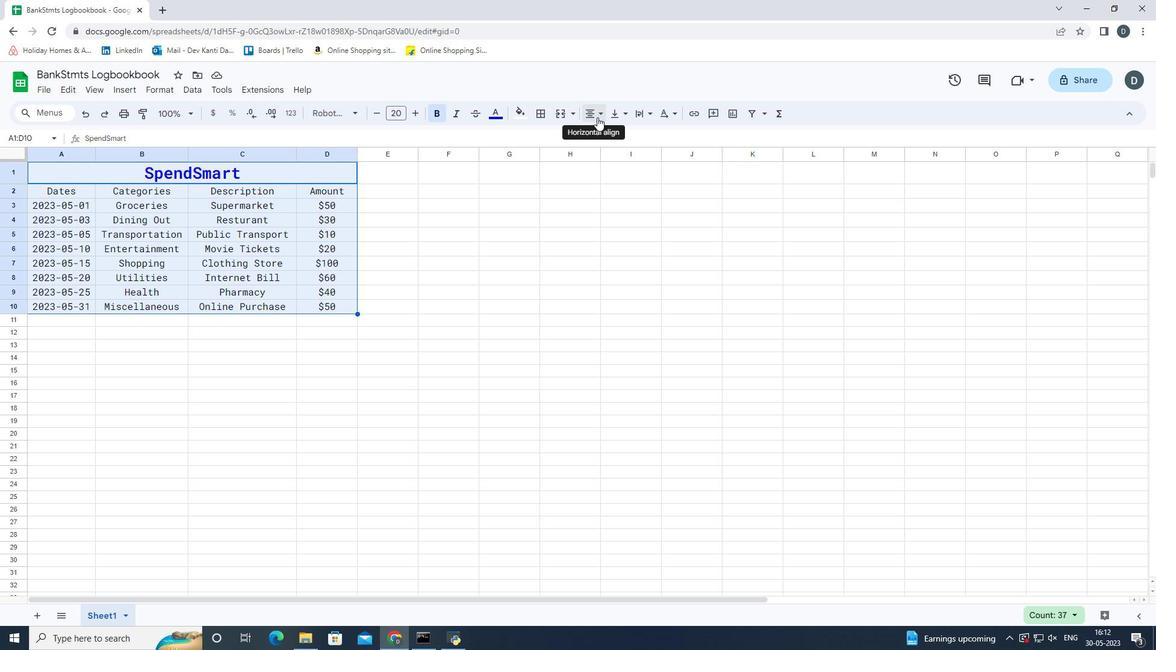 
Action: Mouse moved to (627, 133)
Screenshot: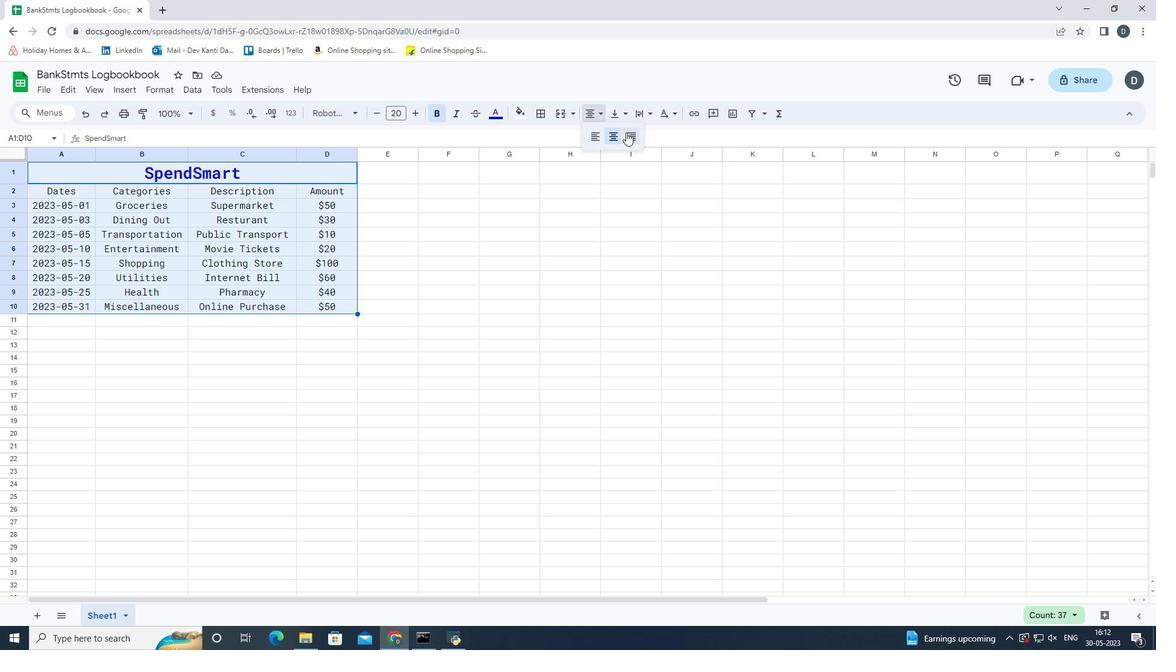 
Action: Mouse pressed left at (627, 133)
Screenshot: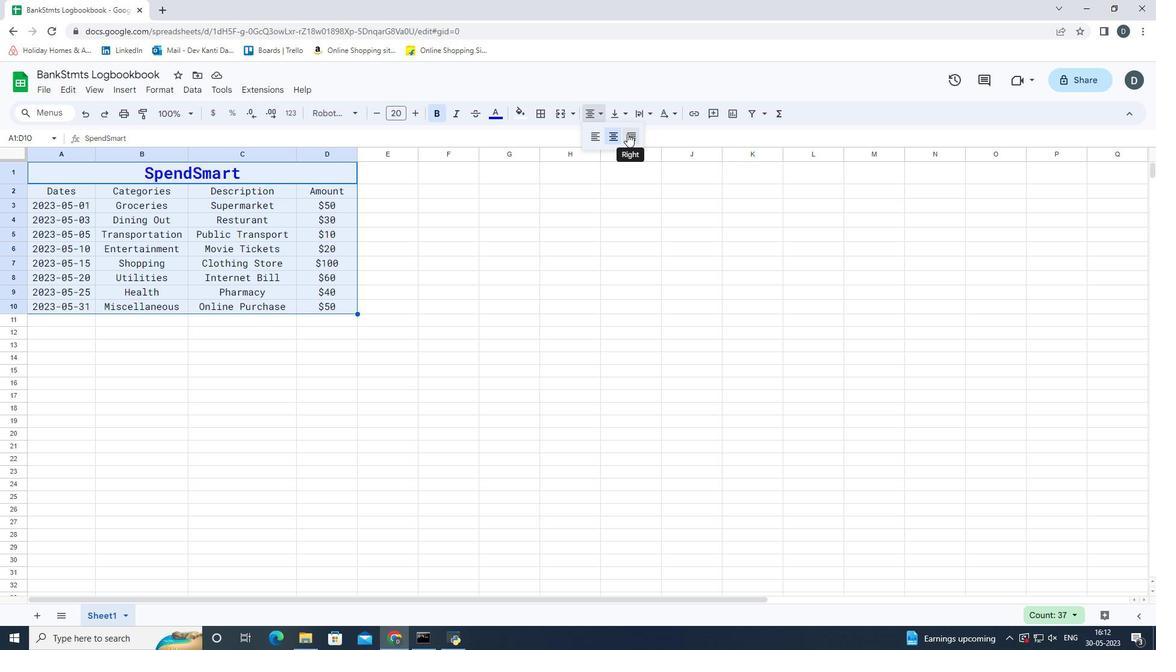 
Action: Mouse moved to (374, 305)
Screenshot: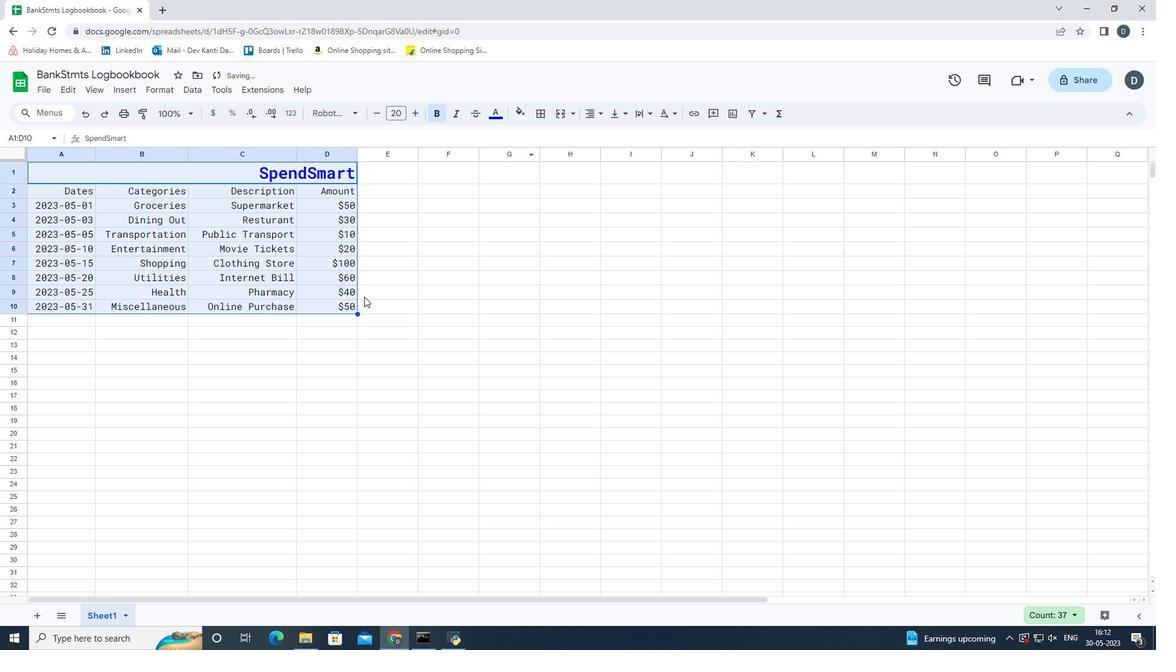 
Action: Mouse pressed left at (374, 305)
Screenshot: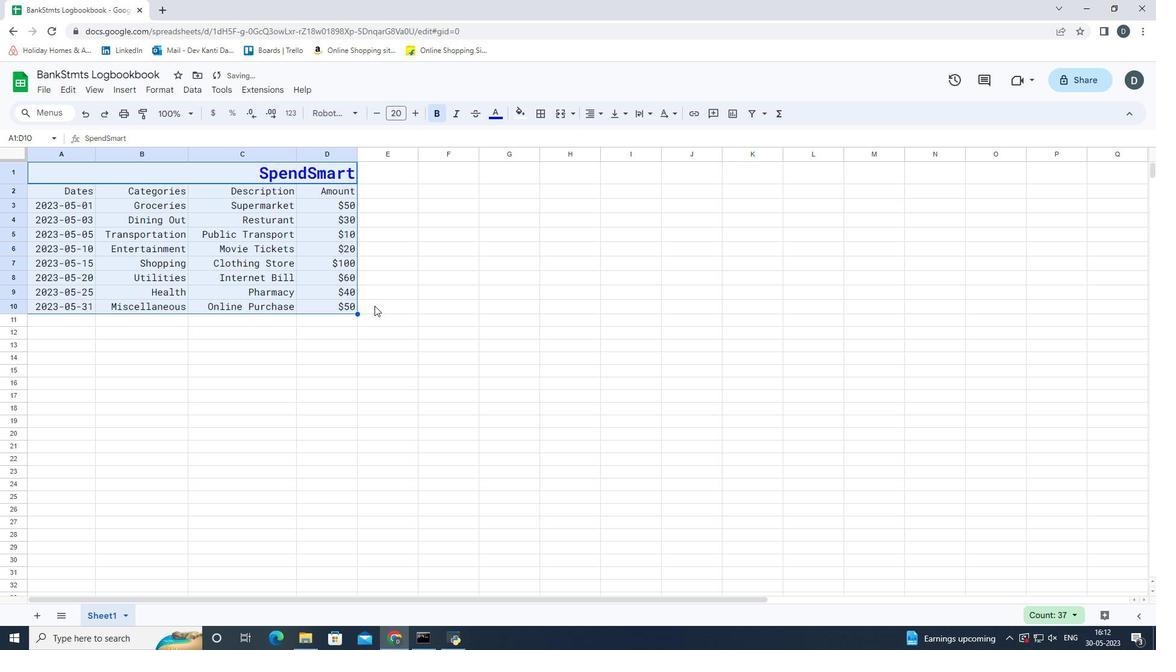 
Action: Mouse moved to (321, 309)
Screenshot: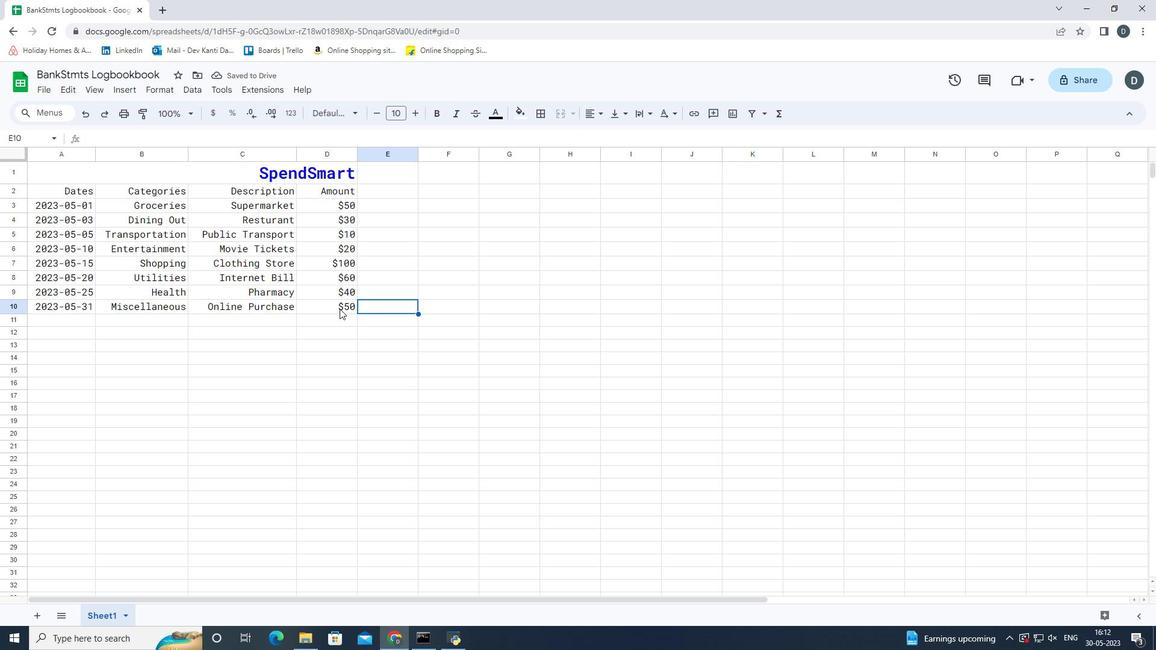
Action: Mouse pressed left at (321, 309)
Screenshot: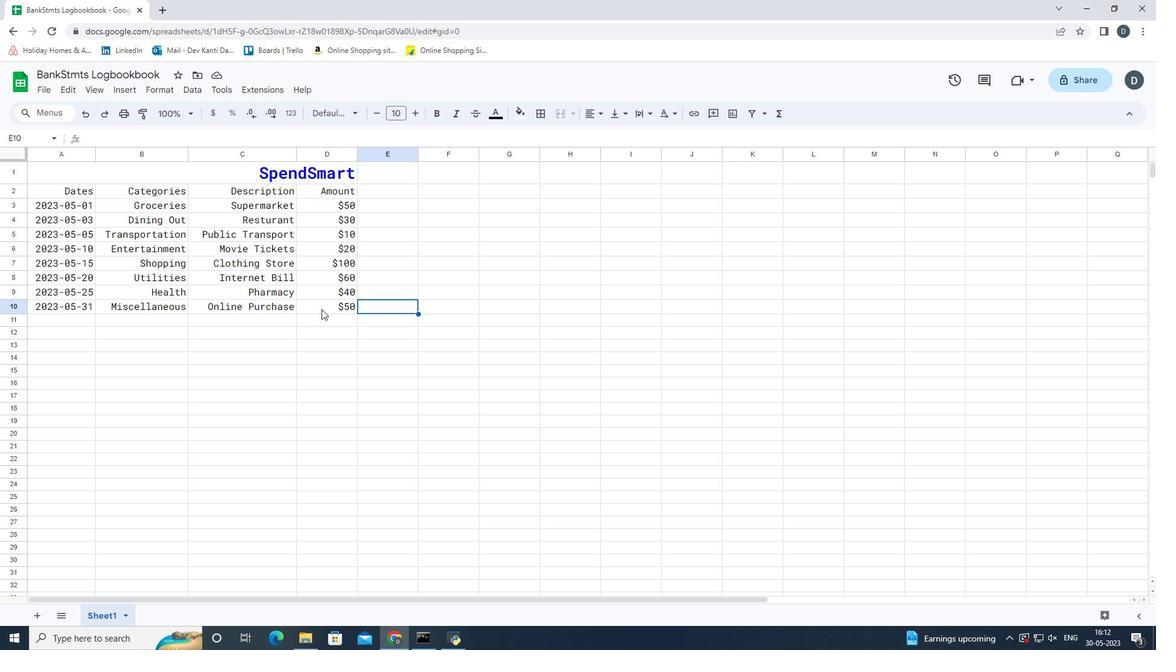 
Action: Mouse moved to (510, 323)
Screenshot: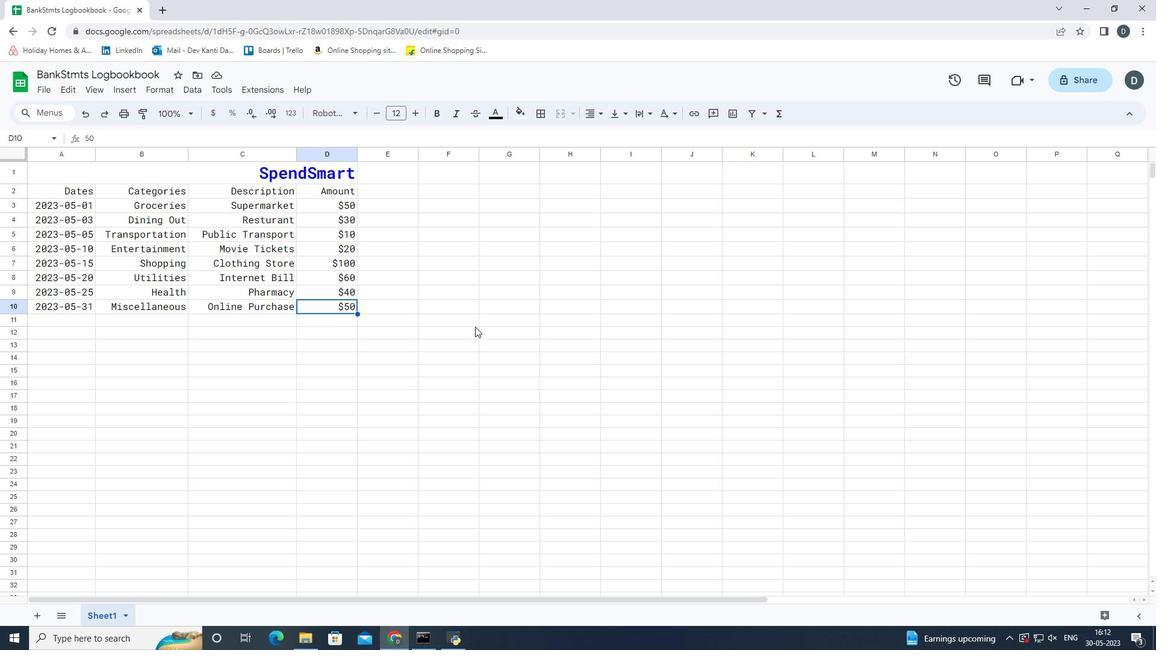
